Task: Search one way flight ticket for 4 adults, 2 children, 2 infants in seat and 1 infant on lap in premium economy from St. George: St. George Regional Airport to Raleigh: Raleigh-durham International Airport on 8-5-2023. Choice of flights is Frontier. Number of bags: 2 carry on bags. Outbound departure time preference is 18:15.
Action: Mouse moved to (351, 328)
Screenshot: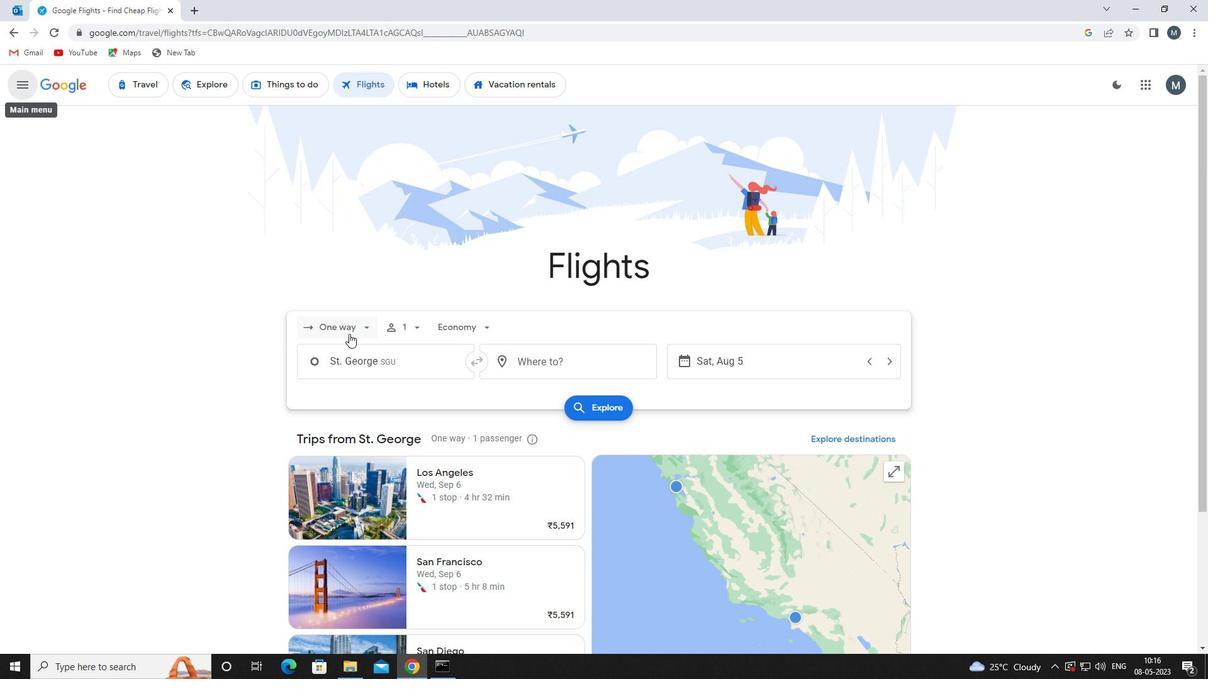 
Action: Mouse pressed left at (351, 328)
Screenshot: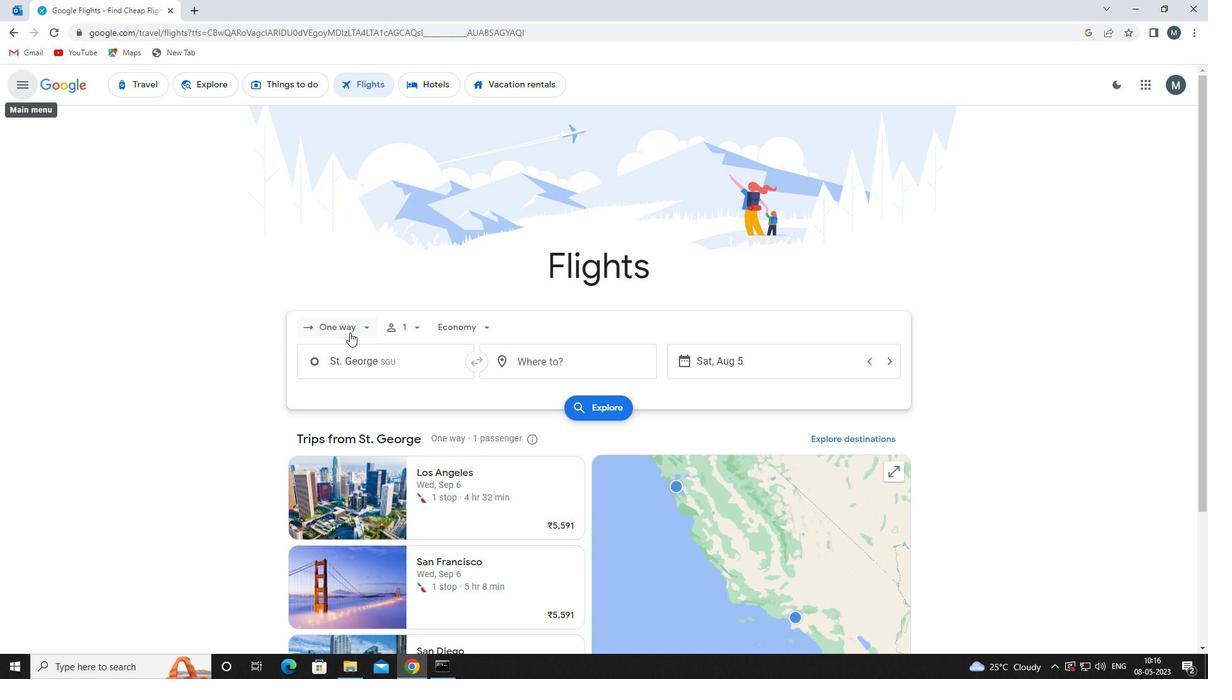 
Action: Mouse moved to (361, 382)
Screenshot: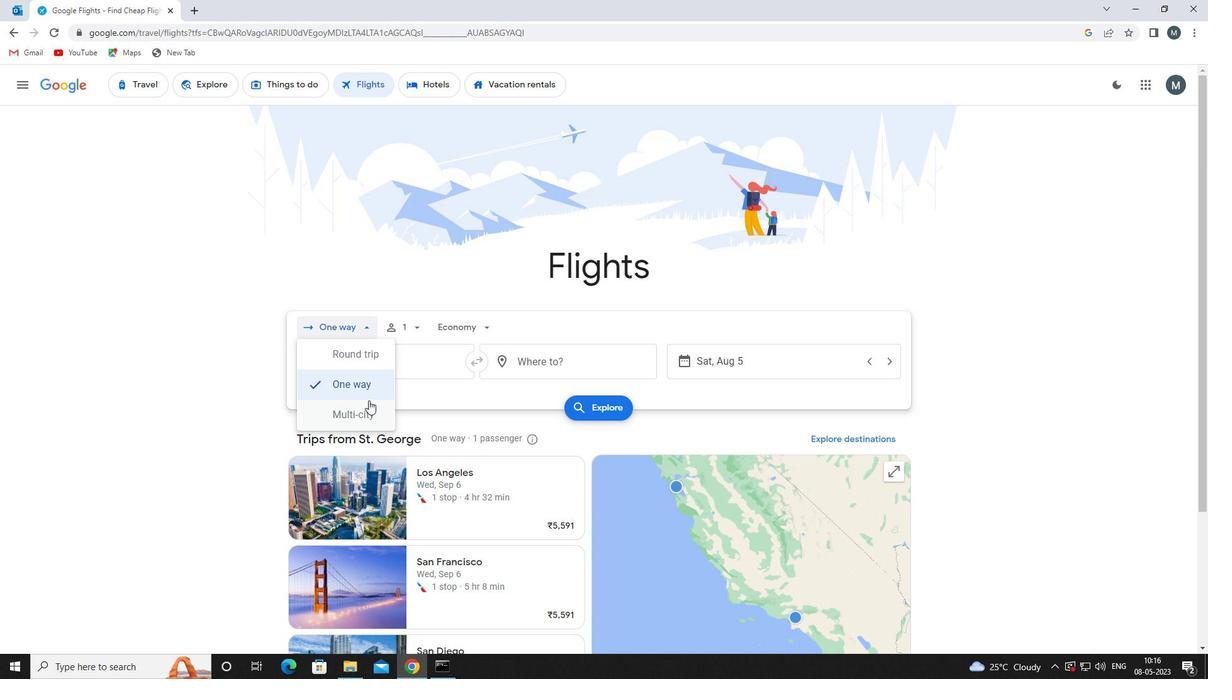 
Action: Mouse pressed left at (361, 382)
Screenshot: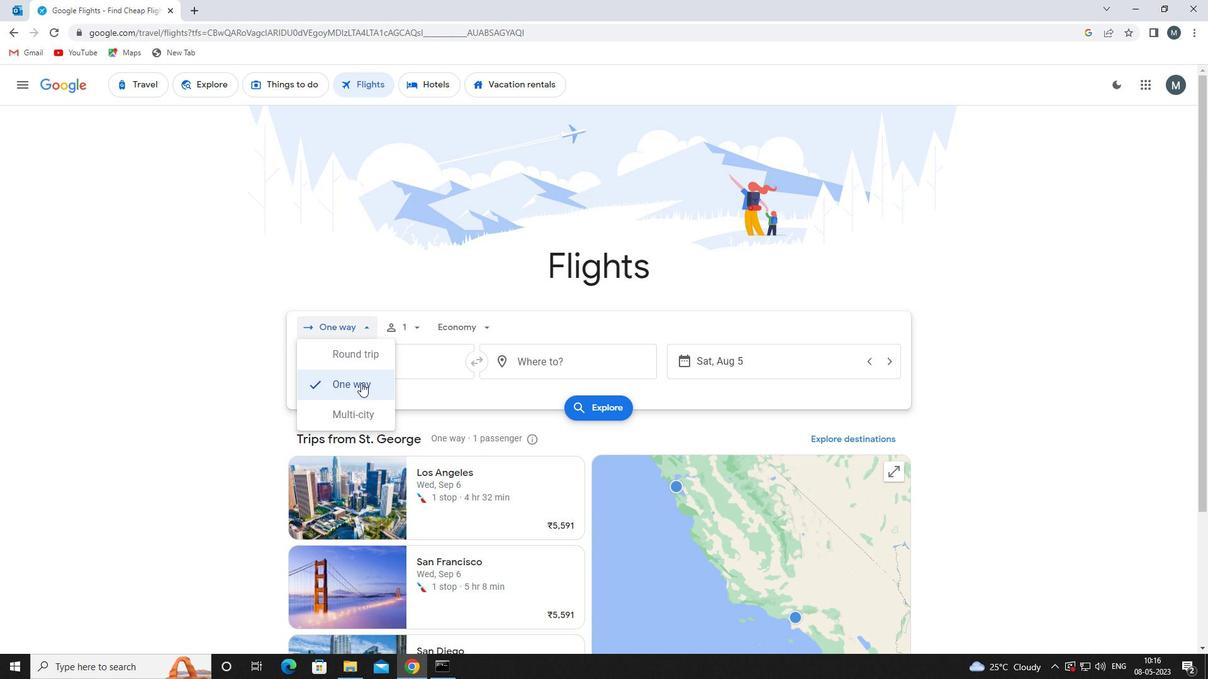 
Action: Mouse moved to (407, 327)
Screenshot: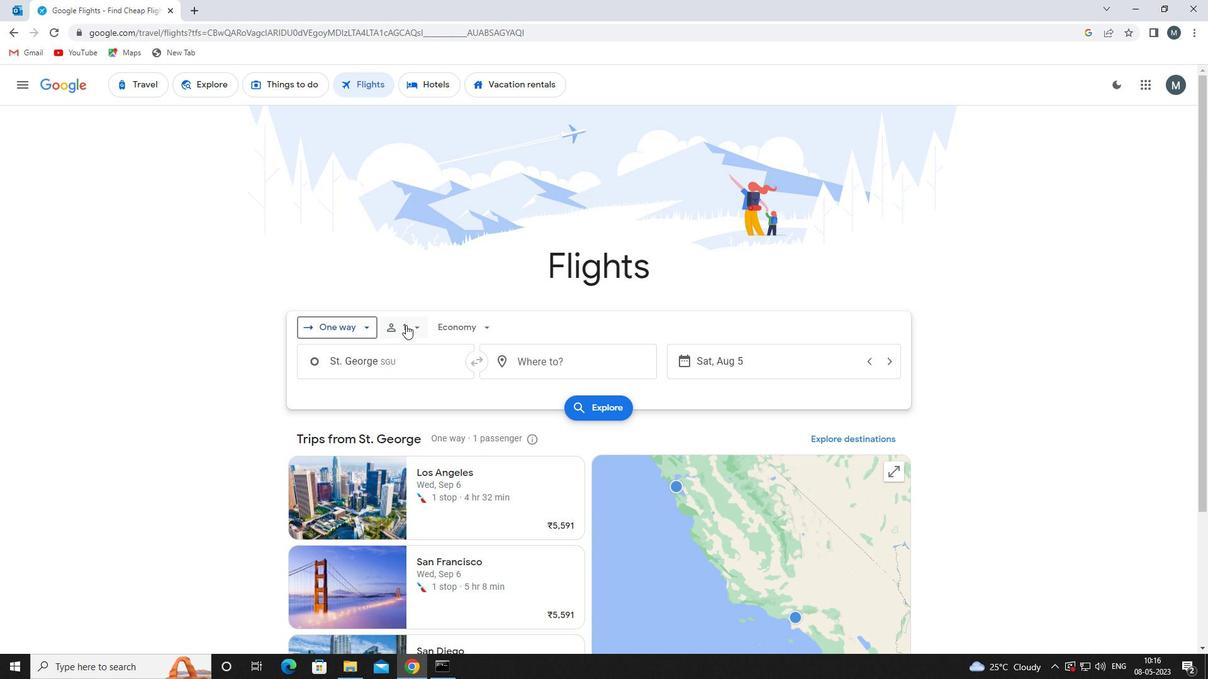 
Action: Mouse pressed left at (407, 327)
Screenshot: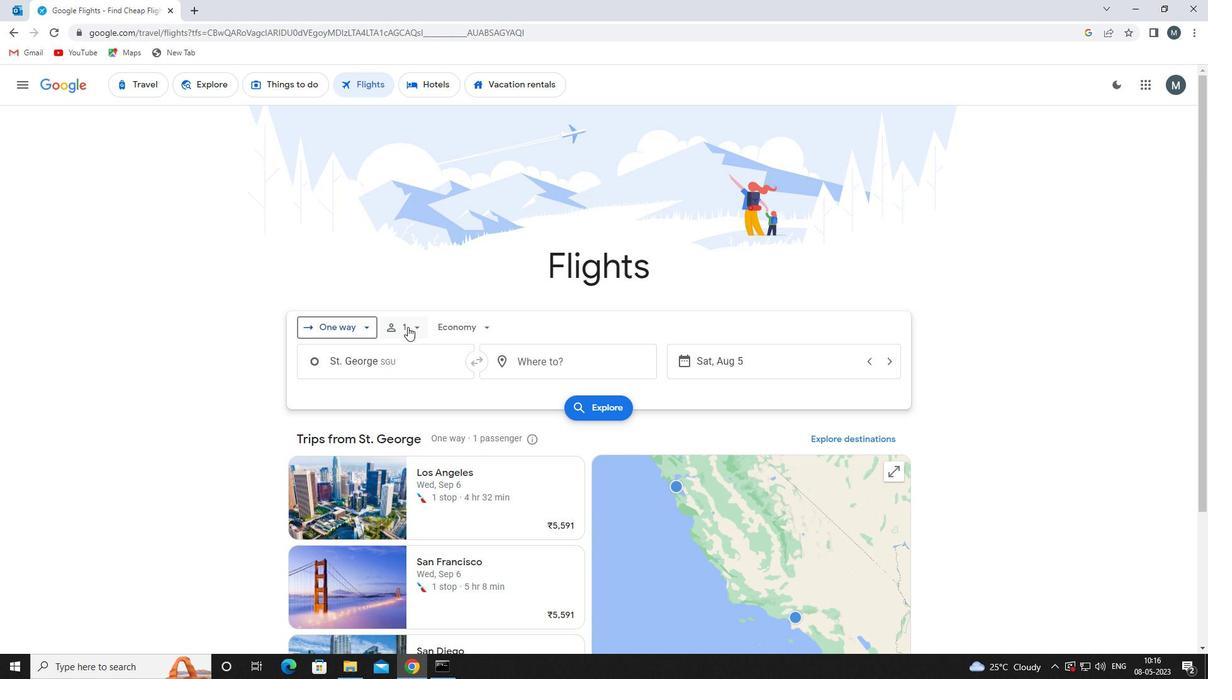 
Action: Mouse moved to (515, 364)
Screenshot: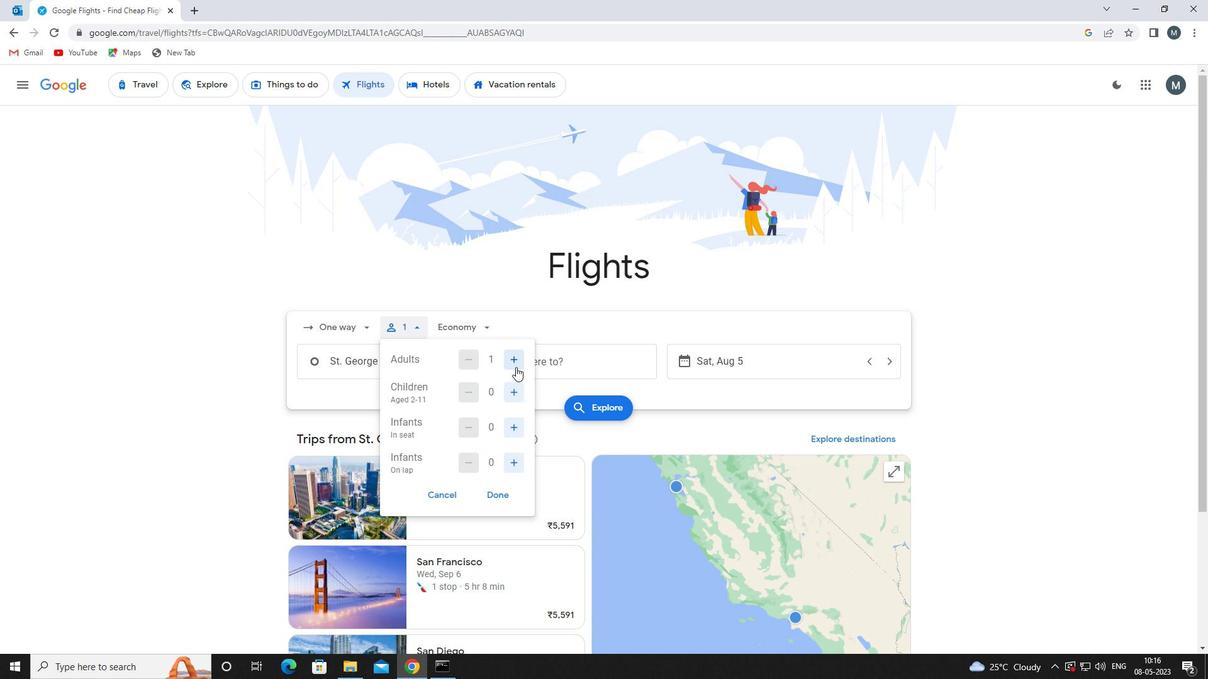 
Action: Mouse pressed left at (515, 364)
Screenshot: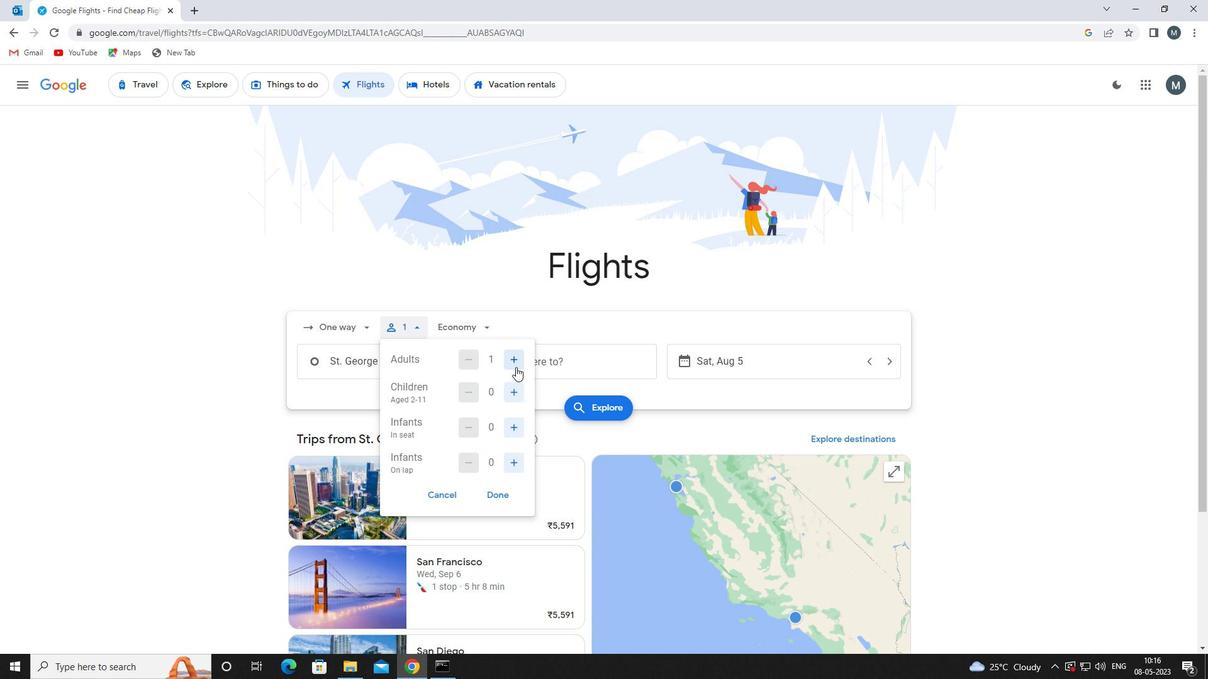 
Action: Mouse pressed left at (515, 364)
Screenshot: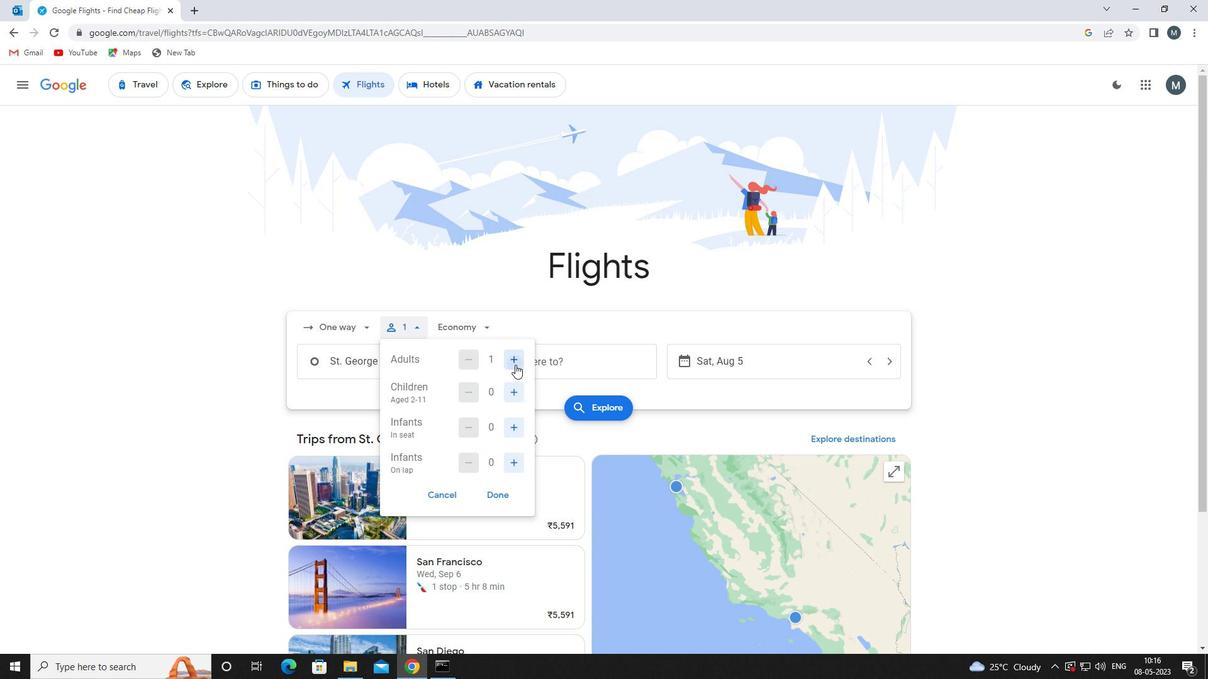 
Action: Mouse pressed left at (515, 364)
Screenshot: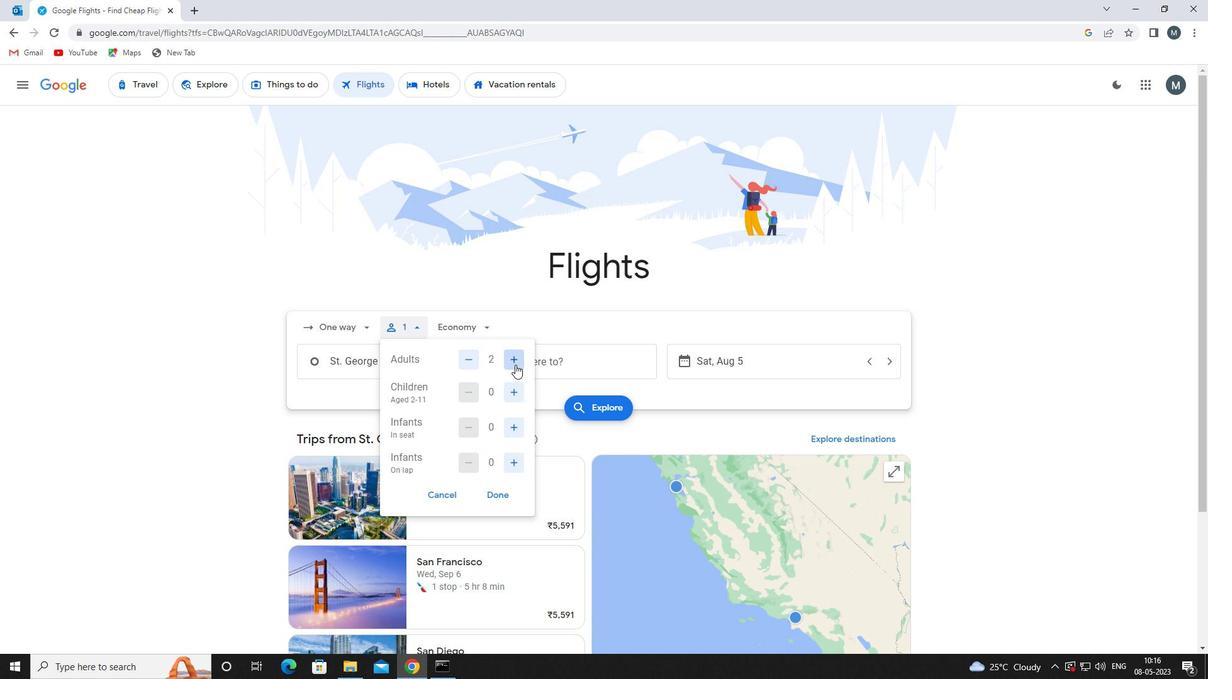 
Action: Mouse moved to (519, 395)
Screenshot: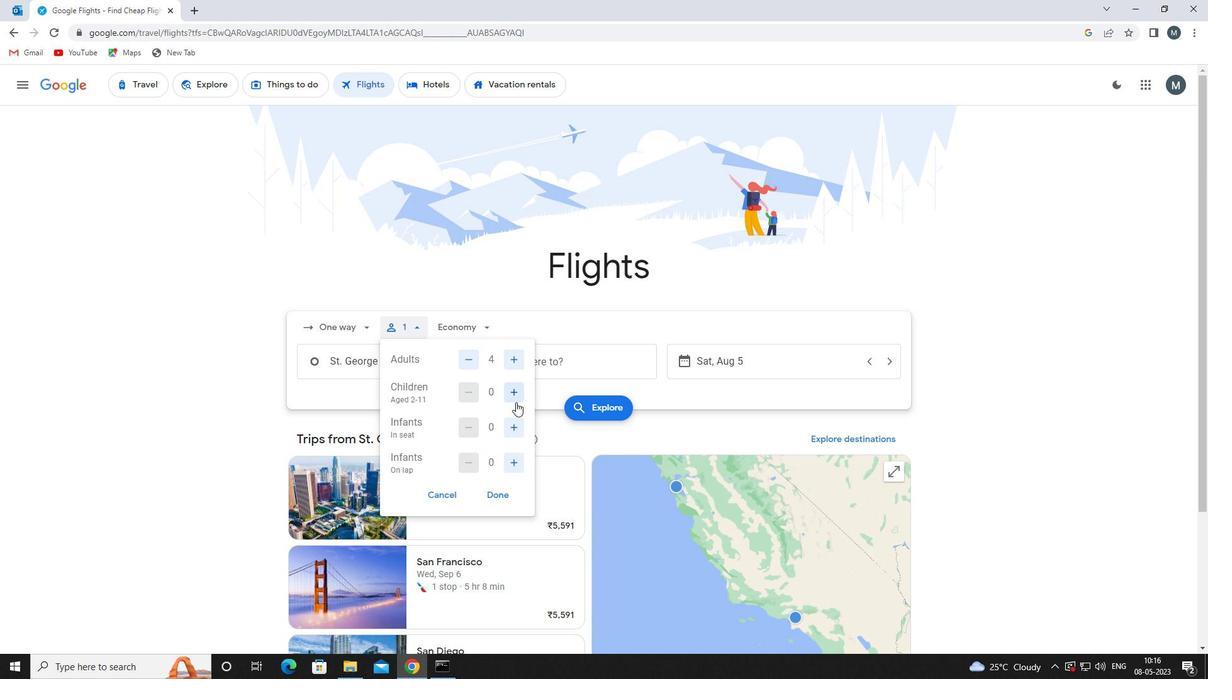
Action: Mouse pressed left at (519, 395)
Screenshot: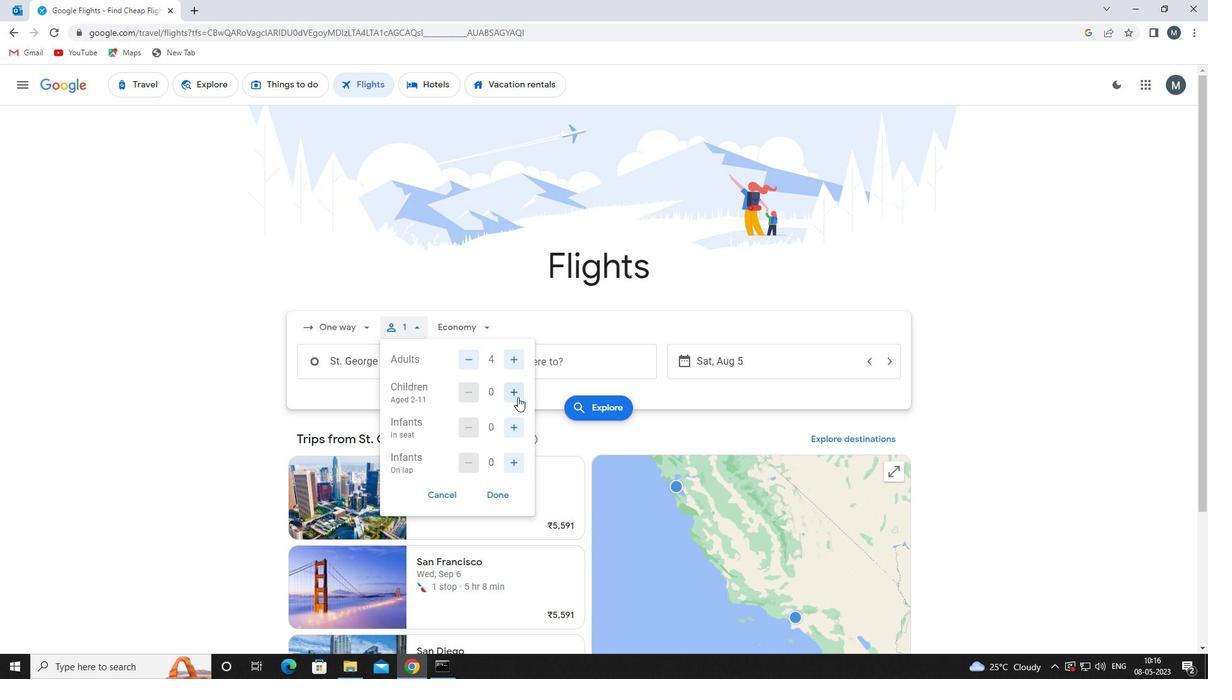 
Action: Mouse pressed left at (519, 395)
Screenshot: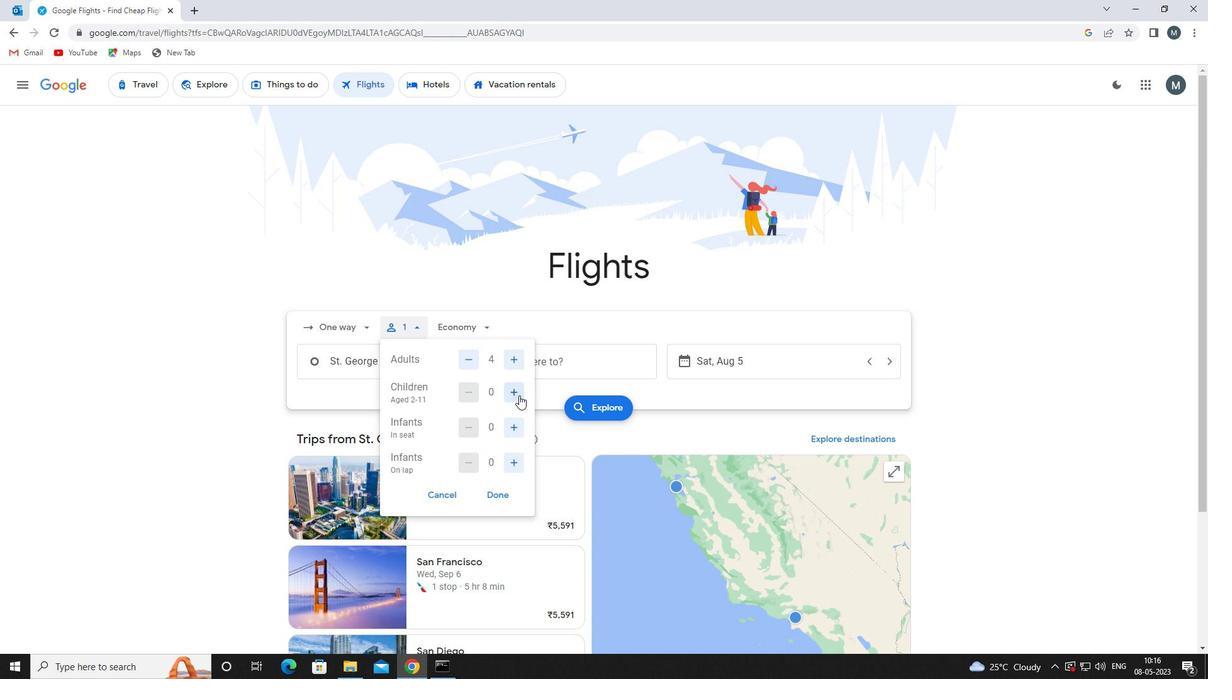 
Action: Mouse moved to (512, 428)
Screenshot: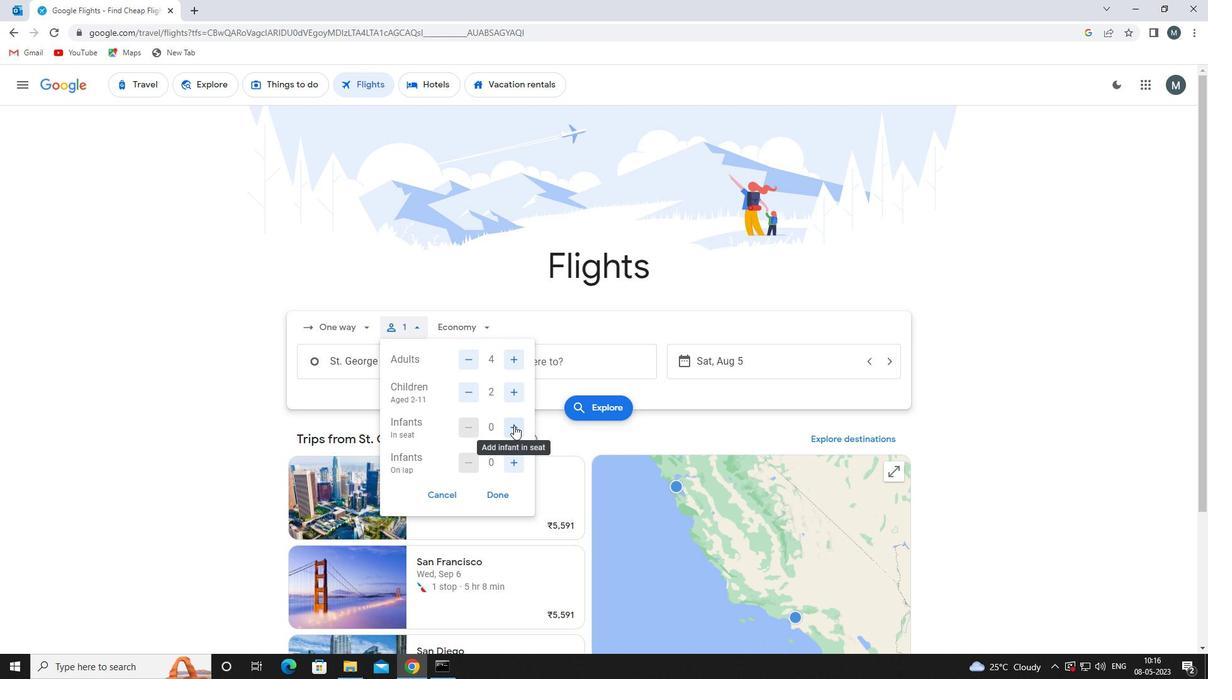 
Action: Mouse pressed left at (512, 428)
Screenshot: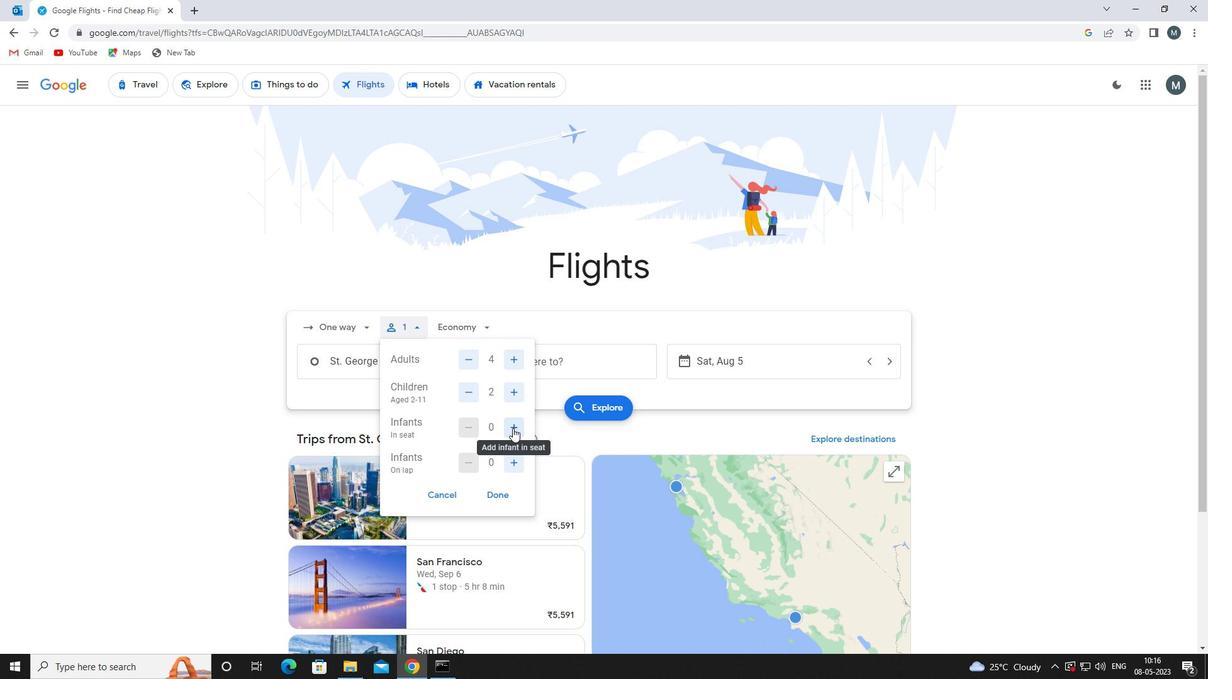 
Action: Mouse pressed left at (512, 428)
Screenshot: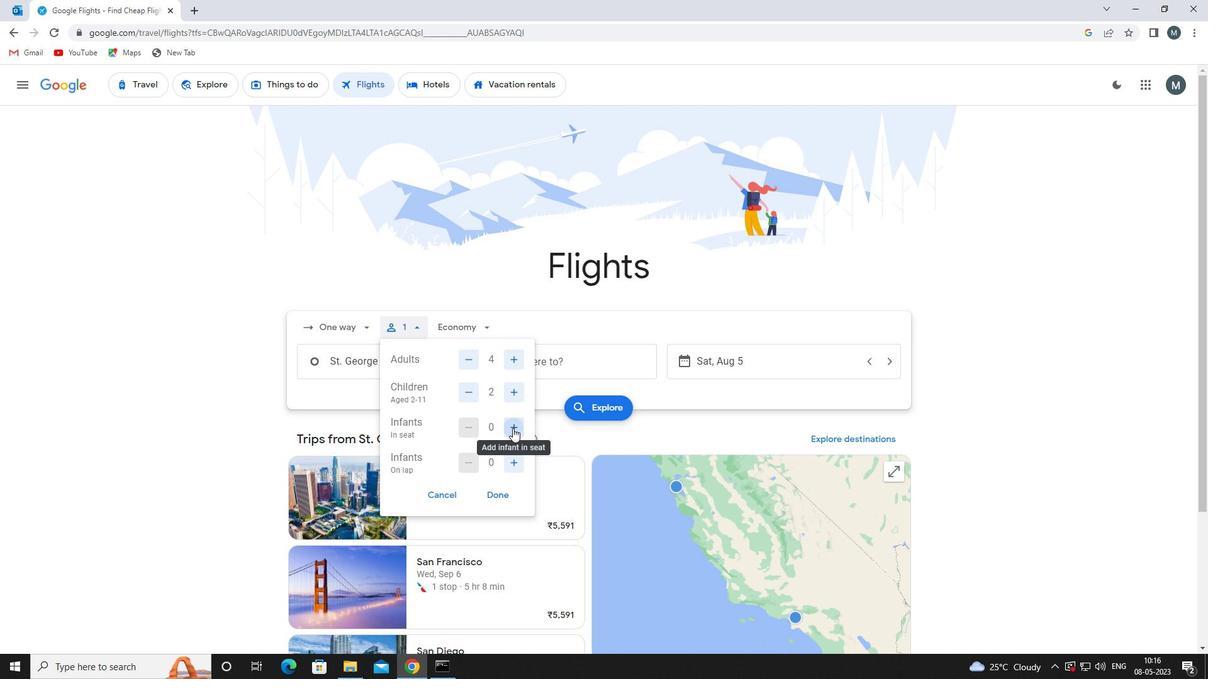 
Action: Mouse moved to (513, 463)
Screenshot: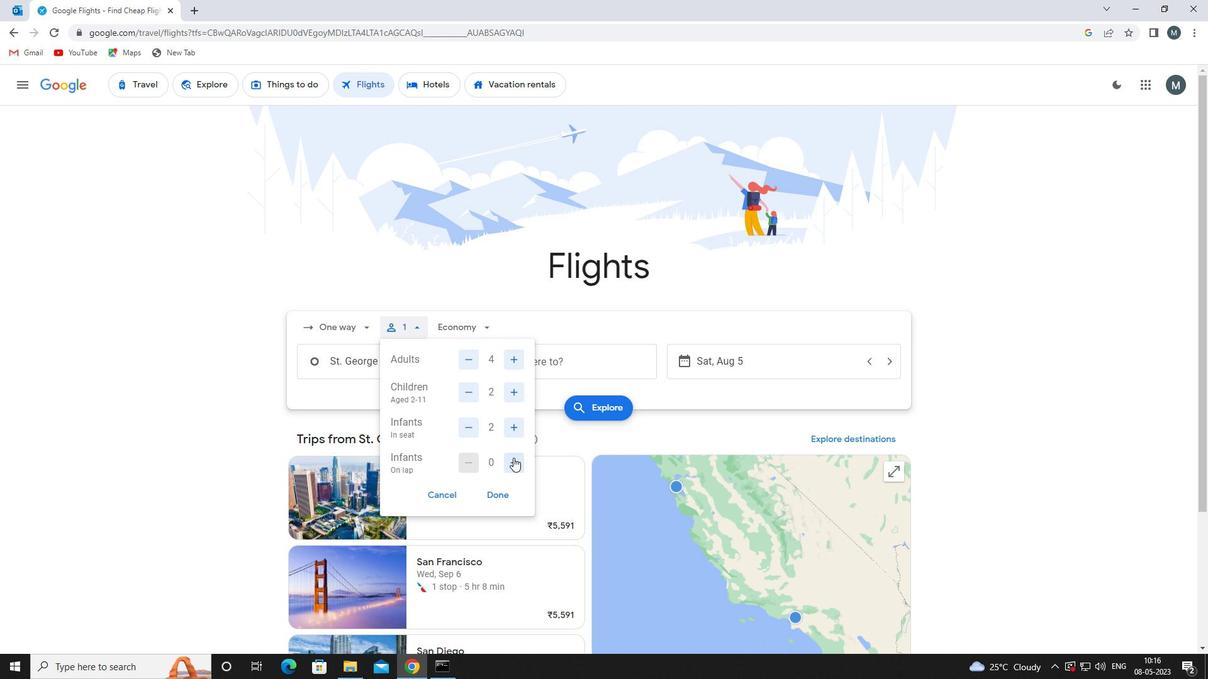 
Action: Mouse pressed left at (513, 463)
Screenshot: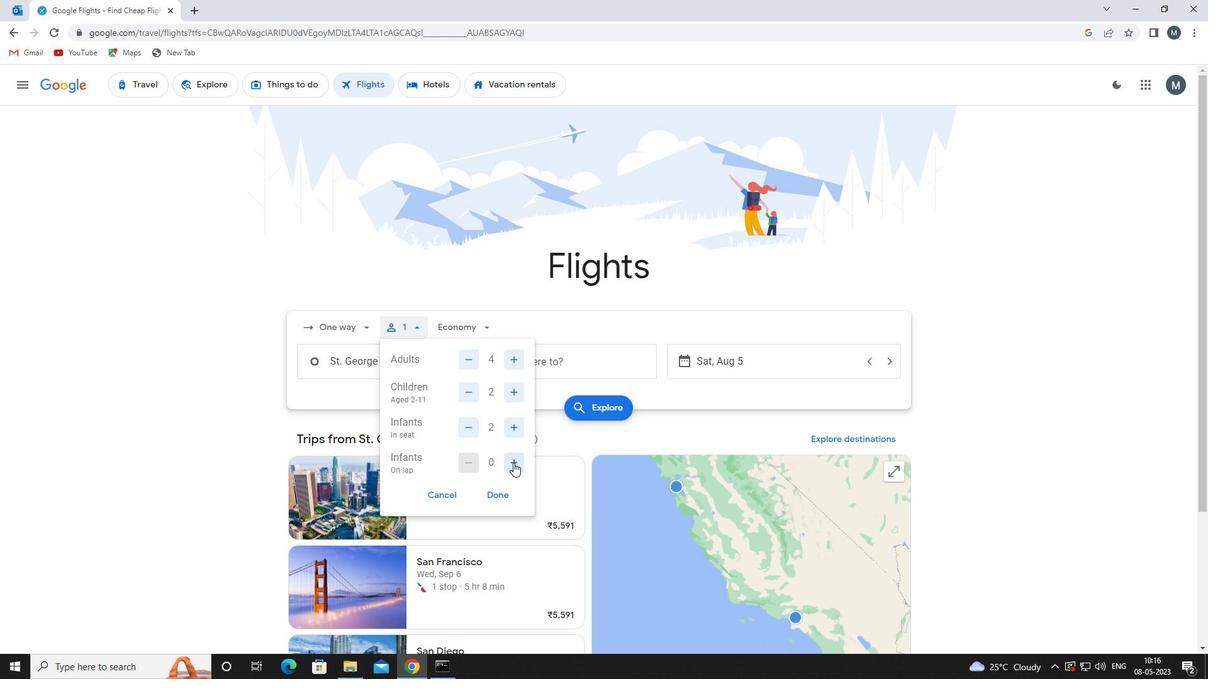 
Action: Mouse moved to (499, 495)
Screenshot: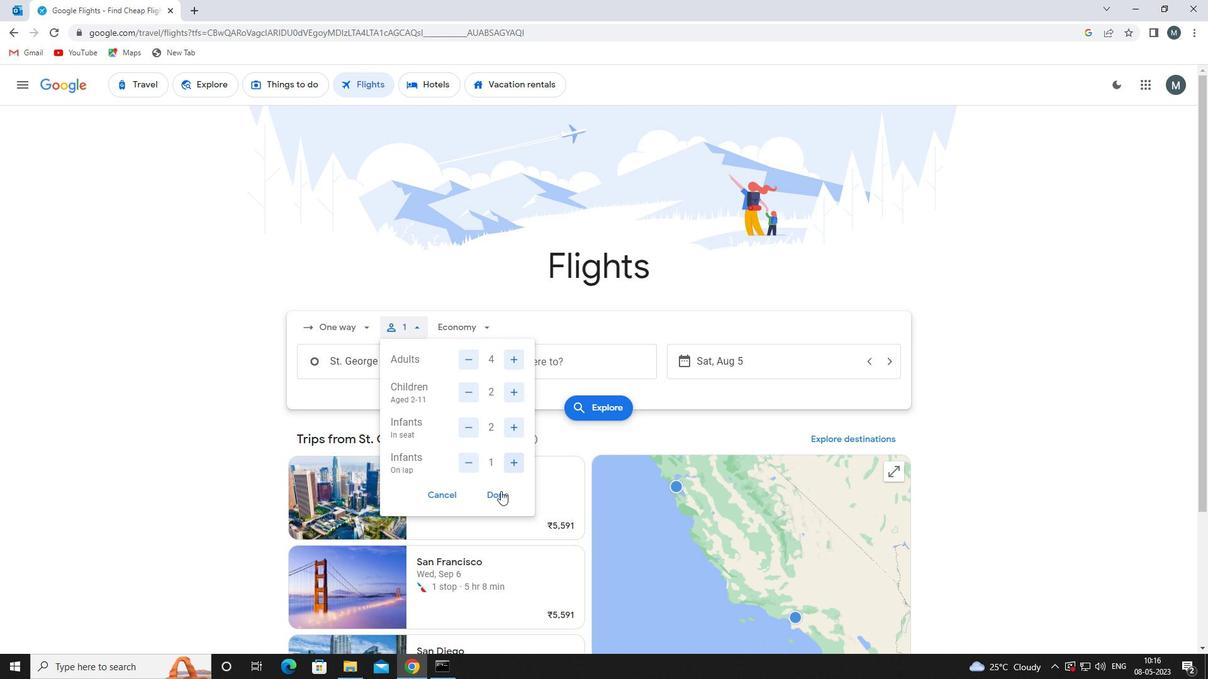 
Action: Mouse pressed left at (499, 495)
Screenshot: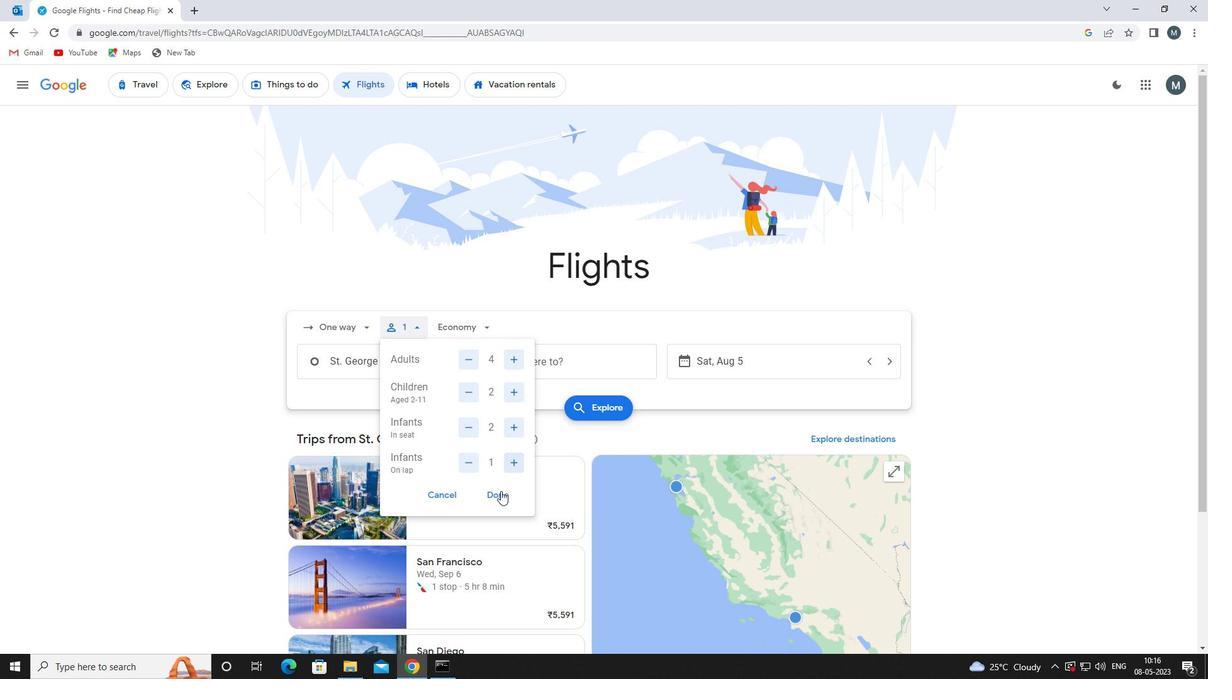 
Action: Mouse moved to (460, 331)
Screenshot: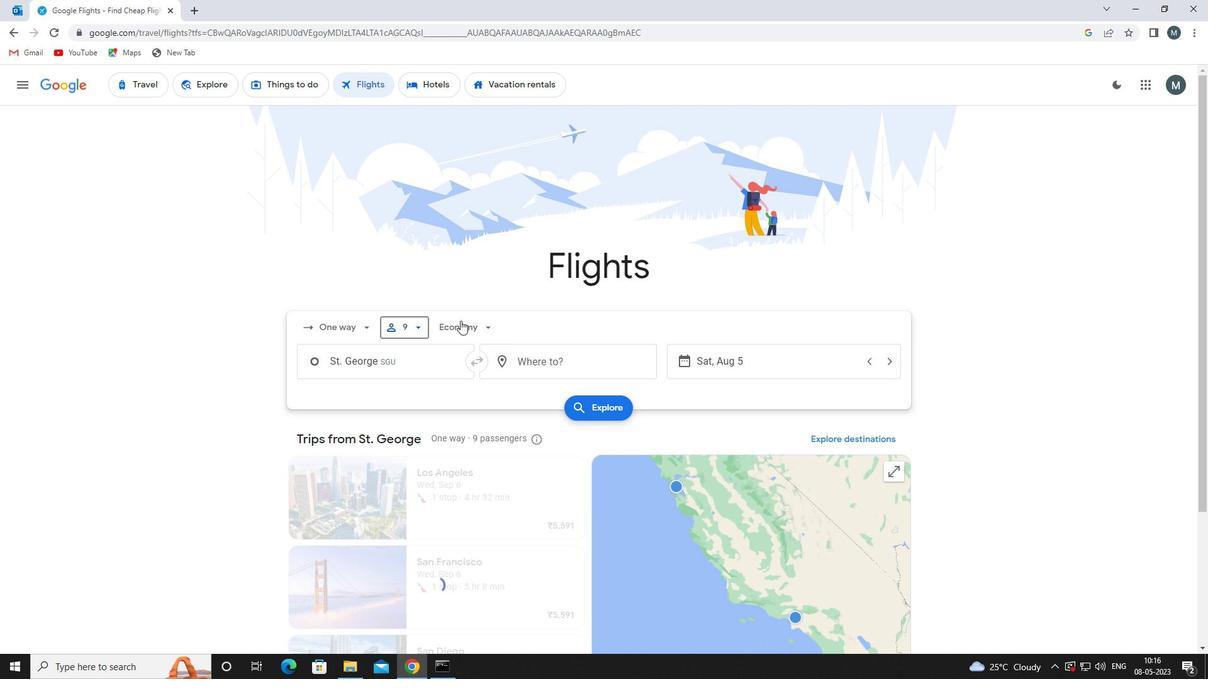 
Action: Mouse pressed left at (460, 331)
Screenshot: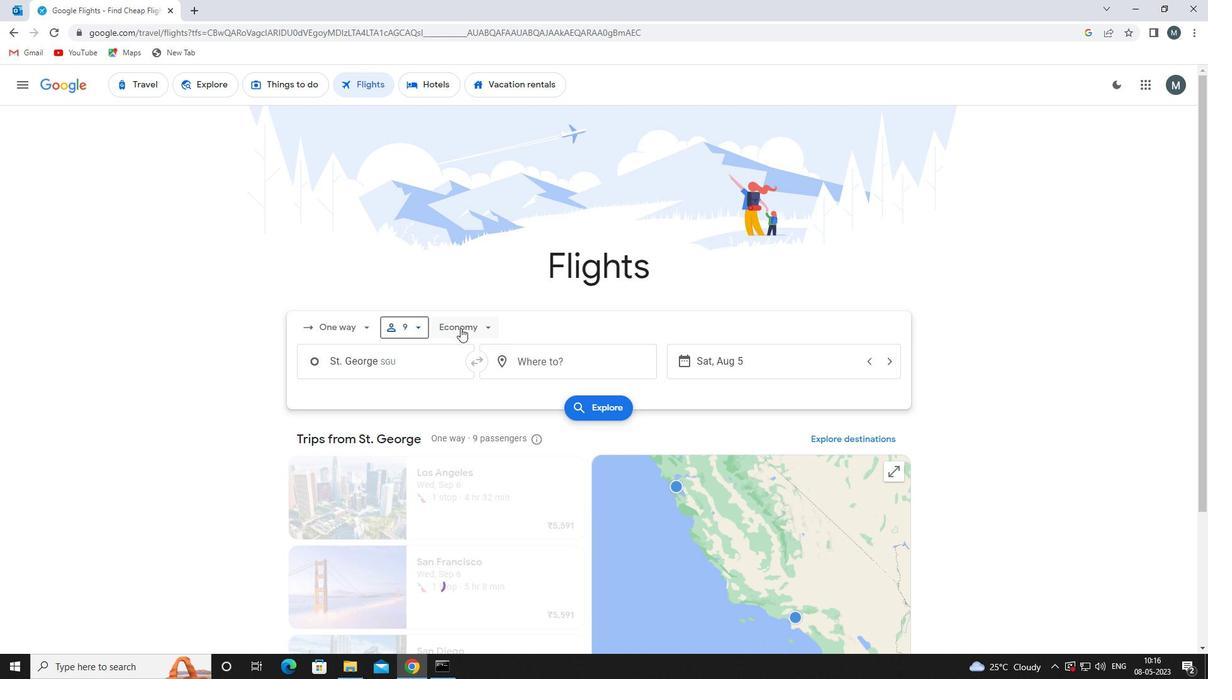 
Action: Mouse moved to (484, 387)
Screenshot: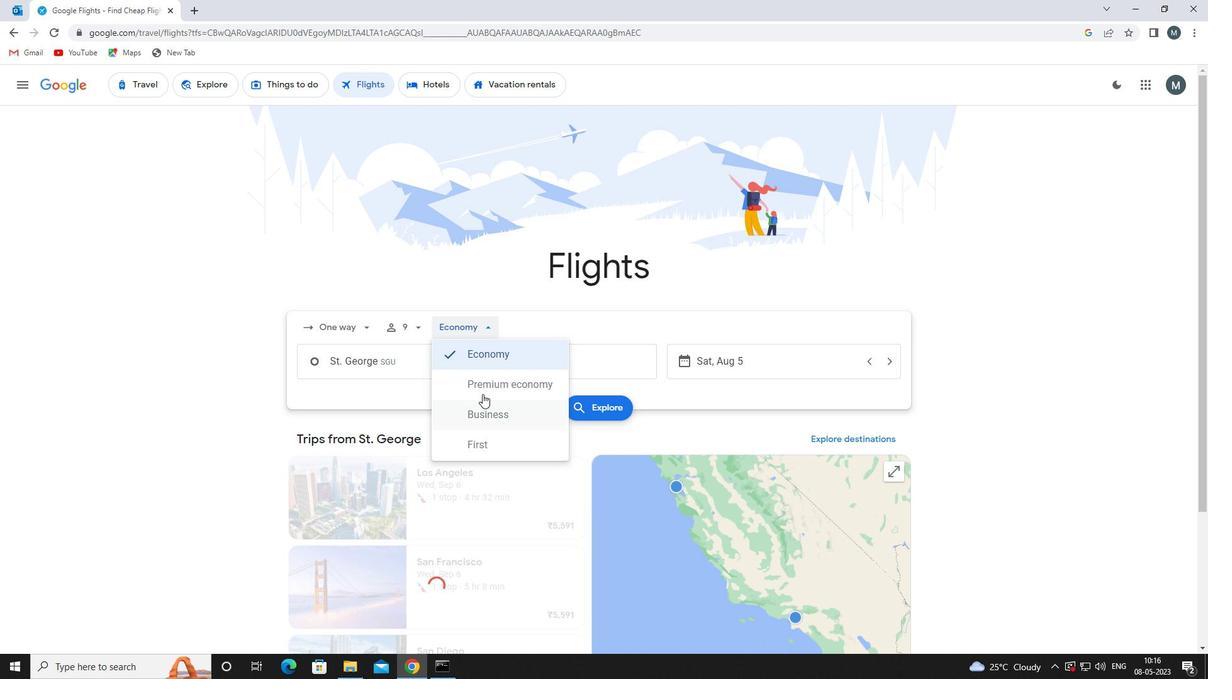 
Action: Mouse pressed left at (484, 387)
Screenshot: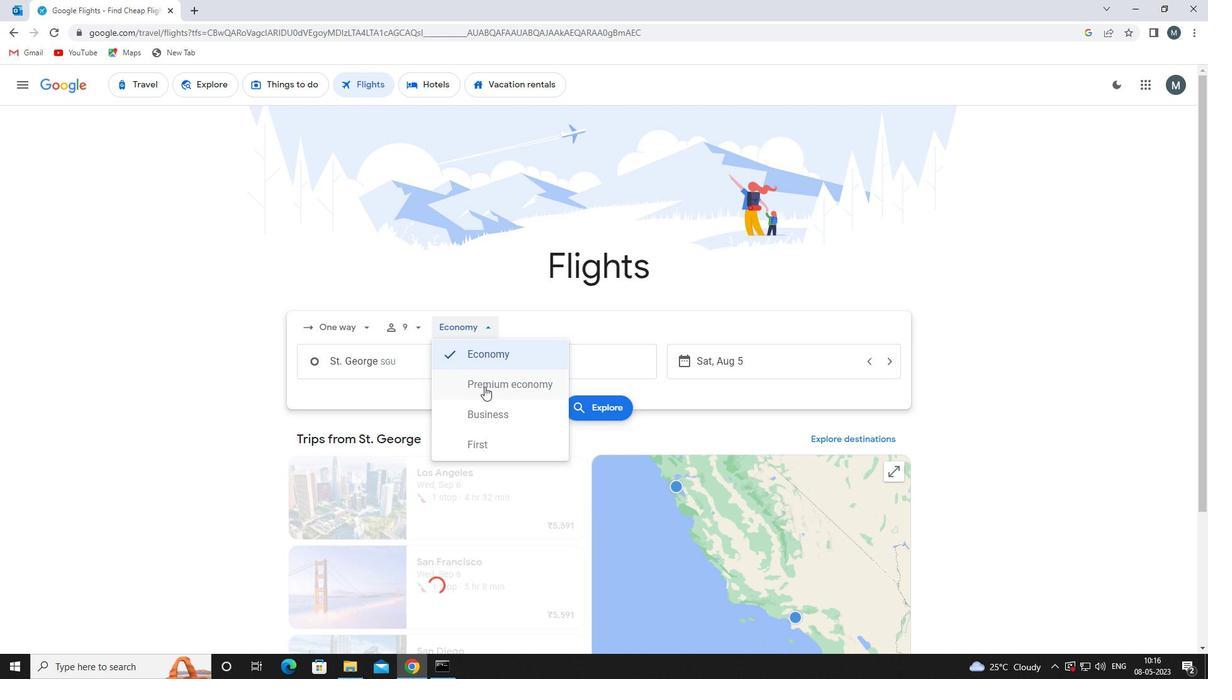 
Action: Mouse moved to (380, 363)
Screenshot: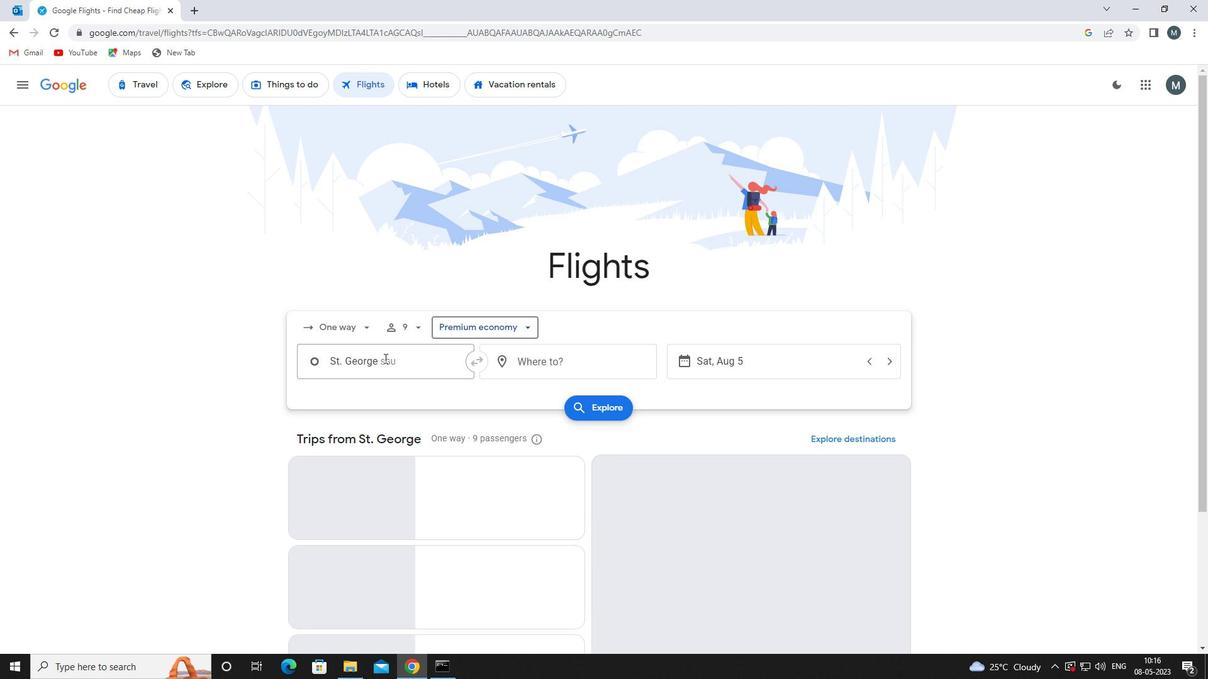 
Action: Mouse pressed left at (380, 363)
Screenshot: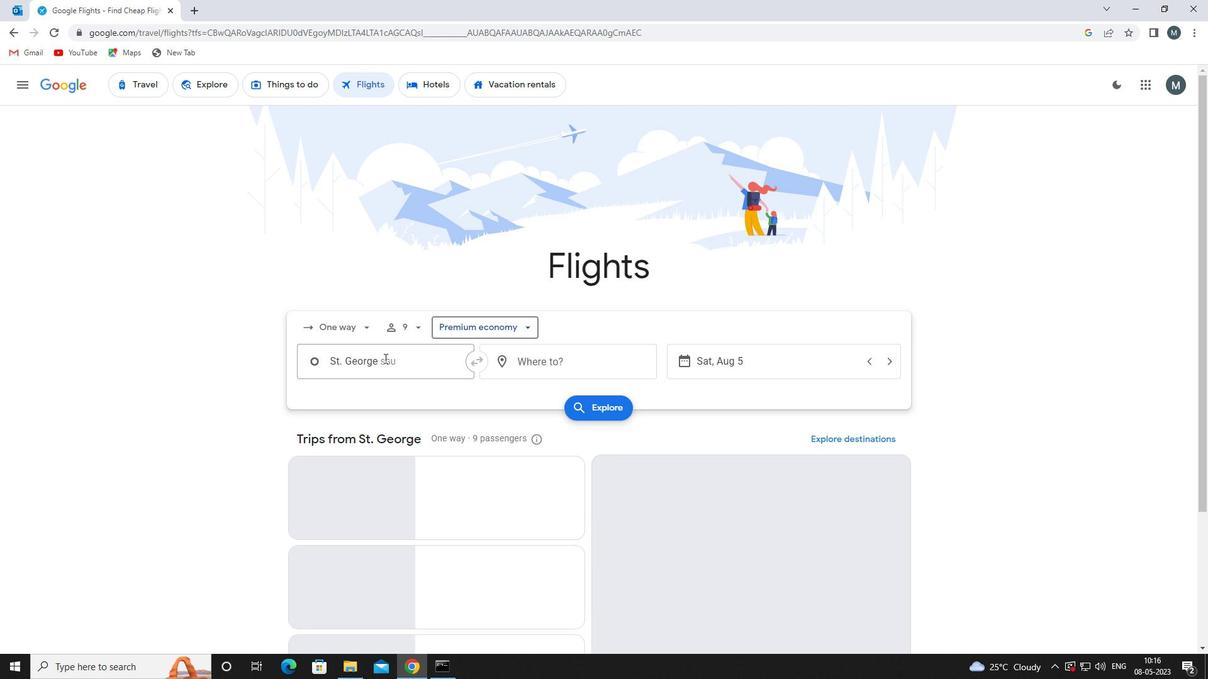 
Action: Mouse moved to (424, 439)
Screenshot: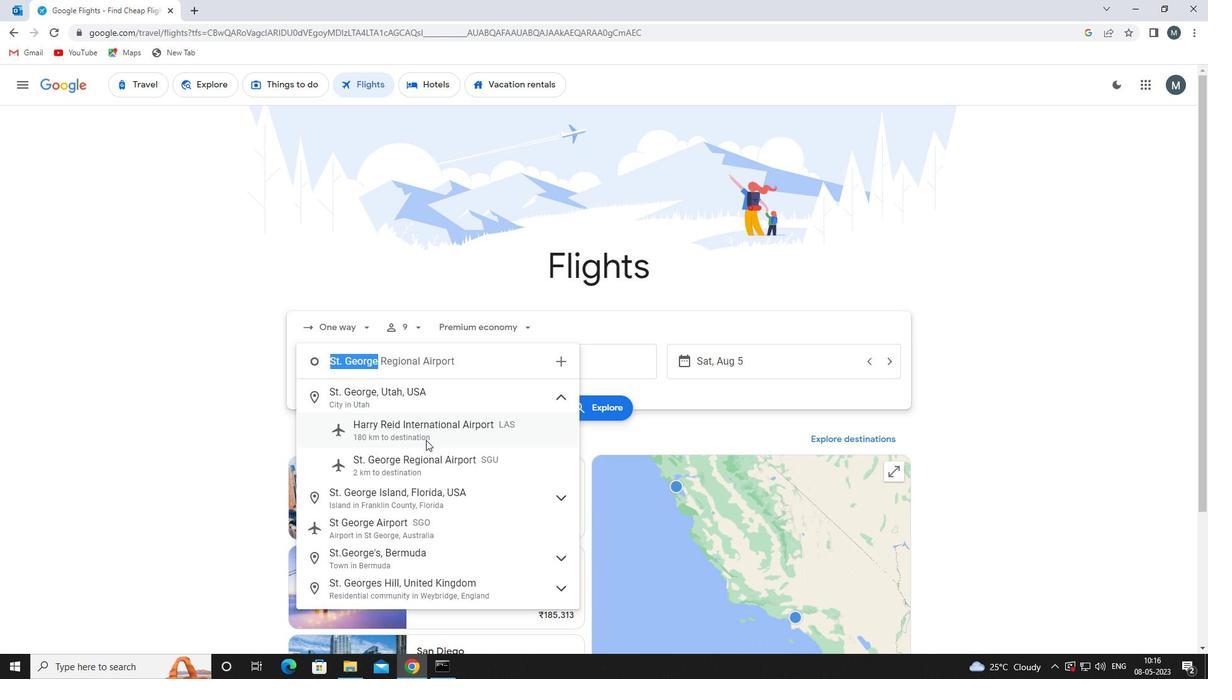 
Action: Key pressed <Key.enter>
Screenshot: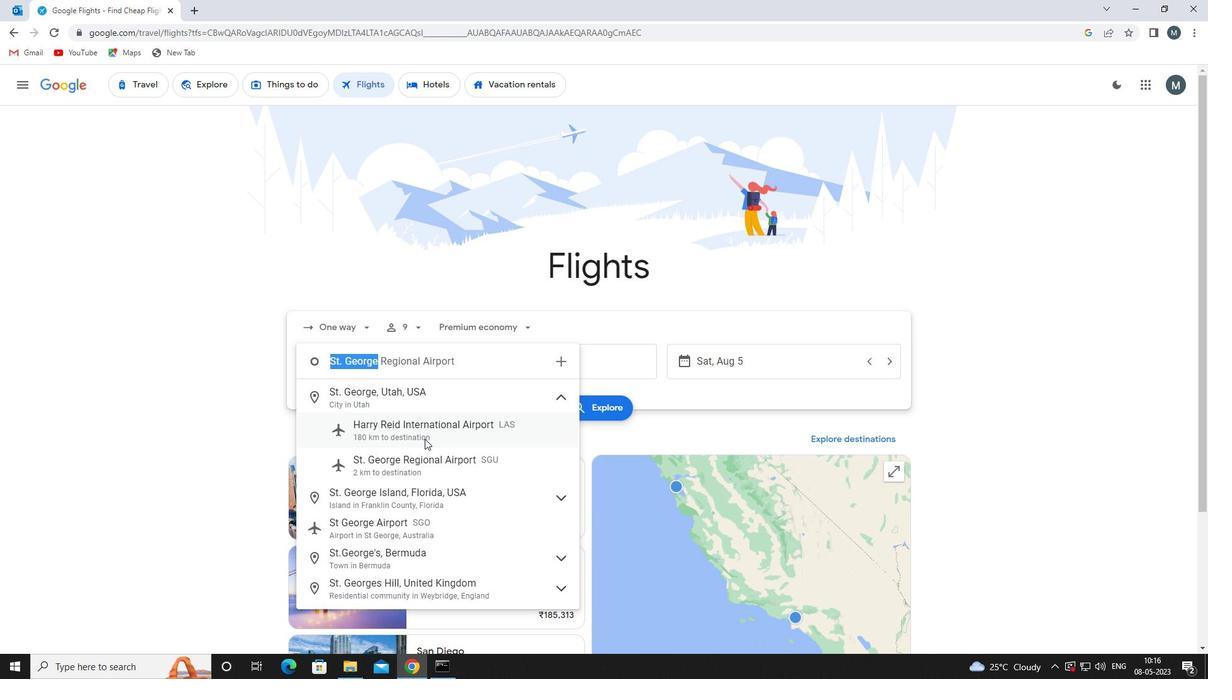 
Action: Mouse moved to (561, 358)
Screenshot: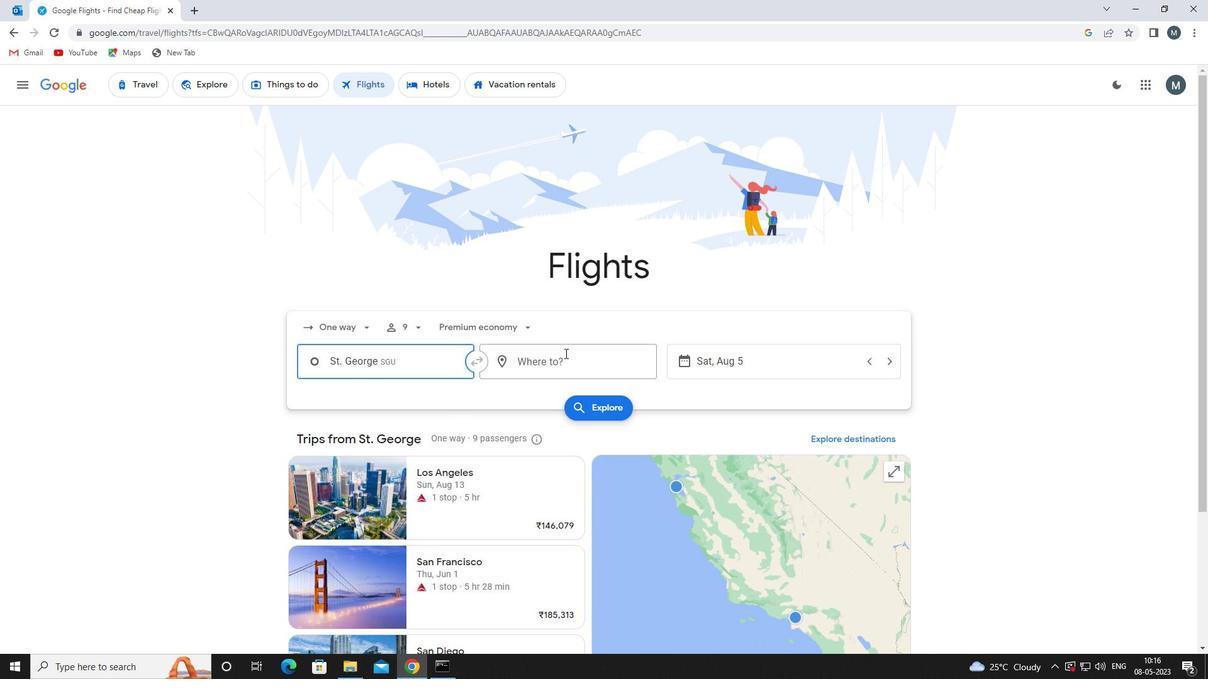 
Action: Mouse pressed left at (561, 358)
Screenshot: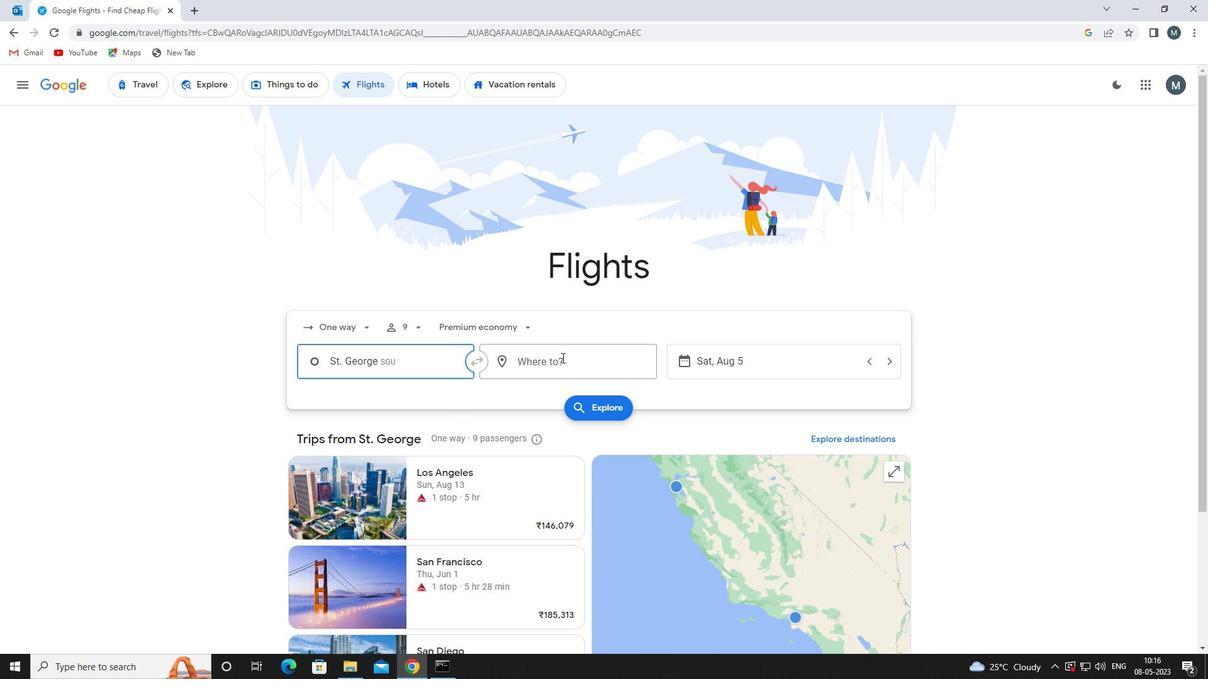 
Action: Key pressed rdu
Screenshot: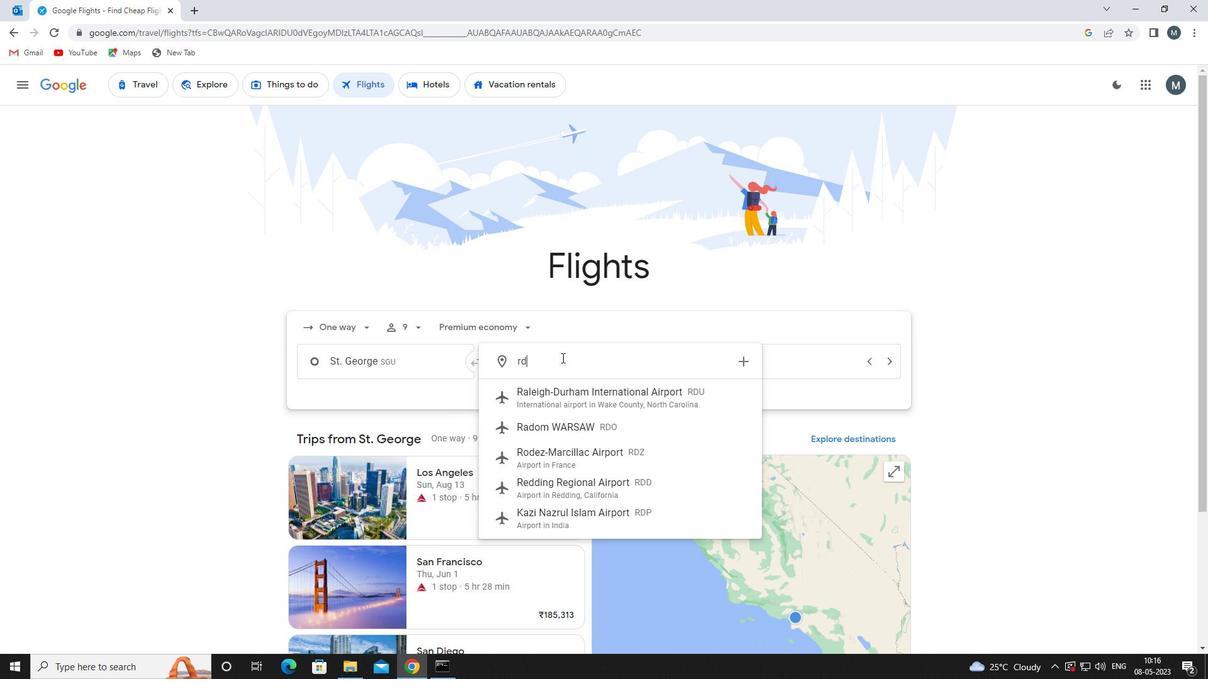 
Action: Mouse moved to (577, 386)
Screenshot: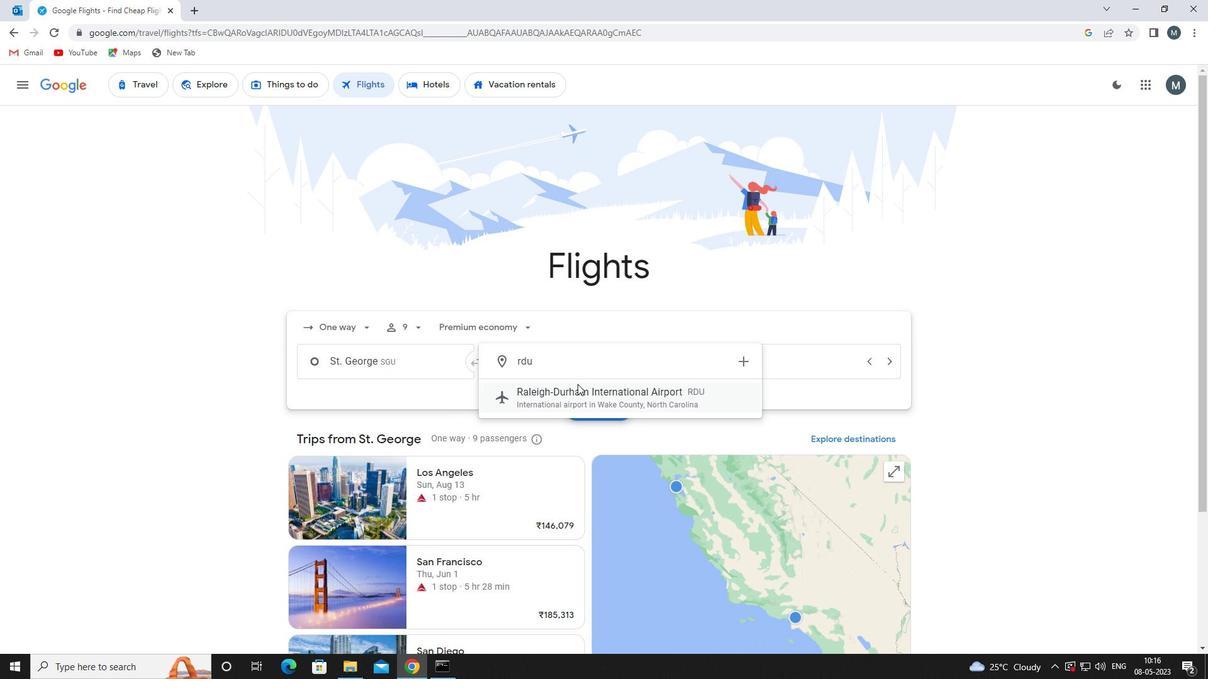 
Action: Mouse pressed left at (577, 386)
Screenshot: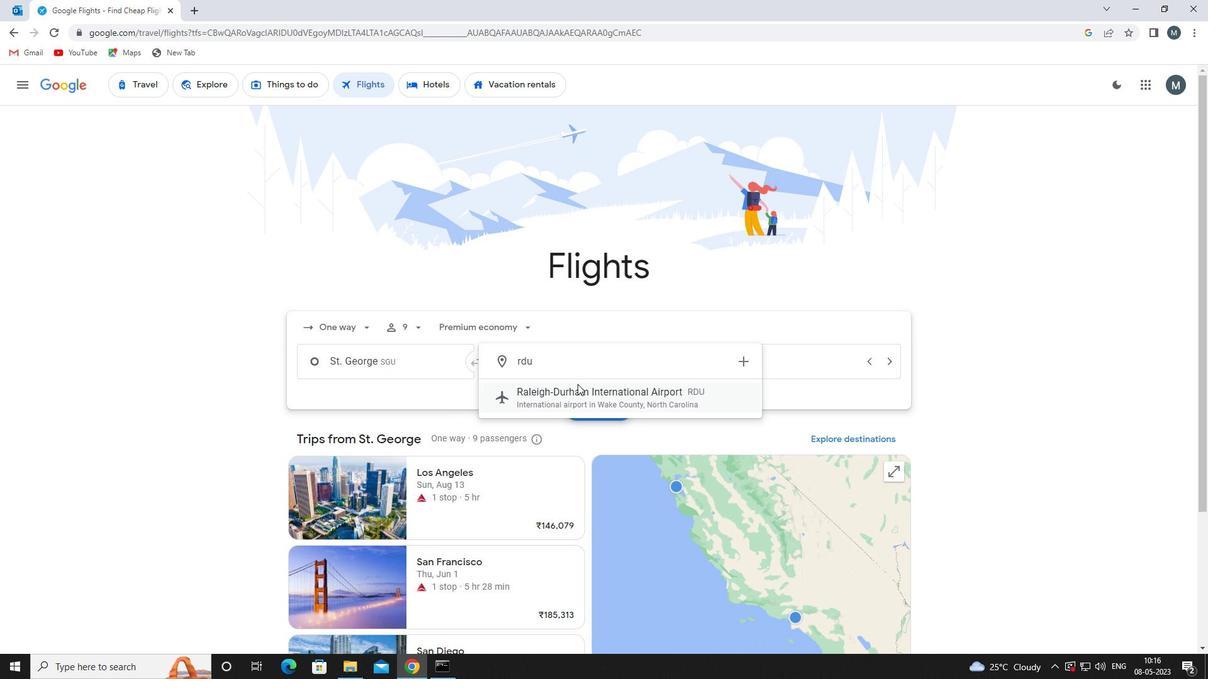 
Action: Mouse moved to (695, 361)
Screenshot: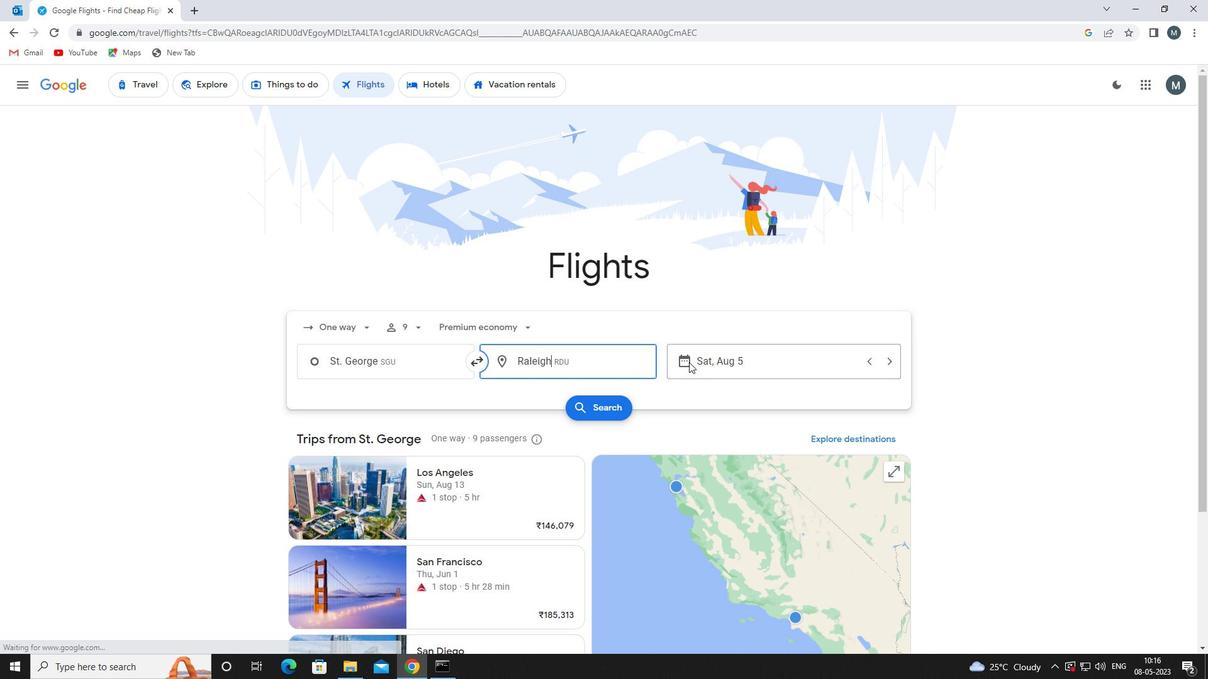 
Action: Mouse pressed left at (695, 361)
Screenshot: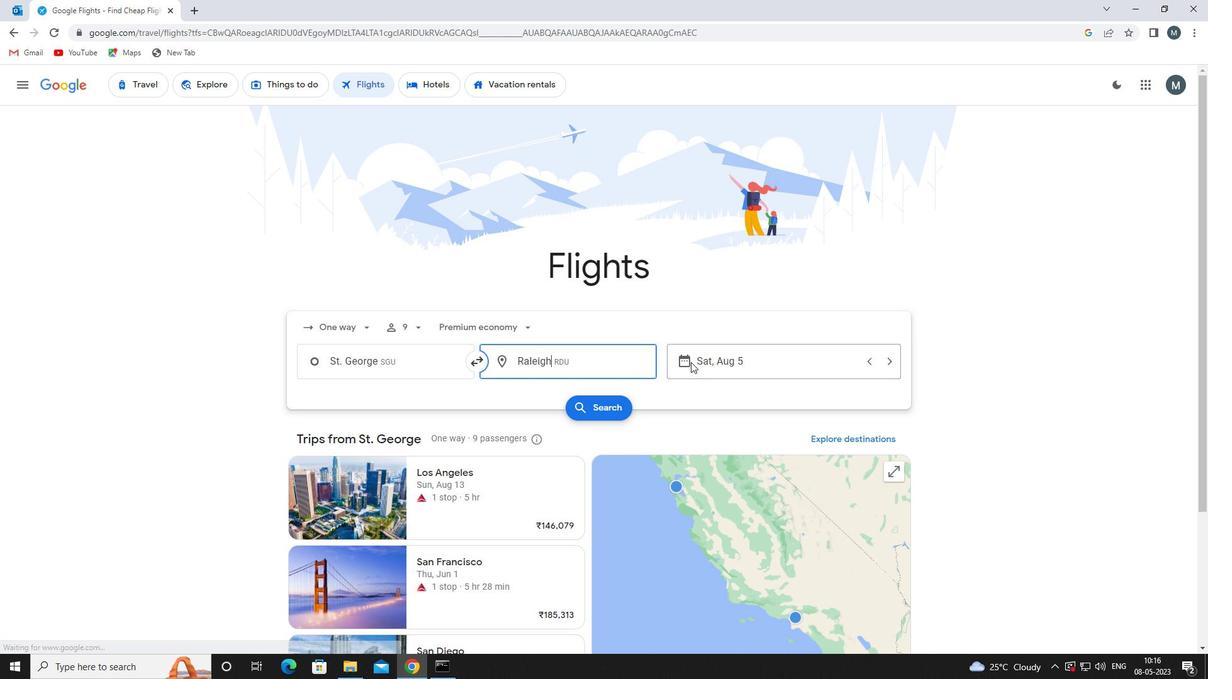 
Action: Mouse moved to (631, 425)
Screenshot: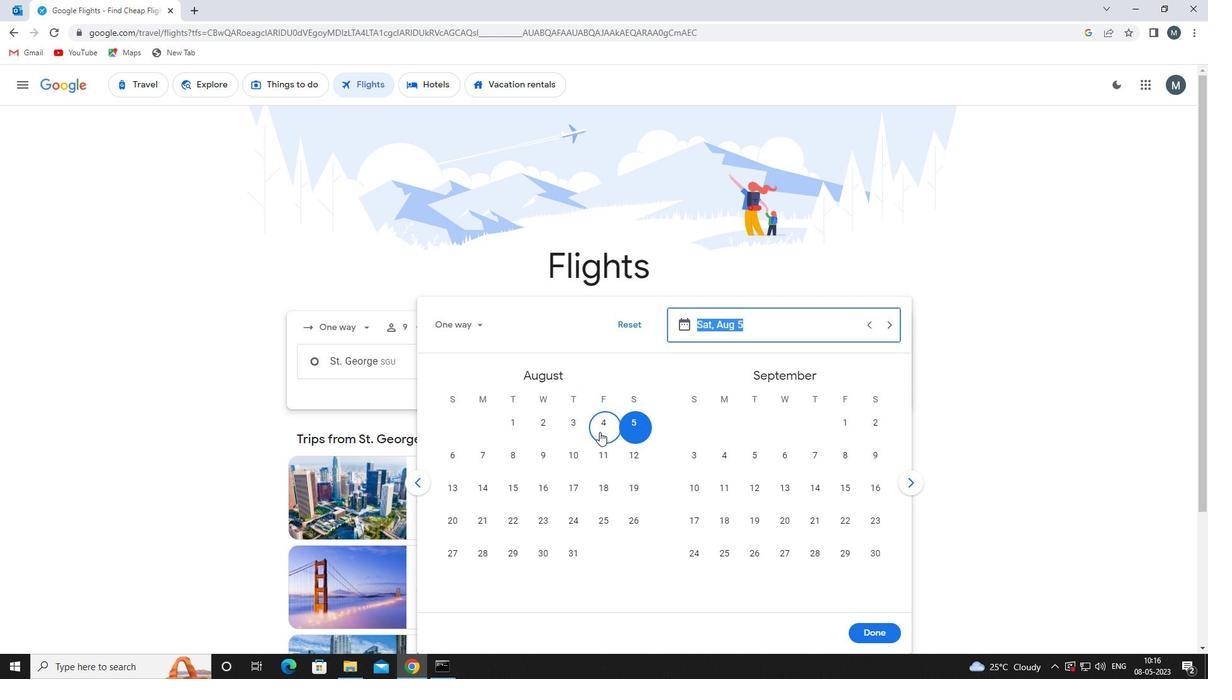 
Action: Mouse pressed left at (631, 425)
Screenshot: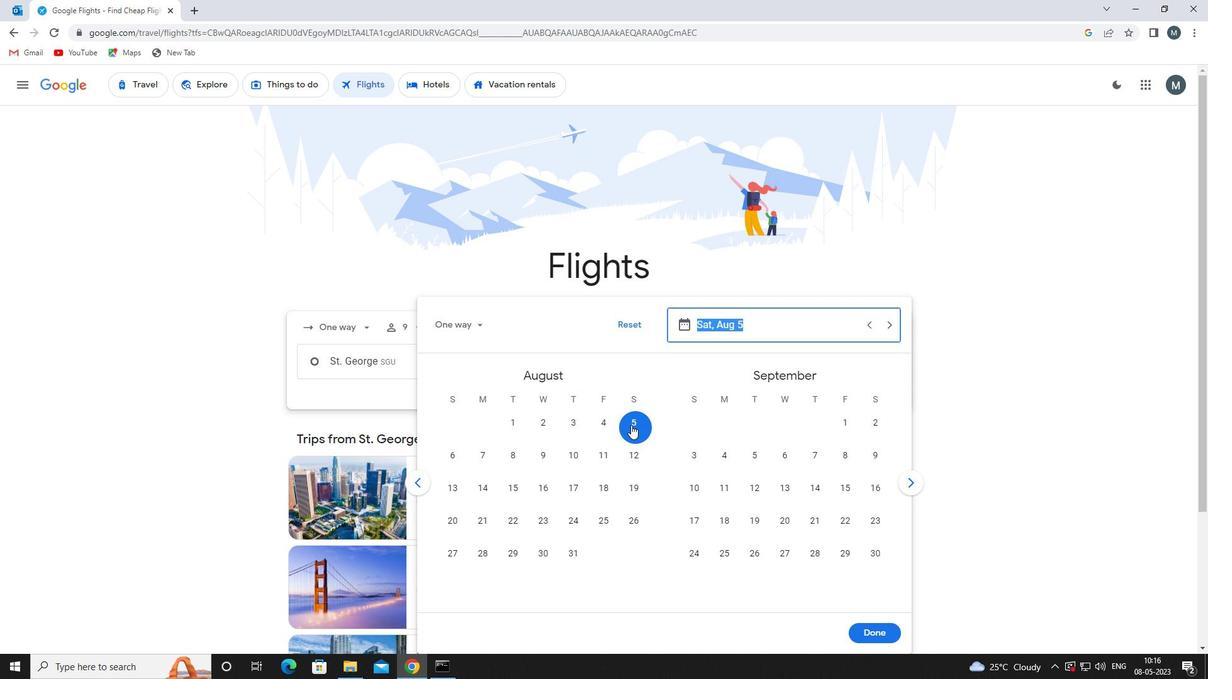 
Action: Mouse moved to (863, 638)
Screenshot: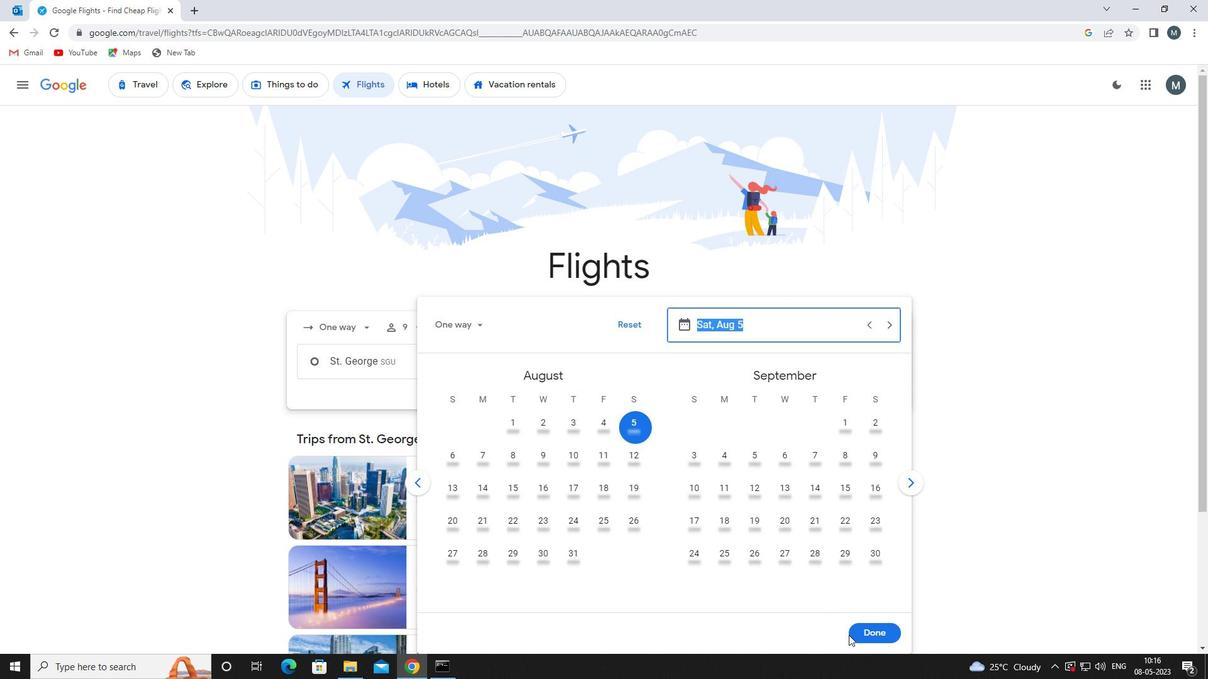 
Action: Mouse pressed left at (863, 638)
Screenshot: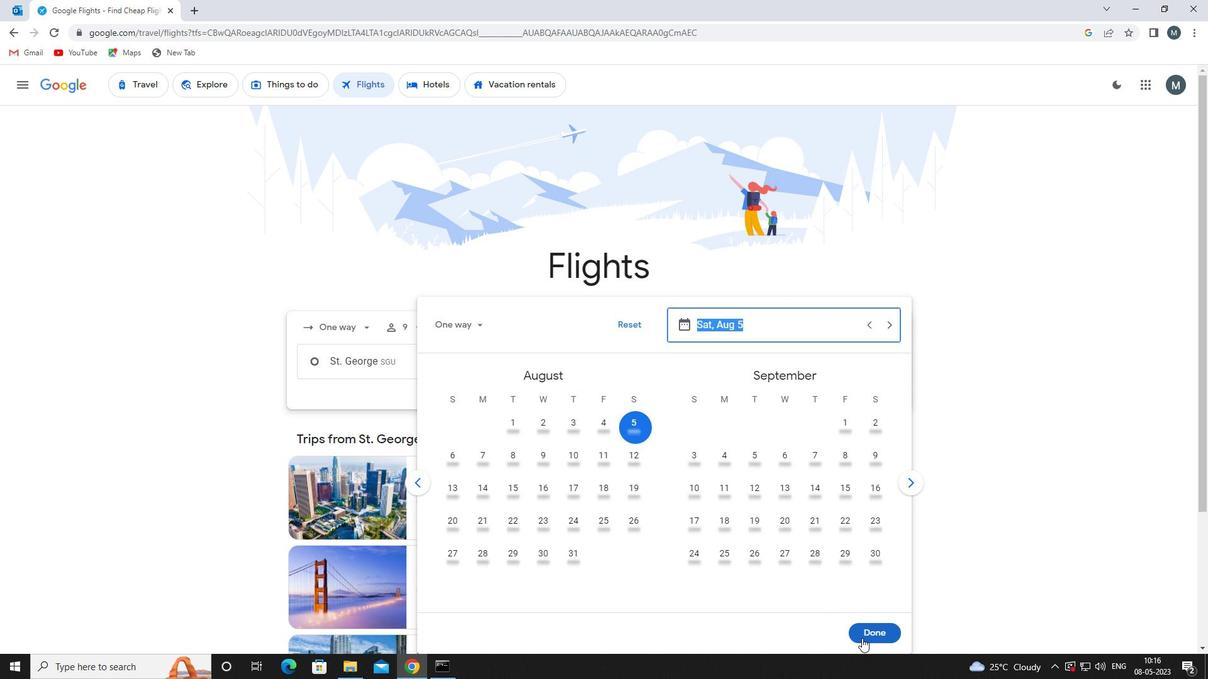 
Action: Mouse moved to (572, 409)
Screenshot: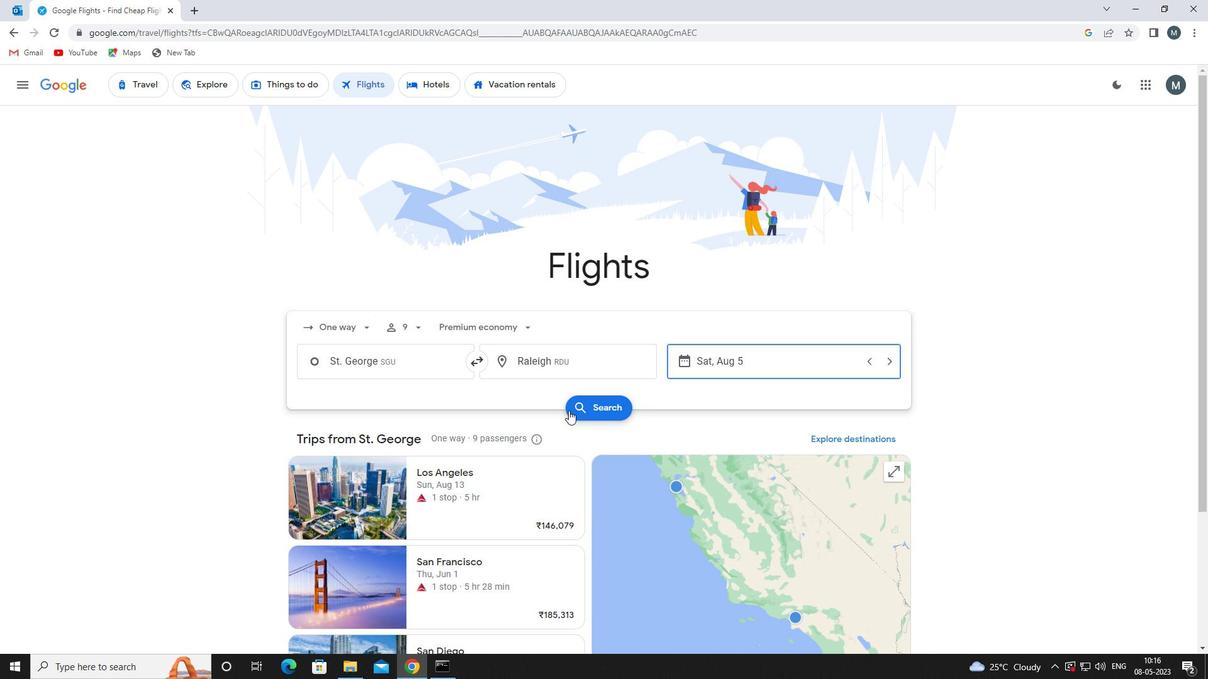 
Action: Mouse pressed left at (572, 409)
Screenshot: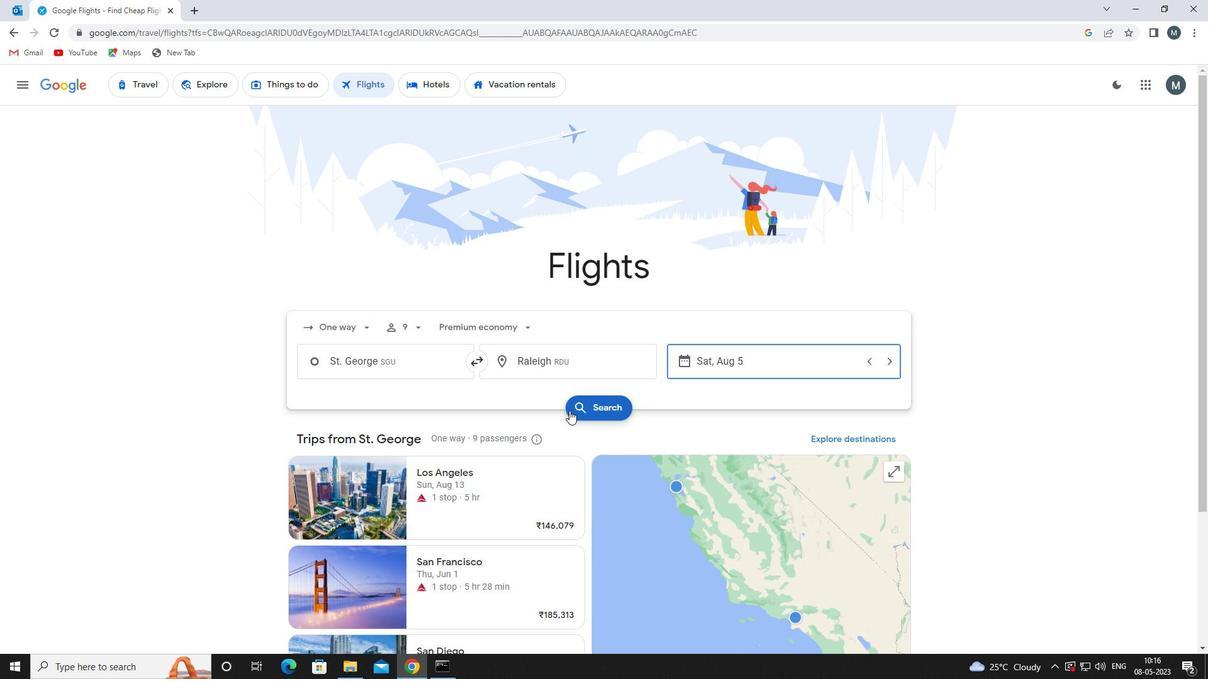 
Action: Mouse moved to (291, 199)
Screenshot: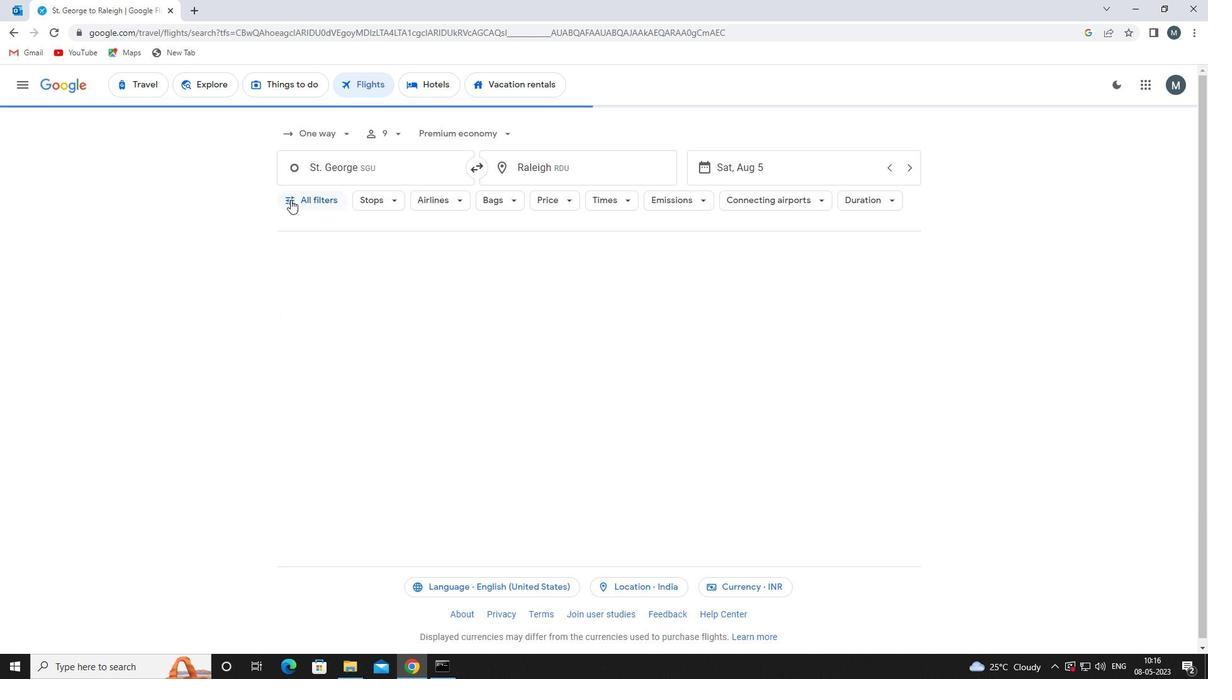 
Action: Mouse pressed left at (291, 199)
Screenshot: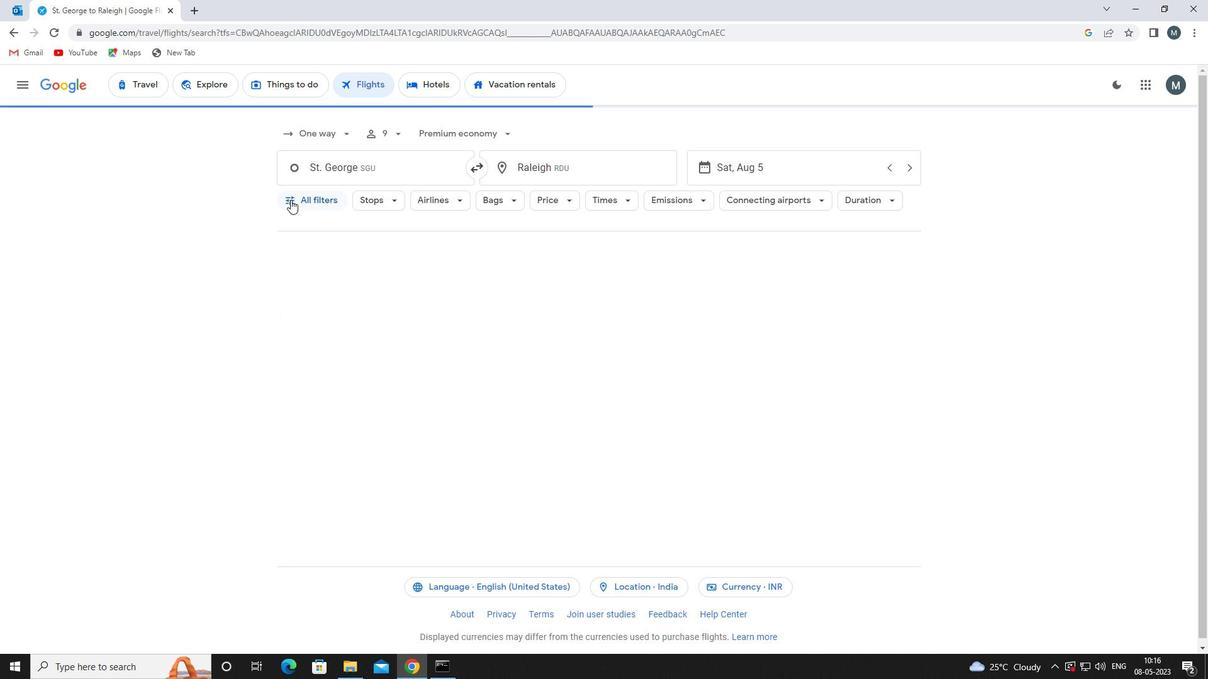 
Action: Mouse moved to (326, 251)
Screenshot: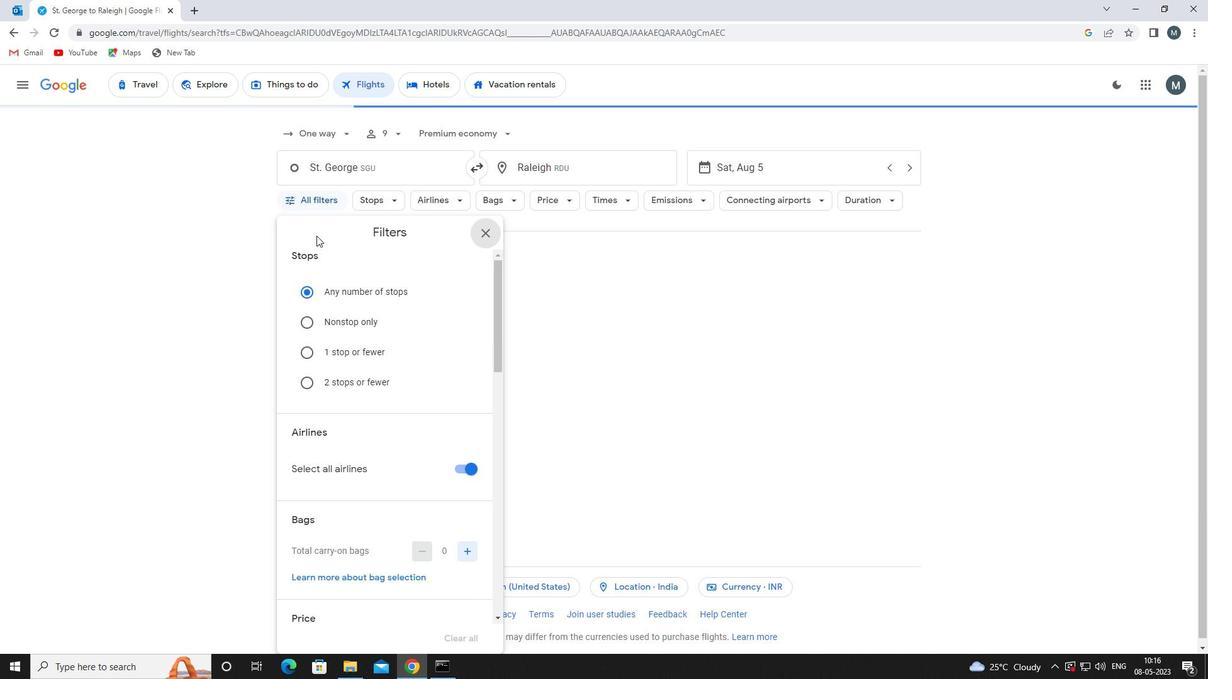 
Action: Mouse scrolled (326, 250) with delta (0, 0)
Screenshot: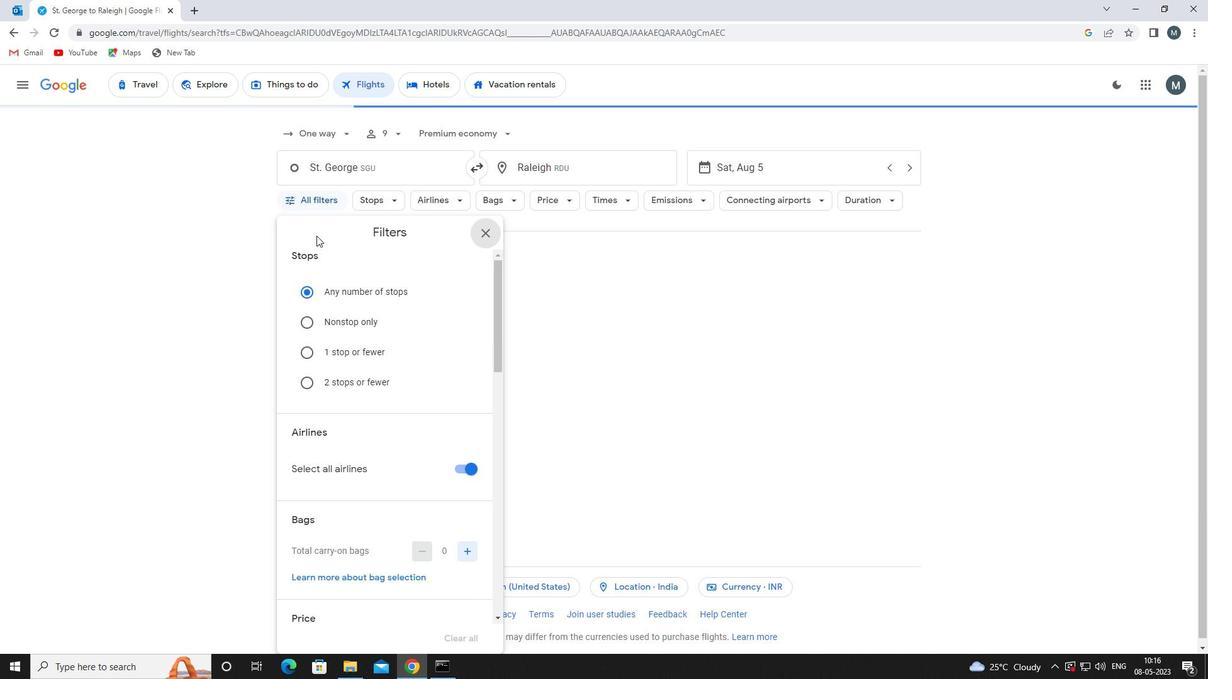
Action: Mouse moved to (334, 274)
Screenshot: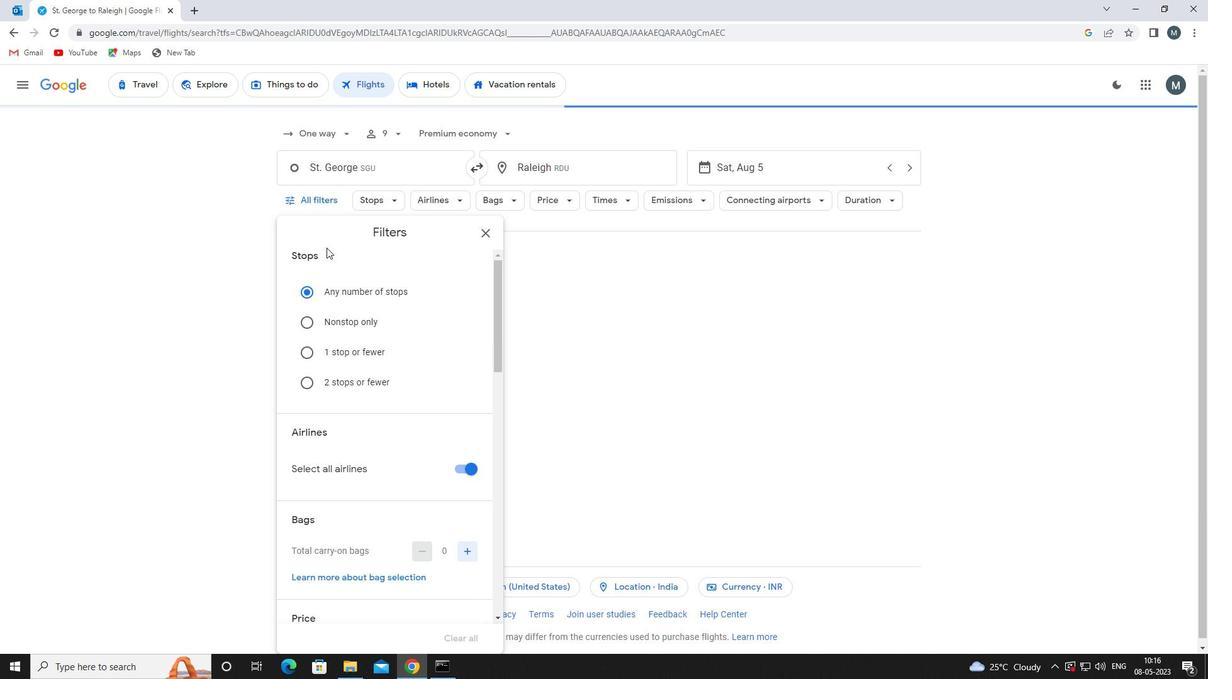 
Action: Mouse scrolled (334, 273) with delta (0, 0)
Screenshot: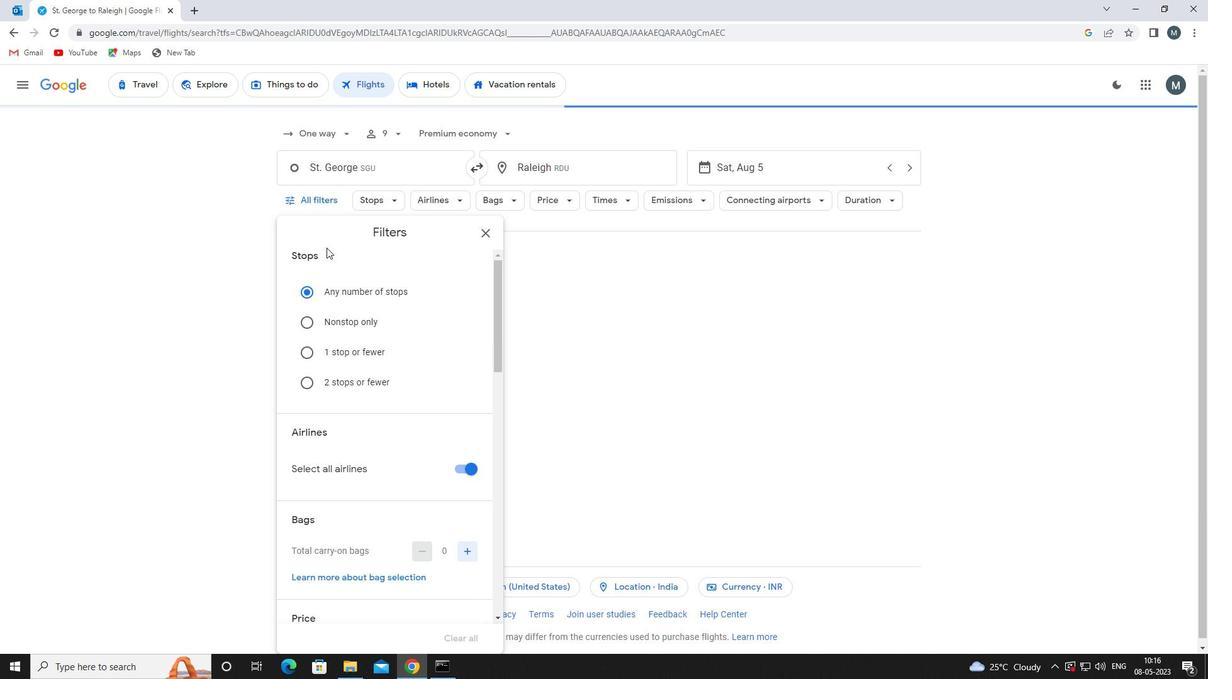 
Action: Mouse moved to (466, 342)
Screenshot: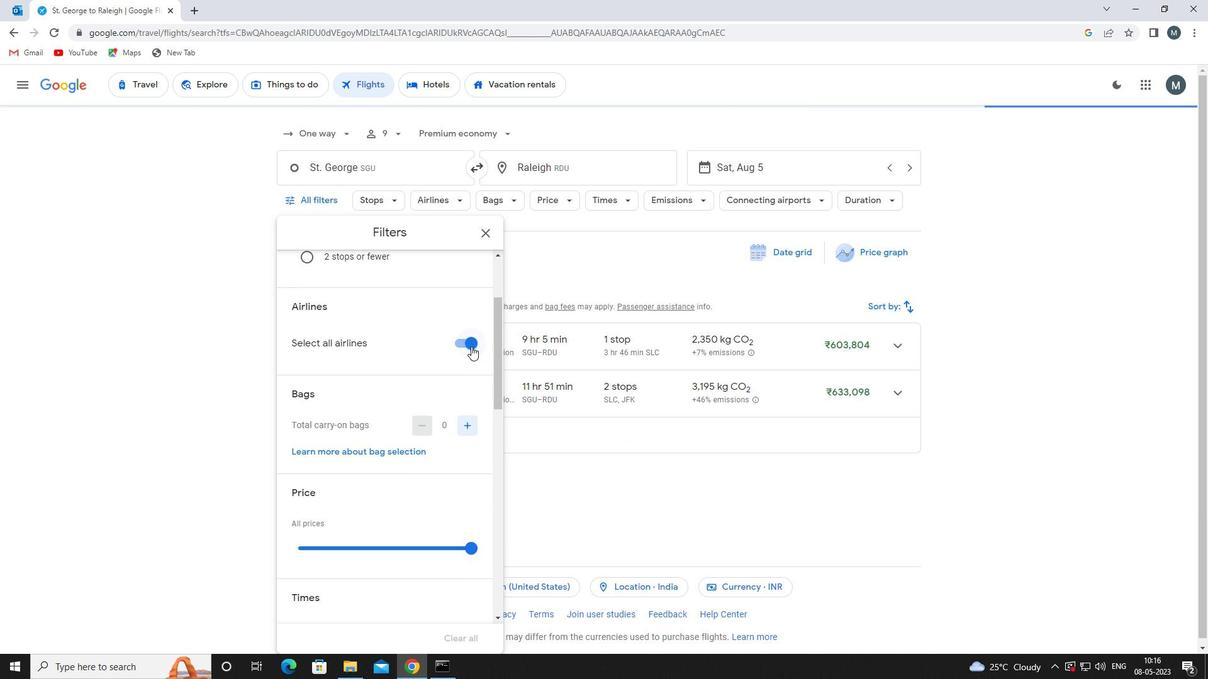 
Action: Mouse pressed left at (466, 342)
Screenshot: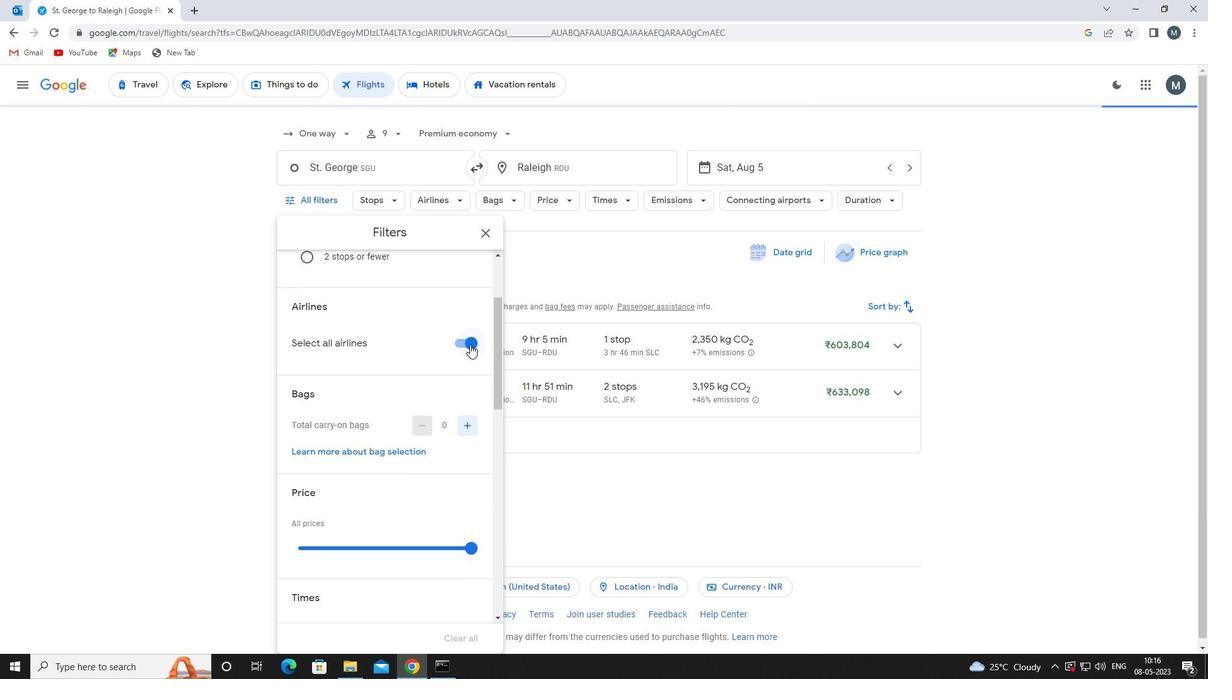 
Action: Mouse moved to (378, 337)
Screenshot: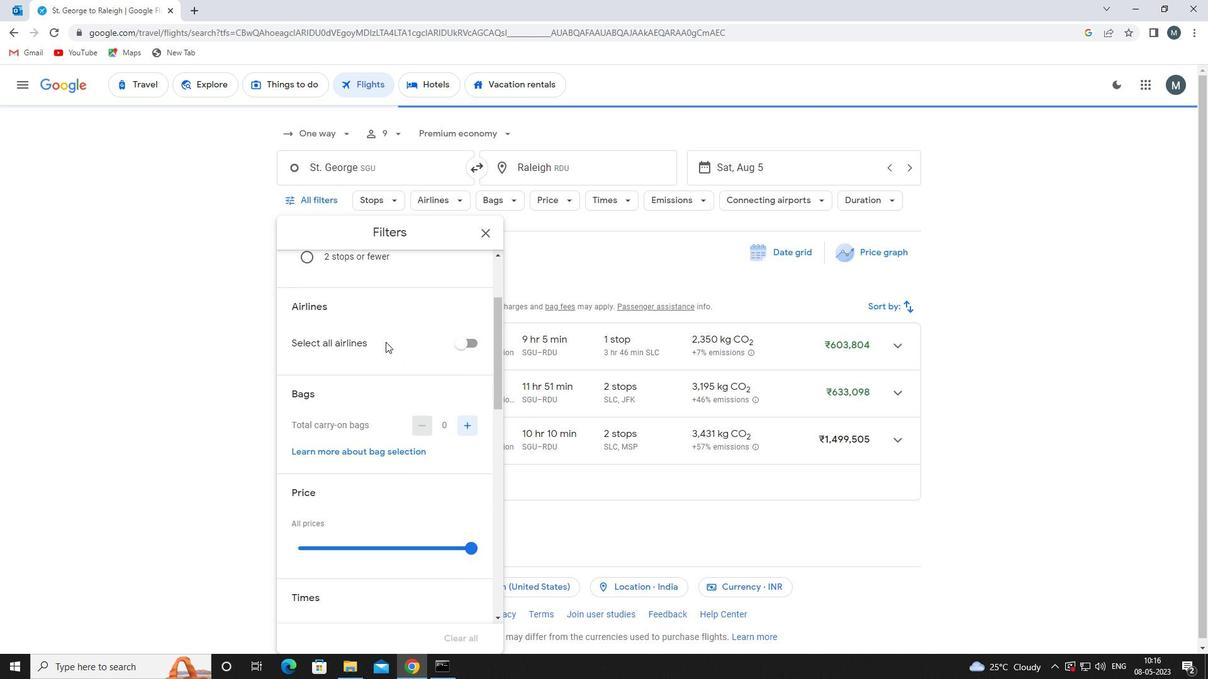 
Action: Mouse scrolled (378, 337) with delta (0, 0)
Screenshot: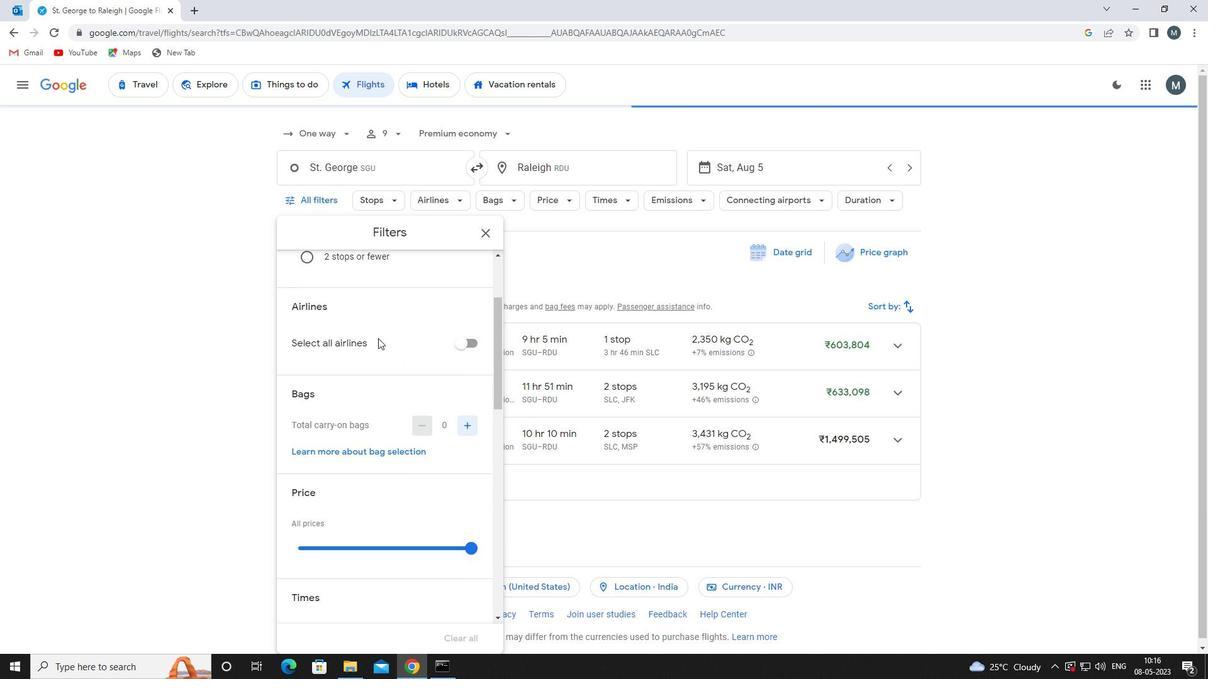
Action: Mouse moved to (457, 279)
Screenshot: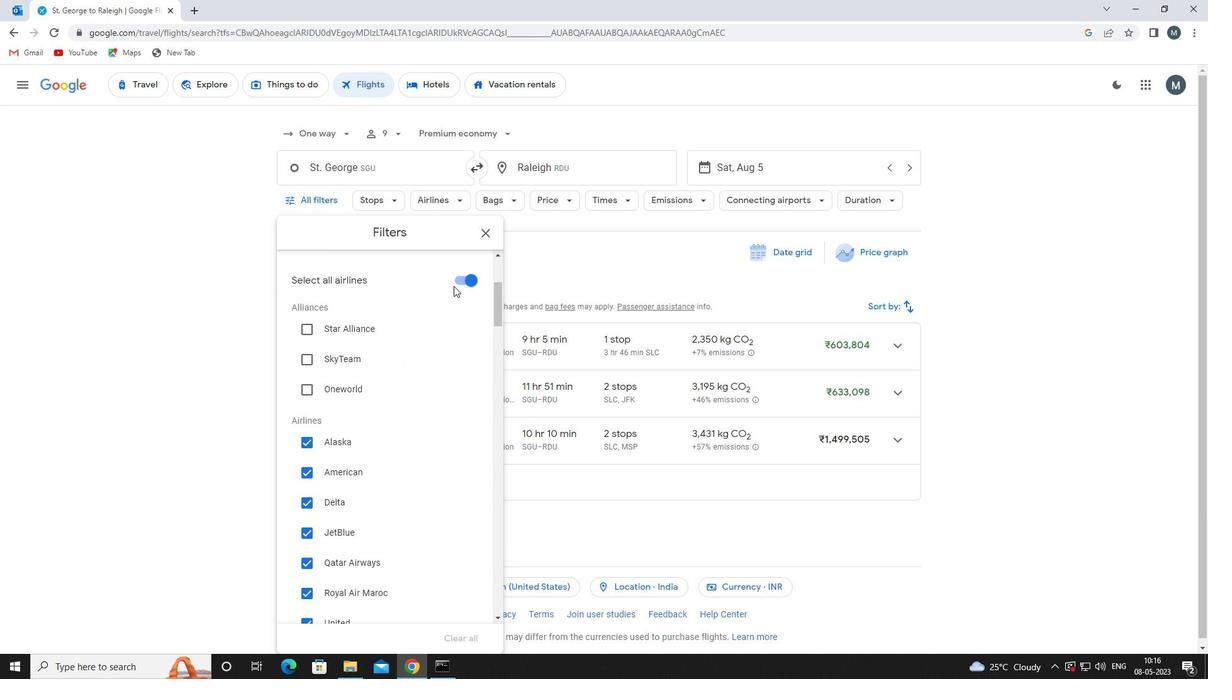 
Action: Mouse pressed left at (457, 279)
Screenshot: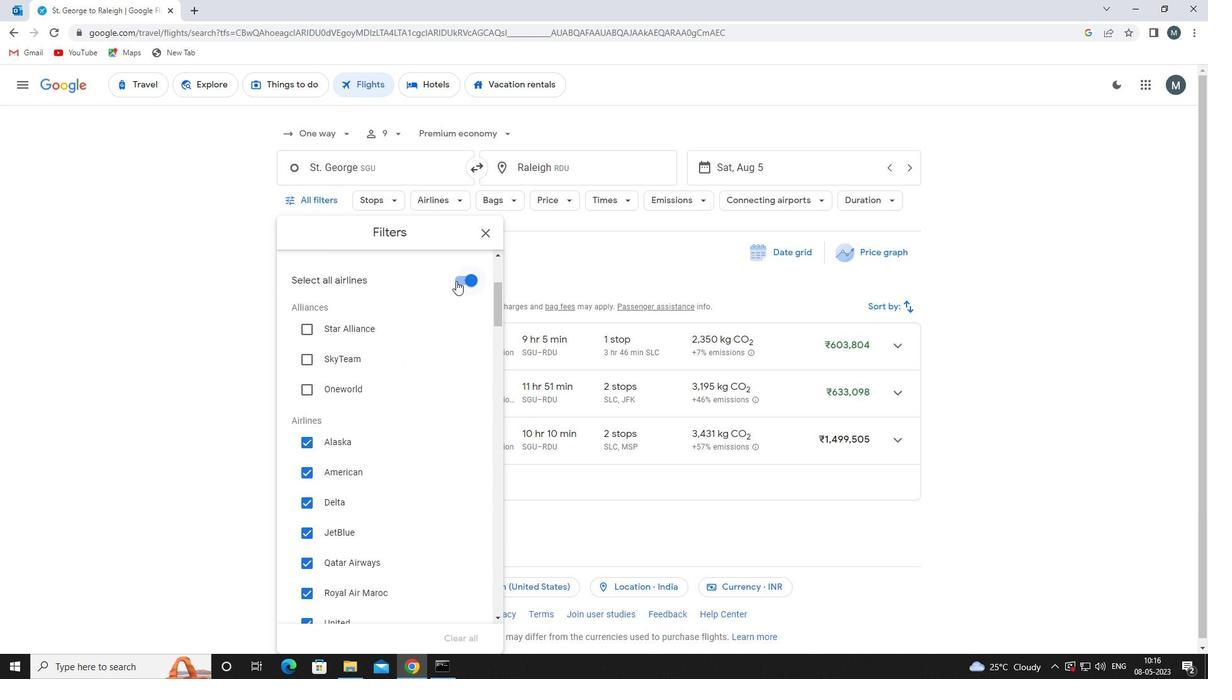 
Action: Mouse moved to (422, 317)
Screenshot: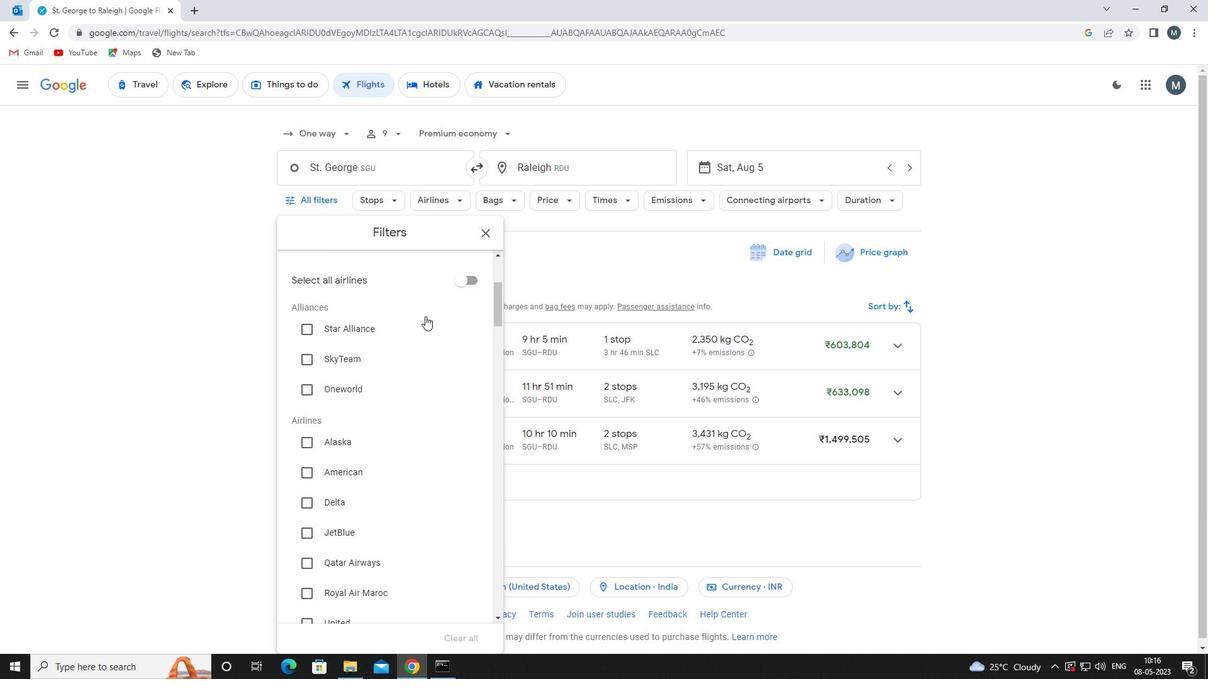 
Action: Mouse scrolled (422, 316) with delta (0, 0)
Screenshot: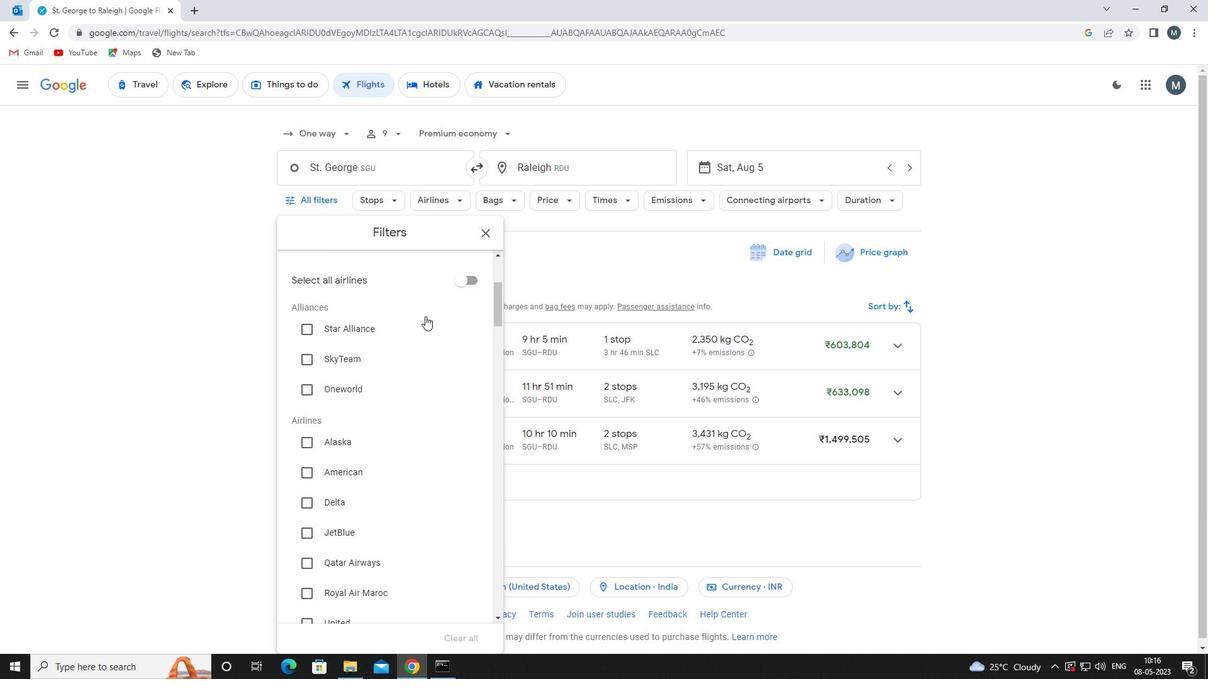 
Action: Mouse moved to (336, 516)
Screenshot: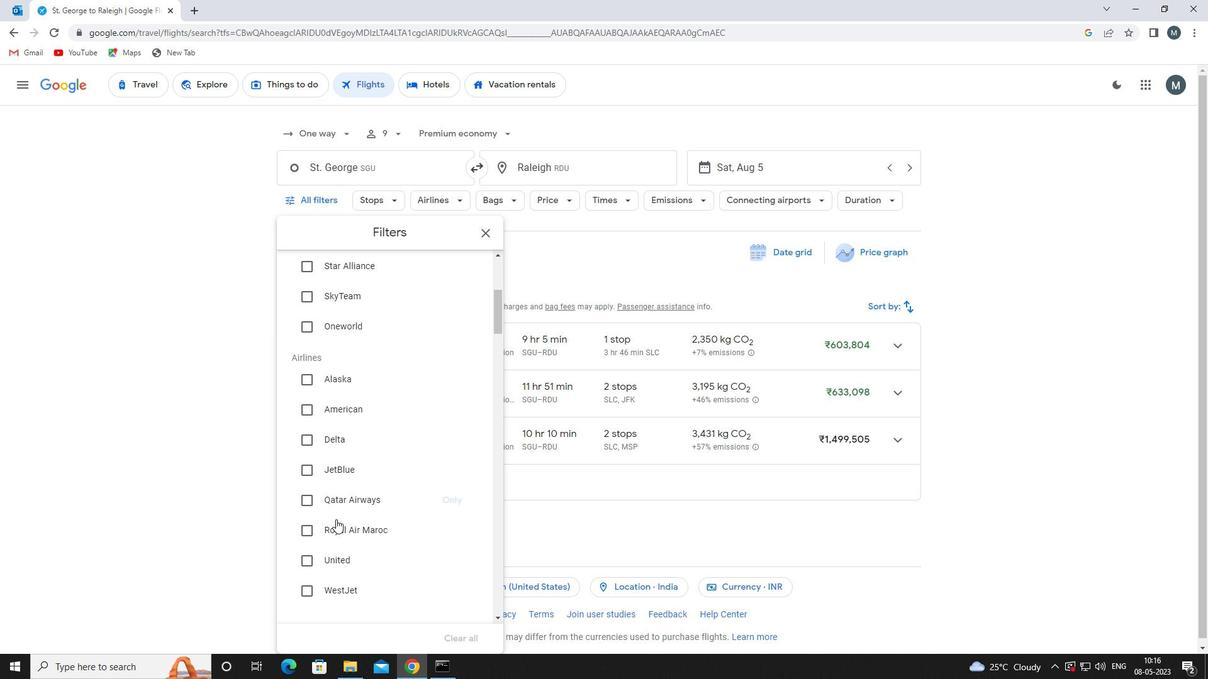 
Action: Mouse scrolled (336, 515) with delta (0, 0)
Screenshot: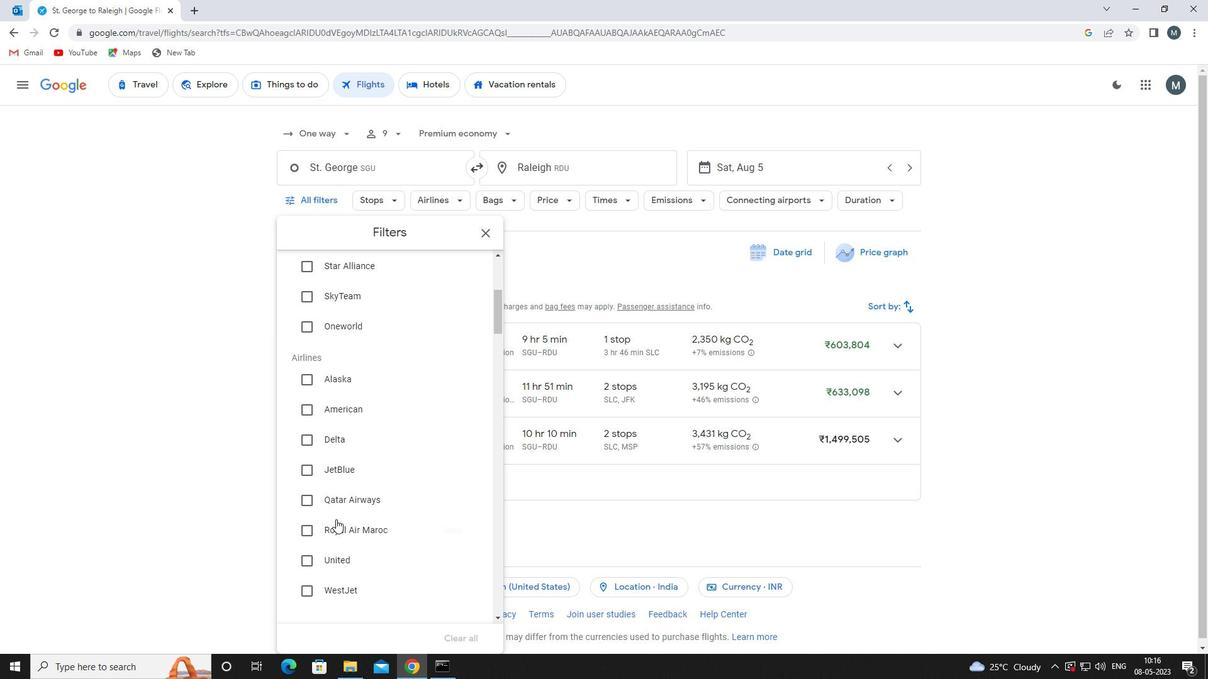 
Action: Mouse scrolled (336, 515) with delta (0, 0)
Screenshot: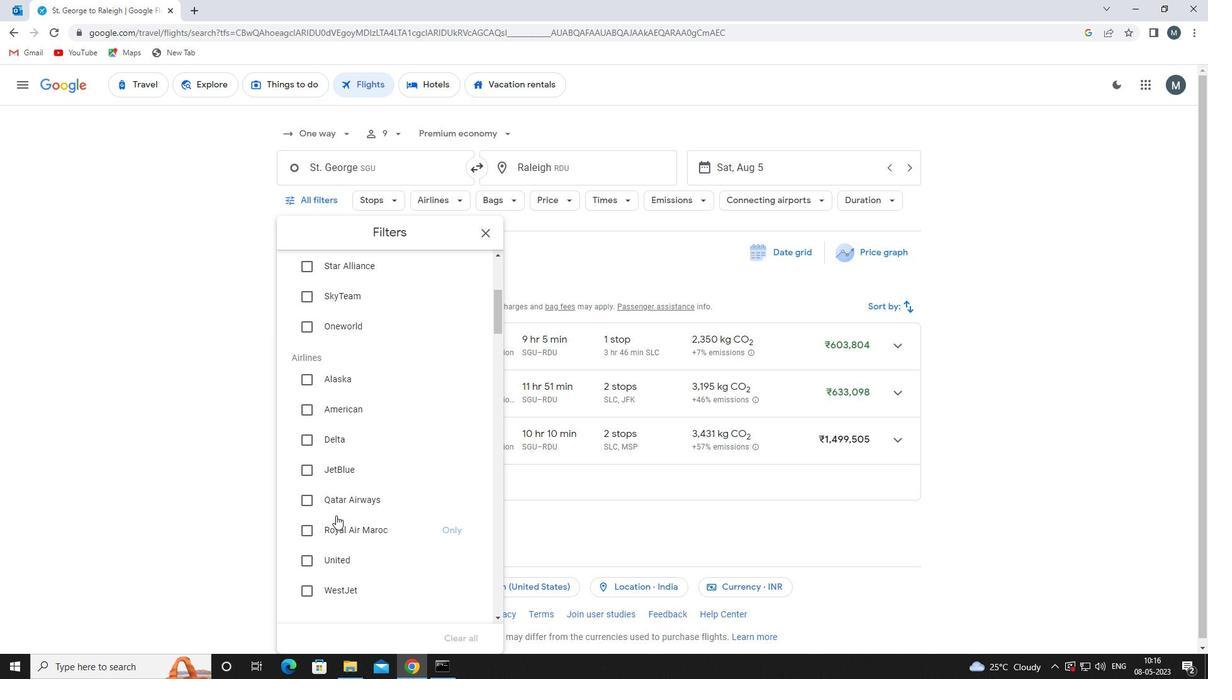 
Action: Mouse moved to (336, 514)
Screenshot: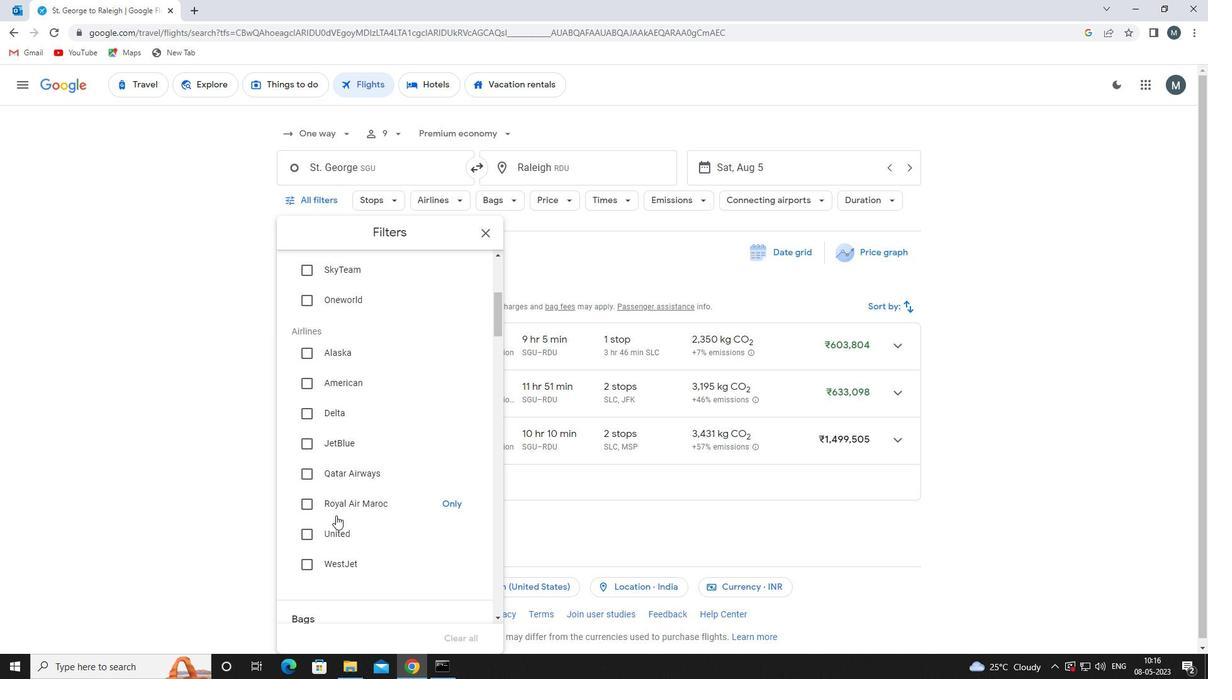 
Action: Mouse scrolled (336, 513) with delta (0, 0)
Screenshot: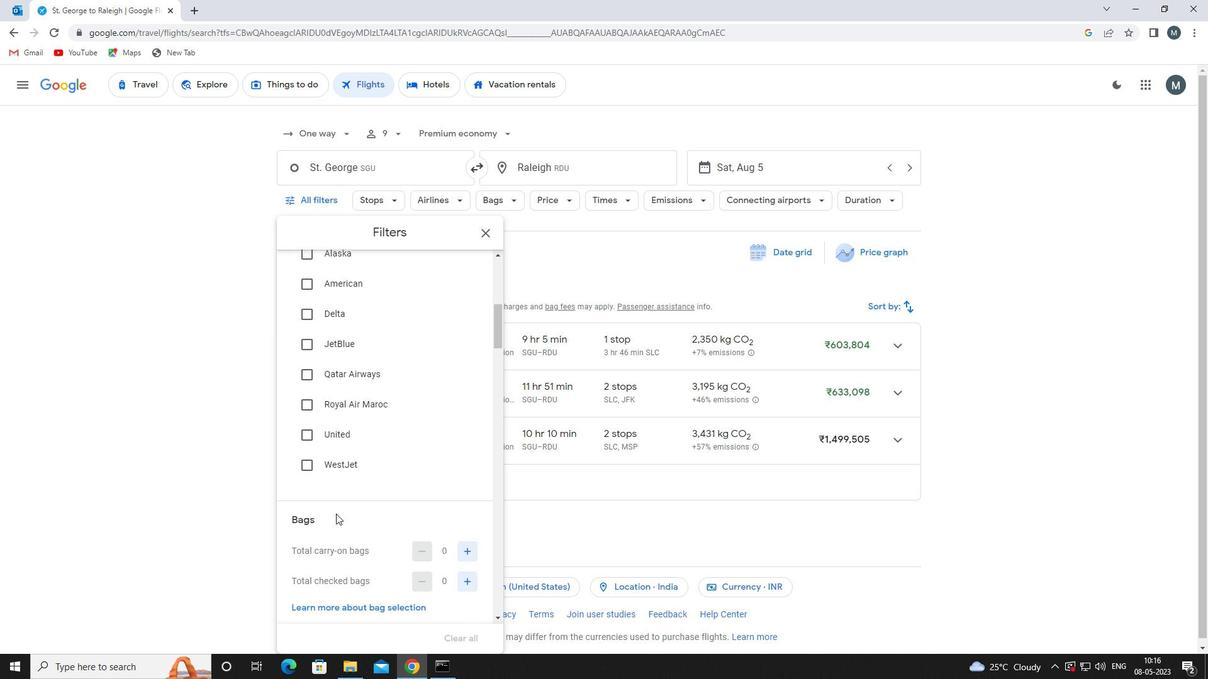 
Action: Mouse moved to (414, 471)
Screenshot: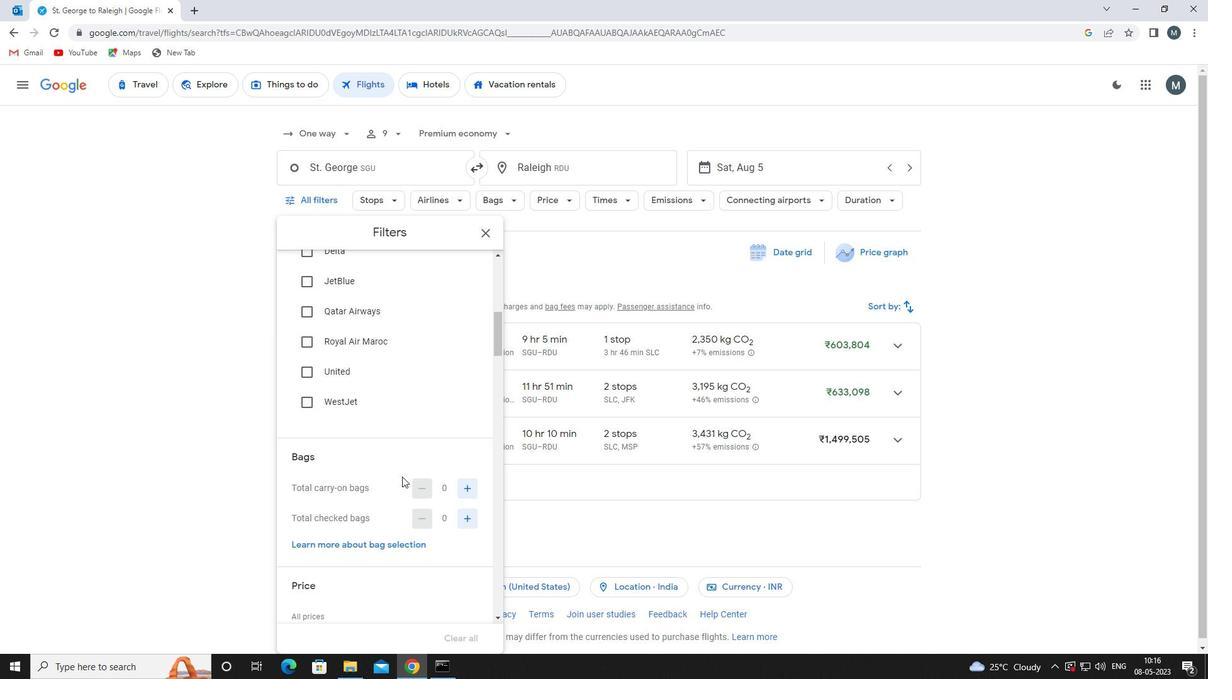 
Action: Mouse scrolled (414, 470) with delta (0, 0)
Screenshot: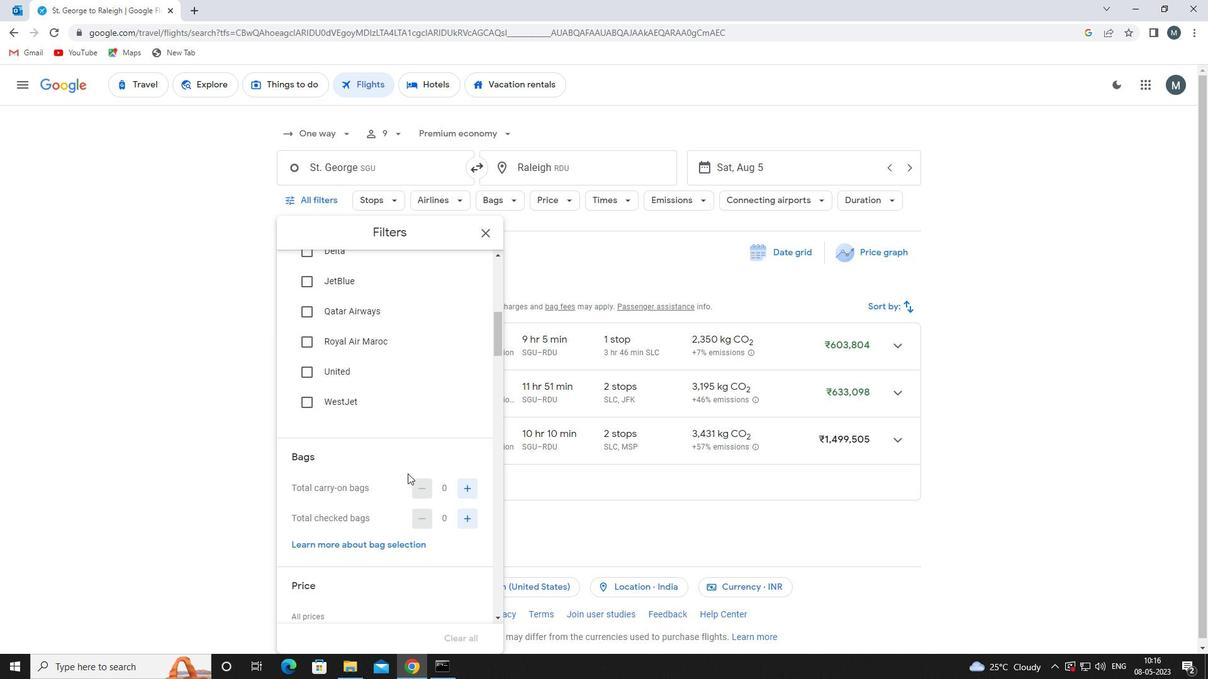 
Action: Mouse moved to (467, 429)
Screenshot: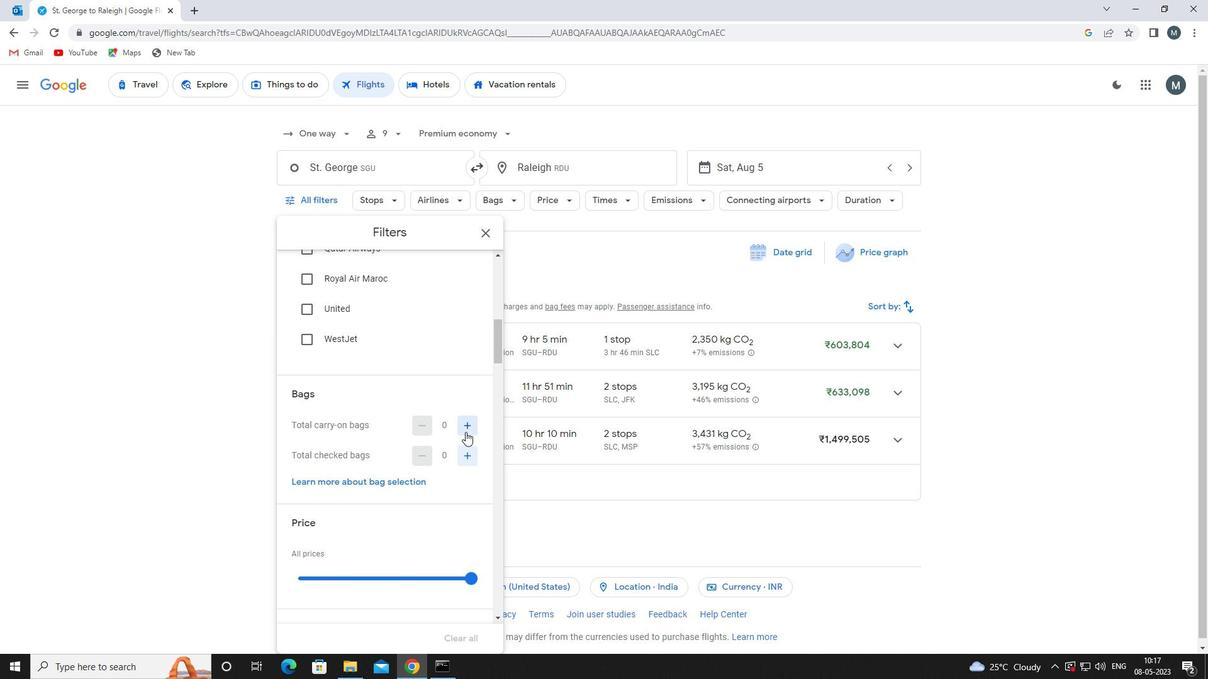 
Action: Mouse pressed left at (467, 429)
Screenshot: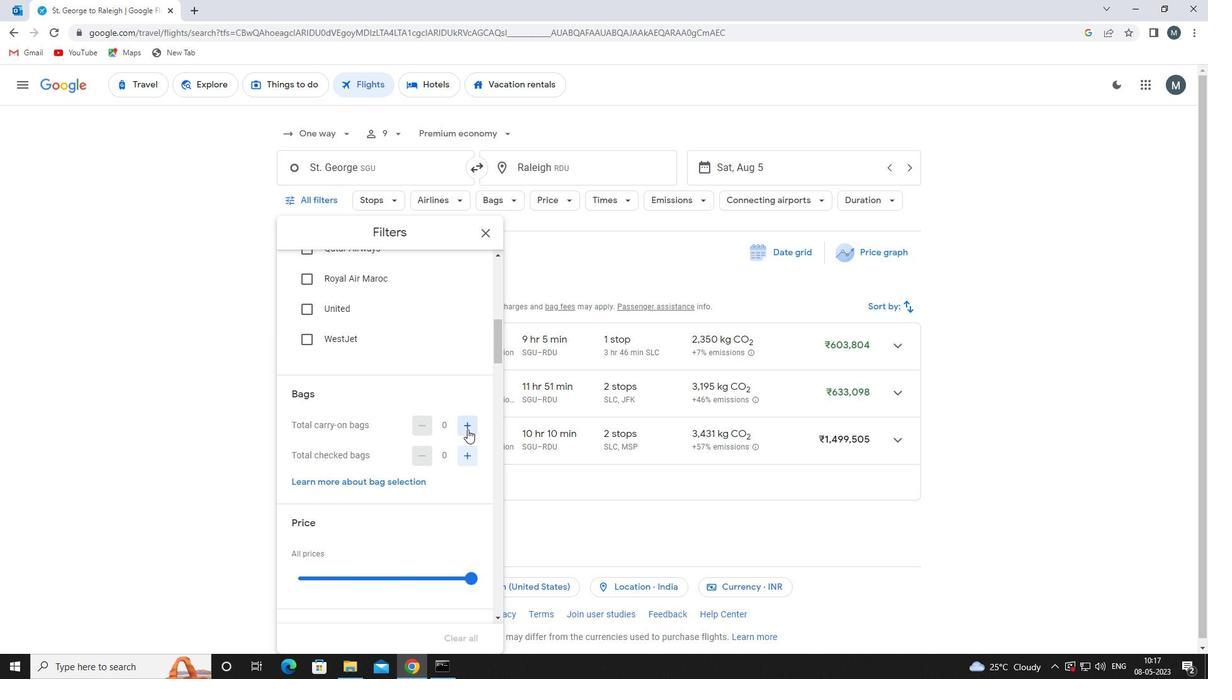 
Action: Mouse moved to (468, 429)
Screenshot: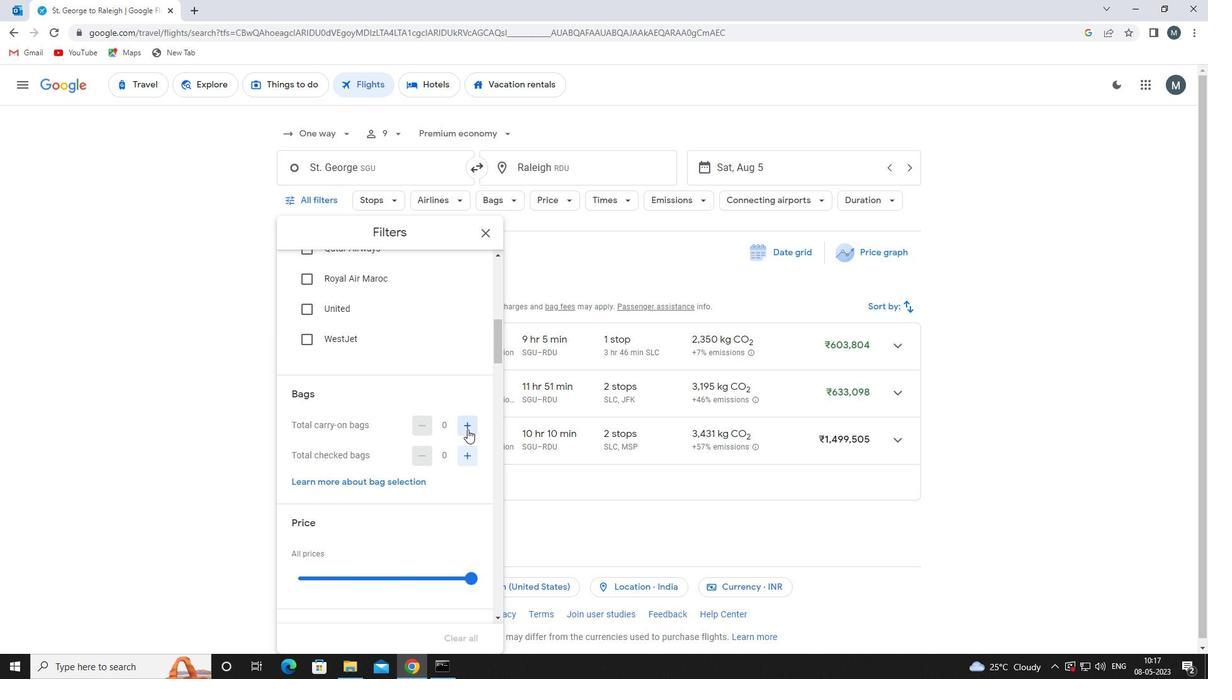 
Action: Mouse pressed left at (468, 429)
Screenshot: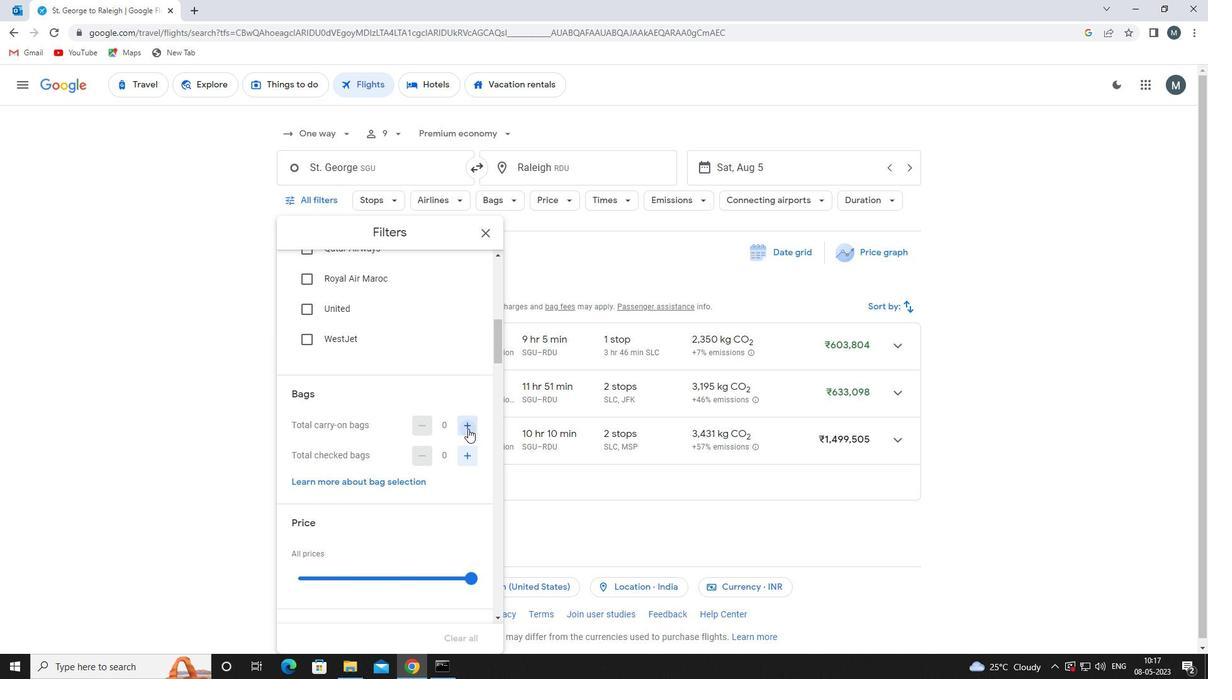 
Action: Mouse moved to (409, 416)
Screenshot: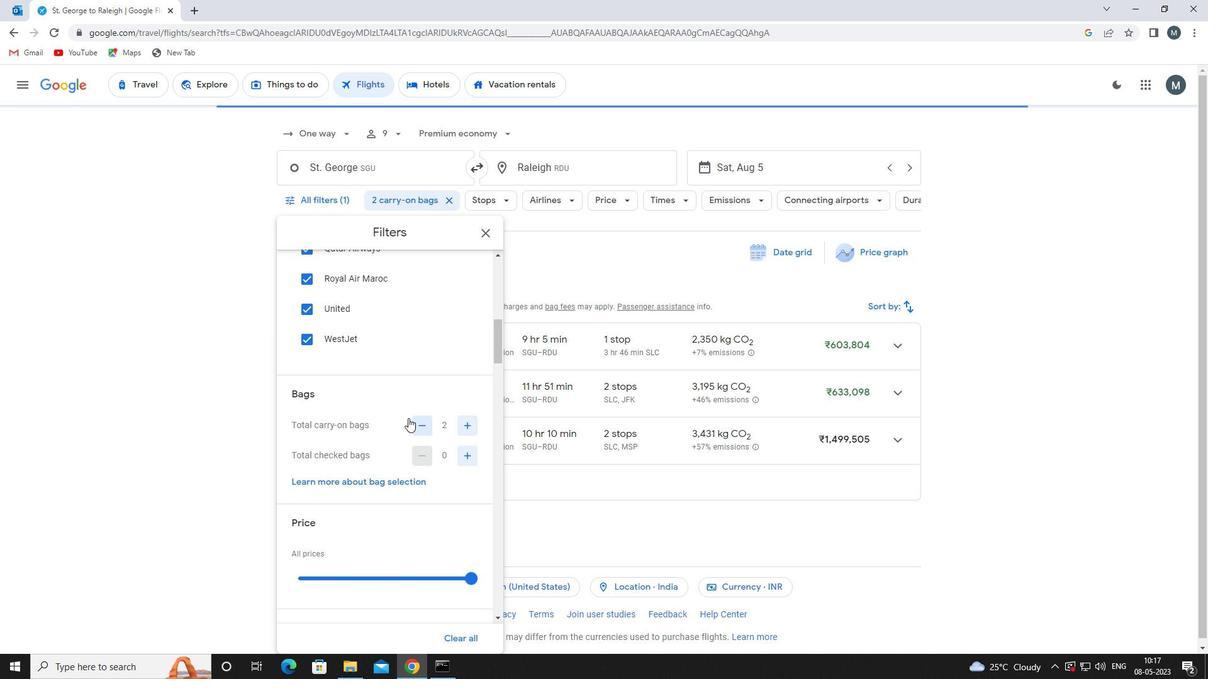
Action: Mouse scrolled (409, 415) with delta (0, 0)
Screenshot: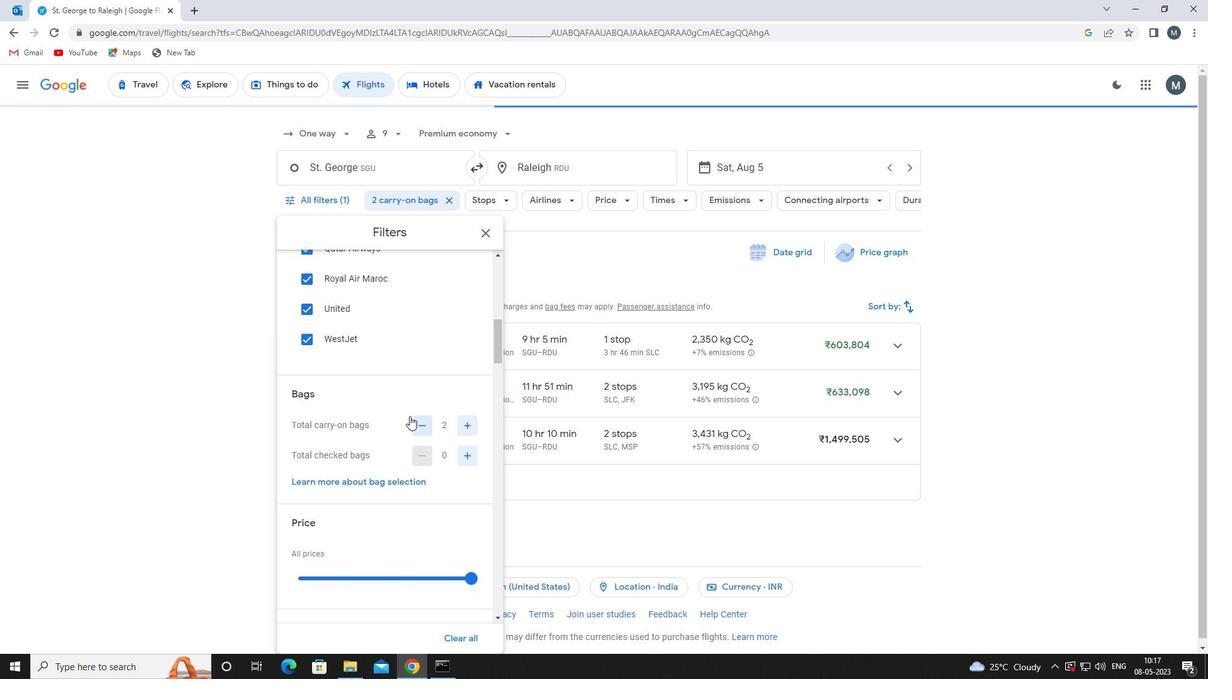 
Action: Mouse moved to (381, 412)
Screenshot: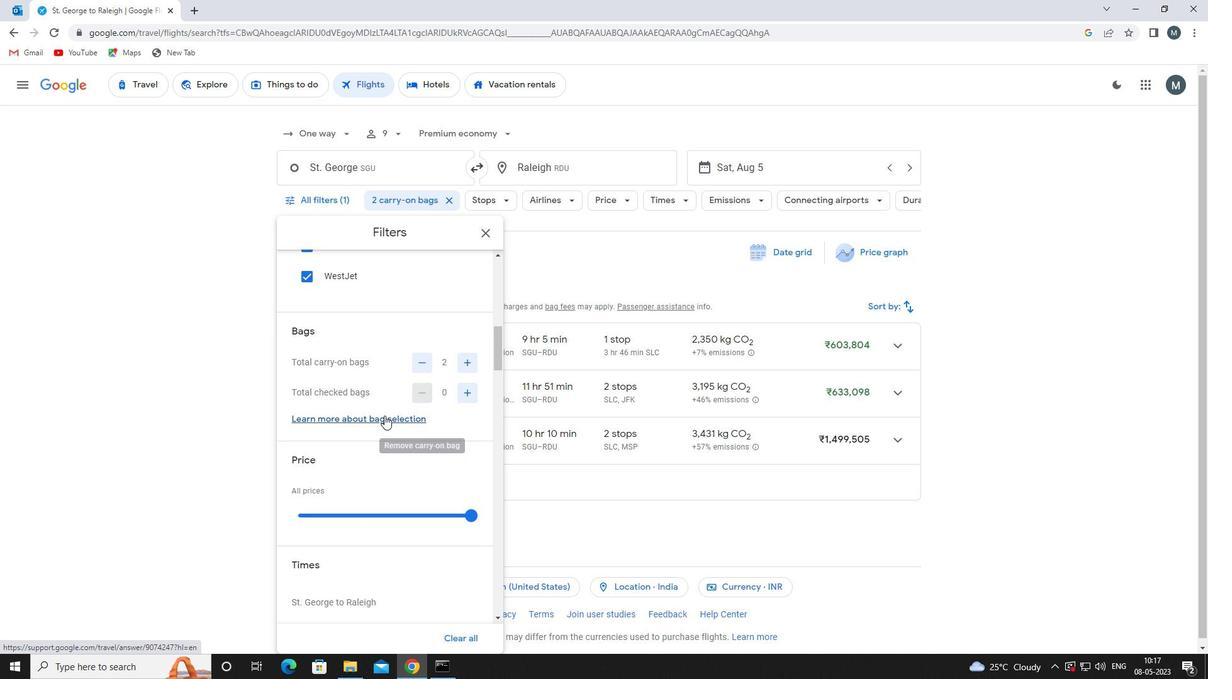 
Action: Mouse scrolled (381, 412) with delta (0, 0)
Screenshot: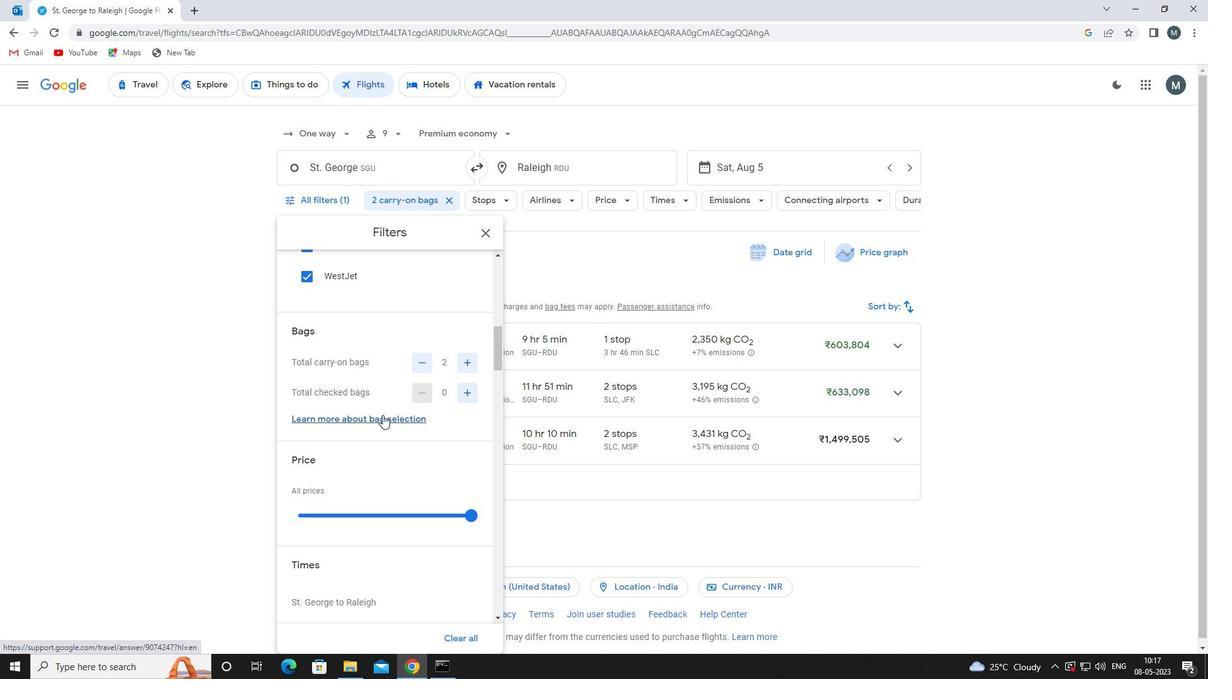 
Action: Mouse scrolled (381, 412) with delta (0, 0)
Screenshot: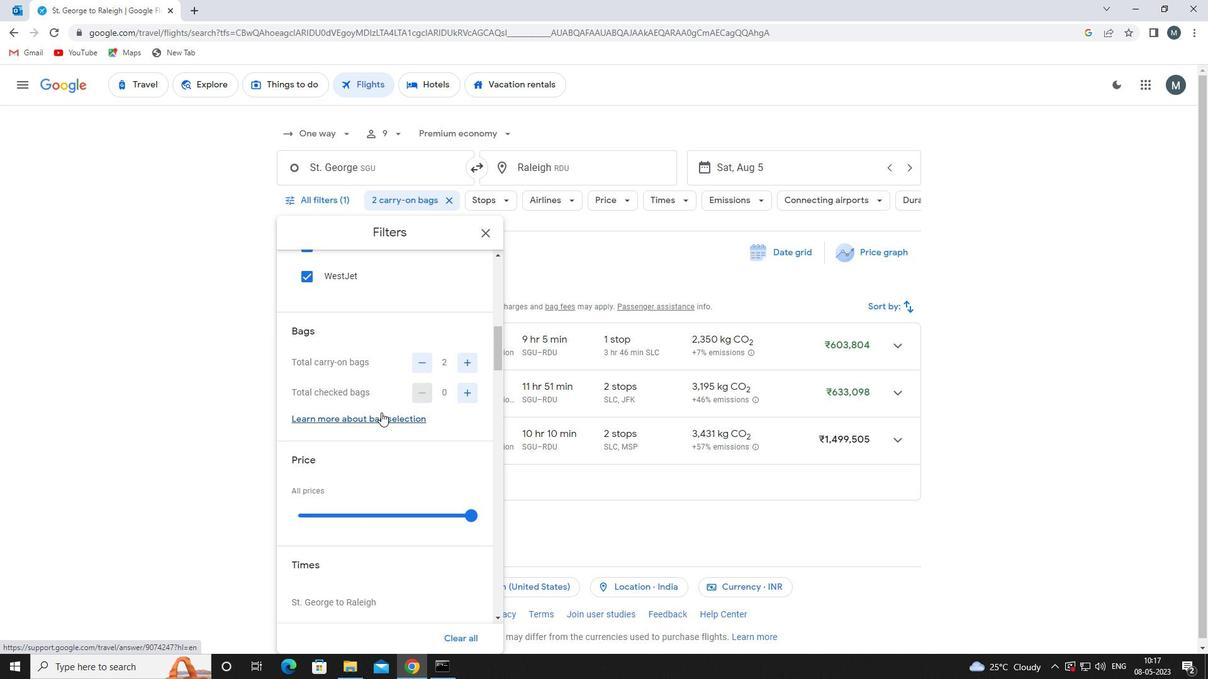 
Action: Mouse moved to (333, 385)
Screenshot: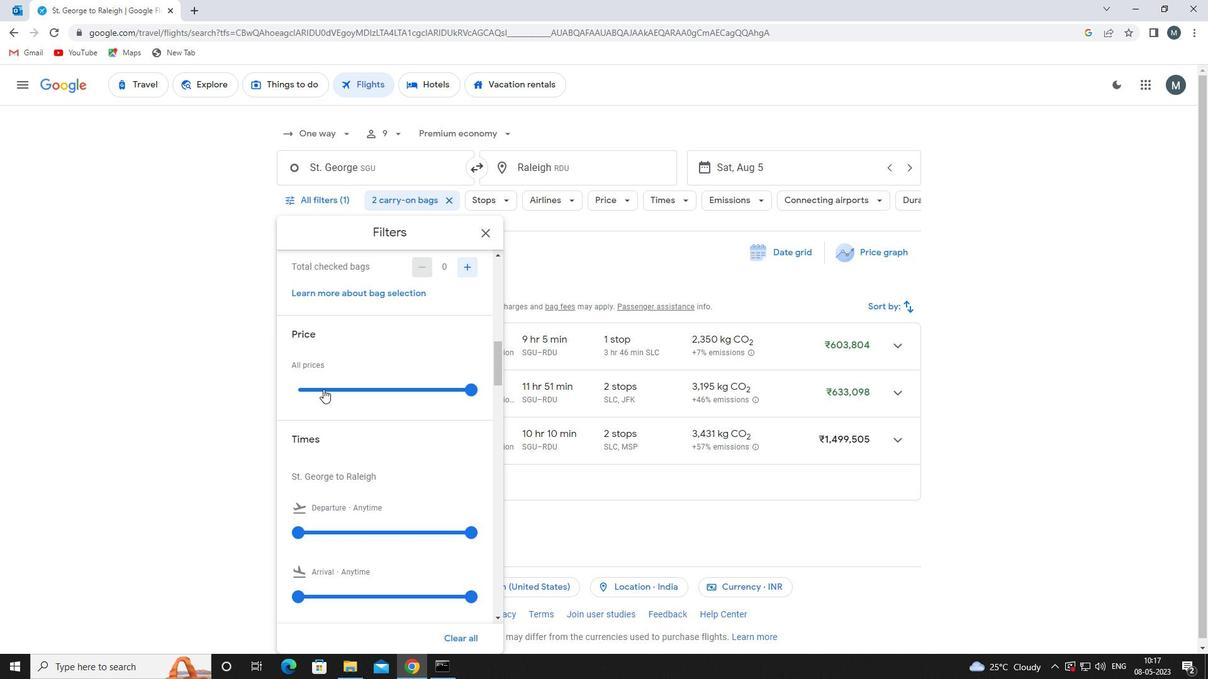 
Action: Mouse scrolled (333, 384) with delta (0, 0)
Screenshot: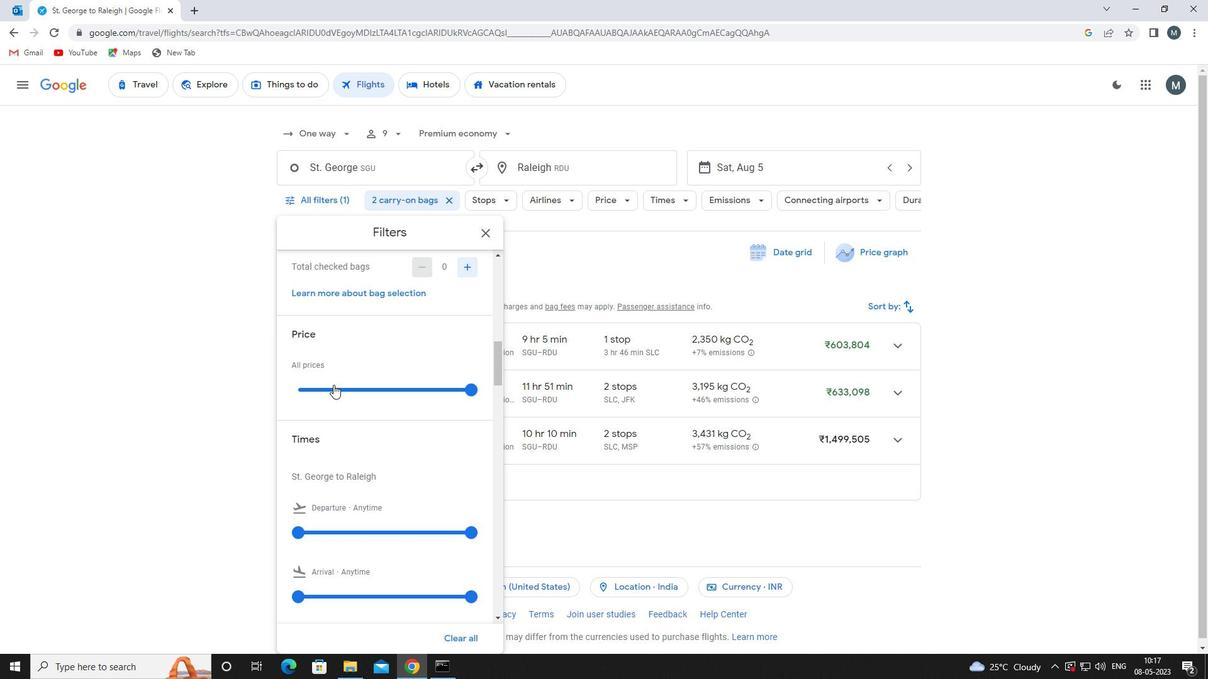 
Action: Mouse scrolled (333, 384) with delta (0, 0)
Screenshot: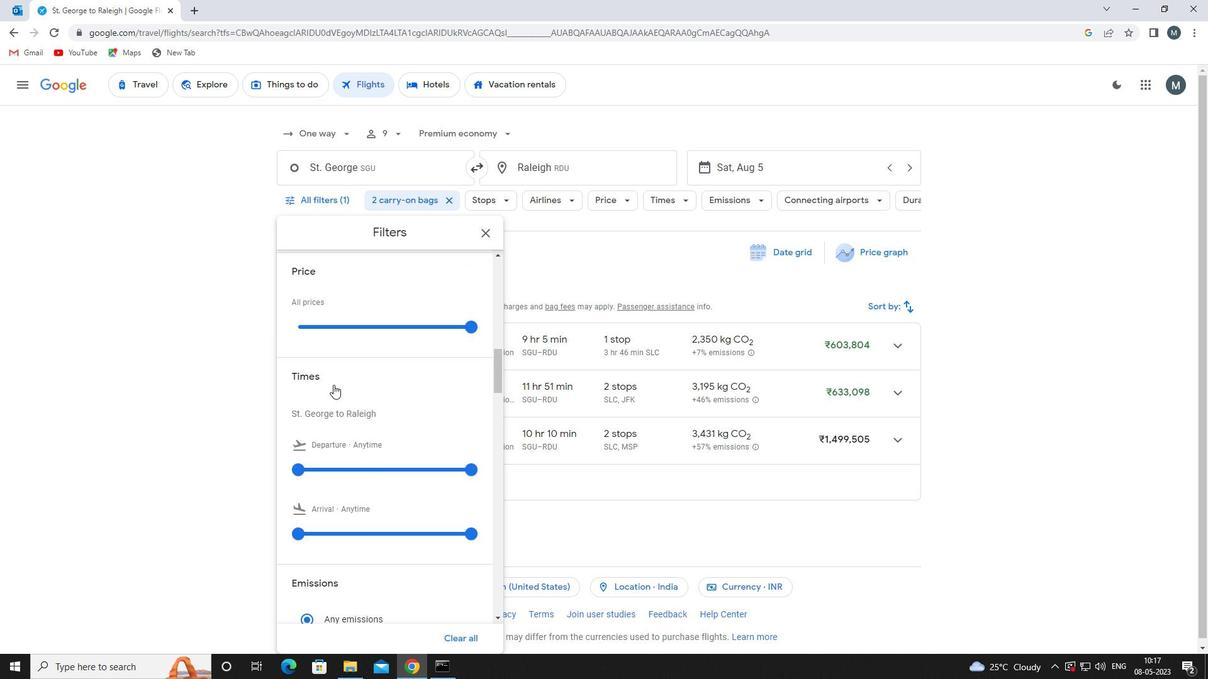 
Action: Mouse moved to (306, 407)
Screenshot: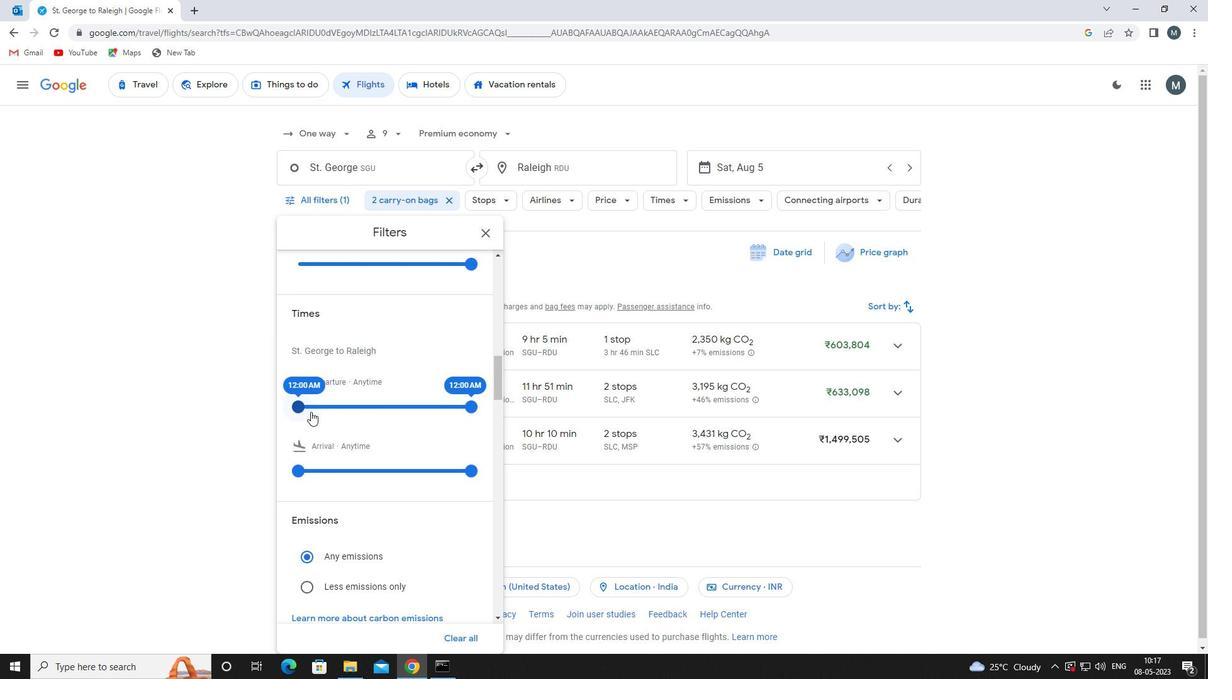 
Action: Mouse pressed left at (306, 407)
Screenshot: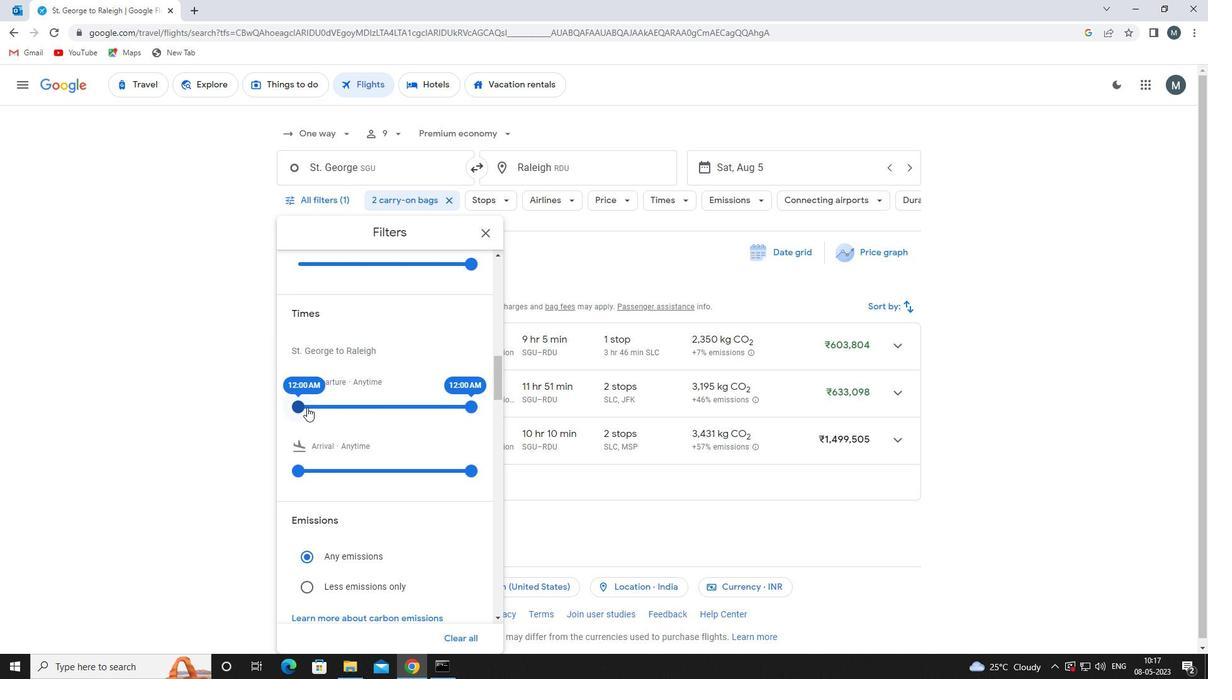
Action: Mouse moved to (461, 408)
Screenshot: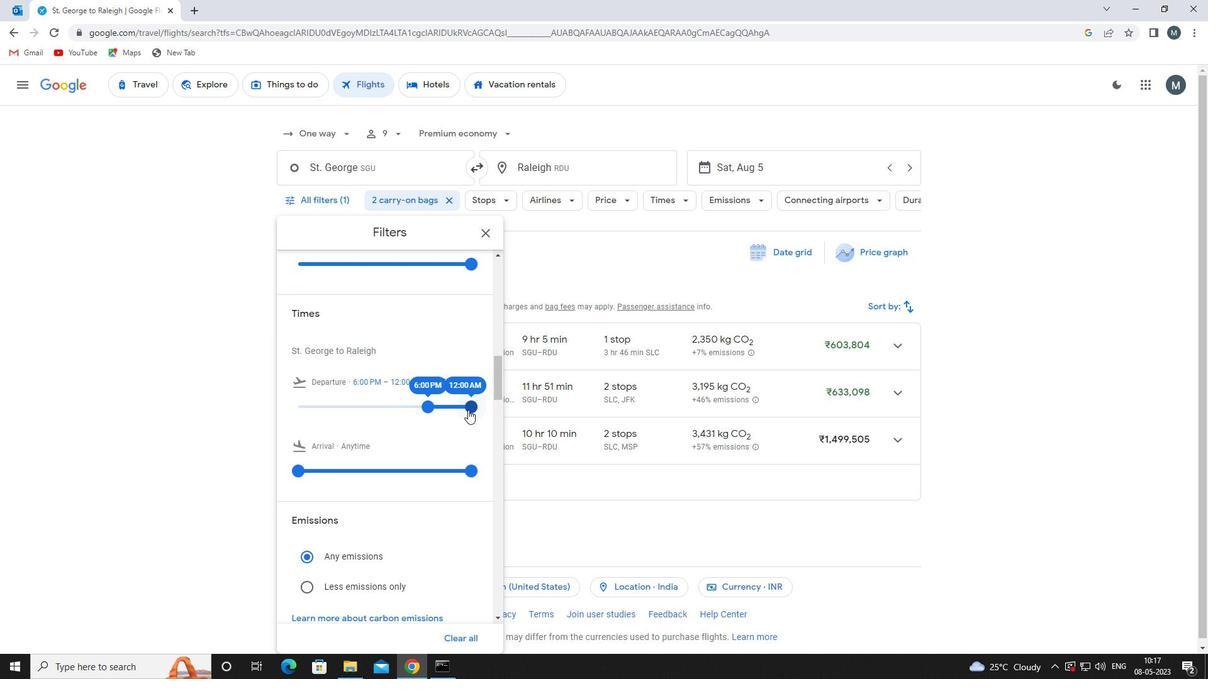 
Action: Mouse pressed left at (461, 408)
Screenshot: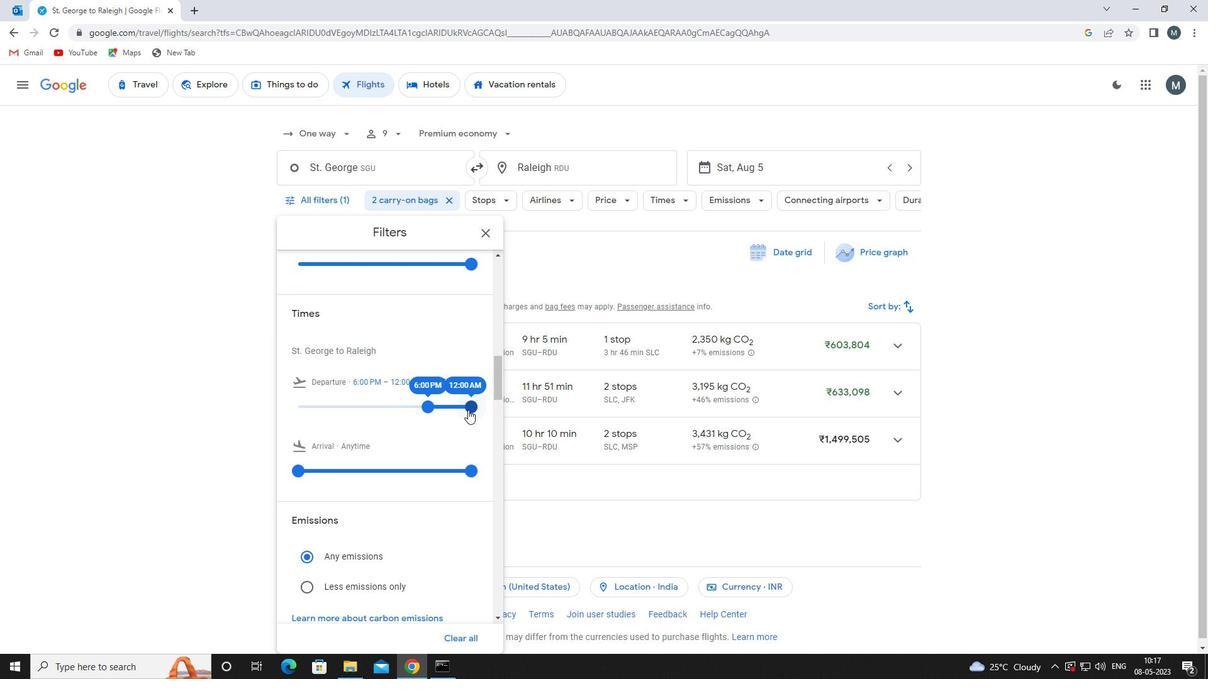 
Action: Mouse moved to (412, 411)
Screenshot: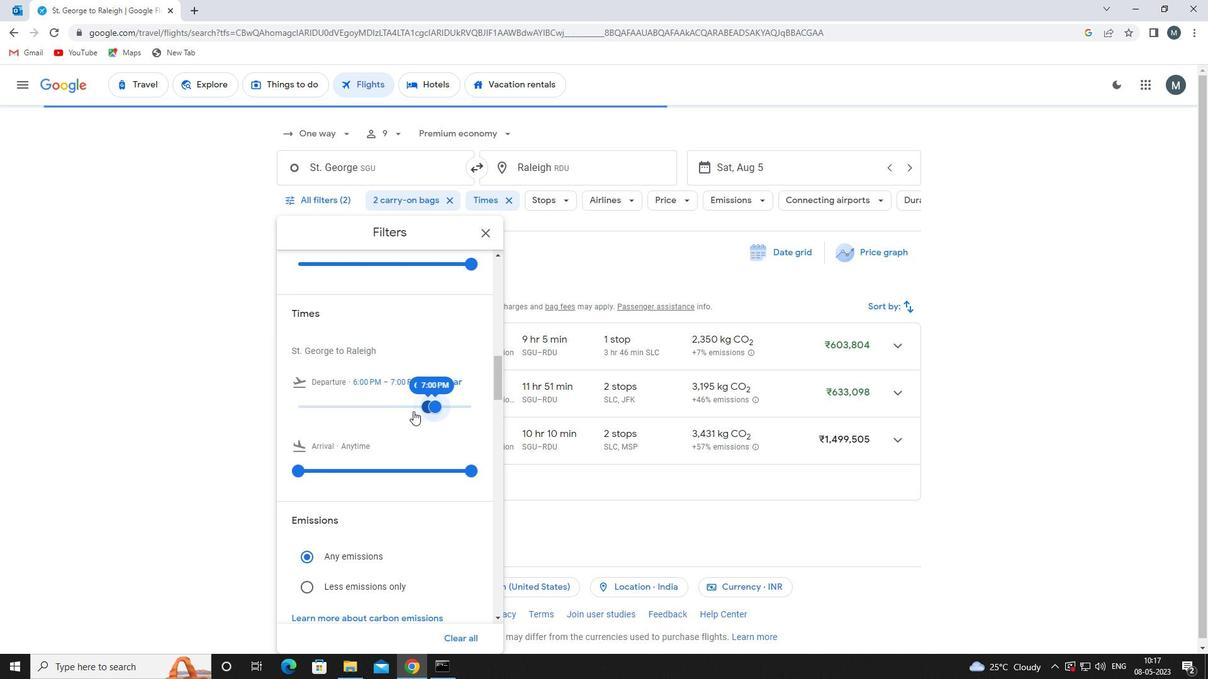 
Action: Mouse scrolled (412, 410) with delta (0, 0)
Screenshot: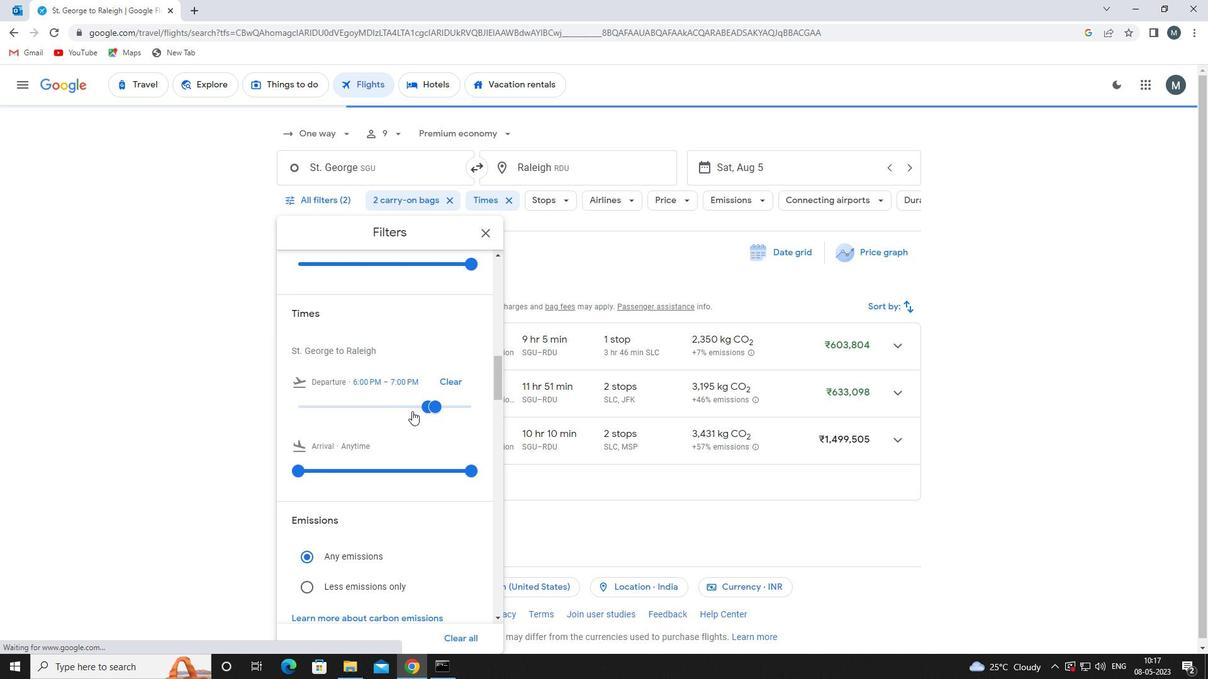 
Action: Mouse moved to (411, 411)
Screenshot: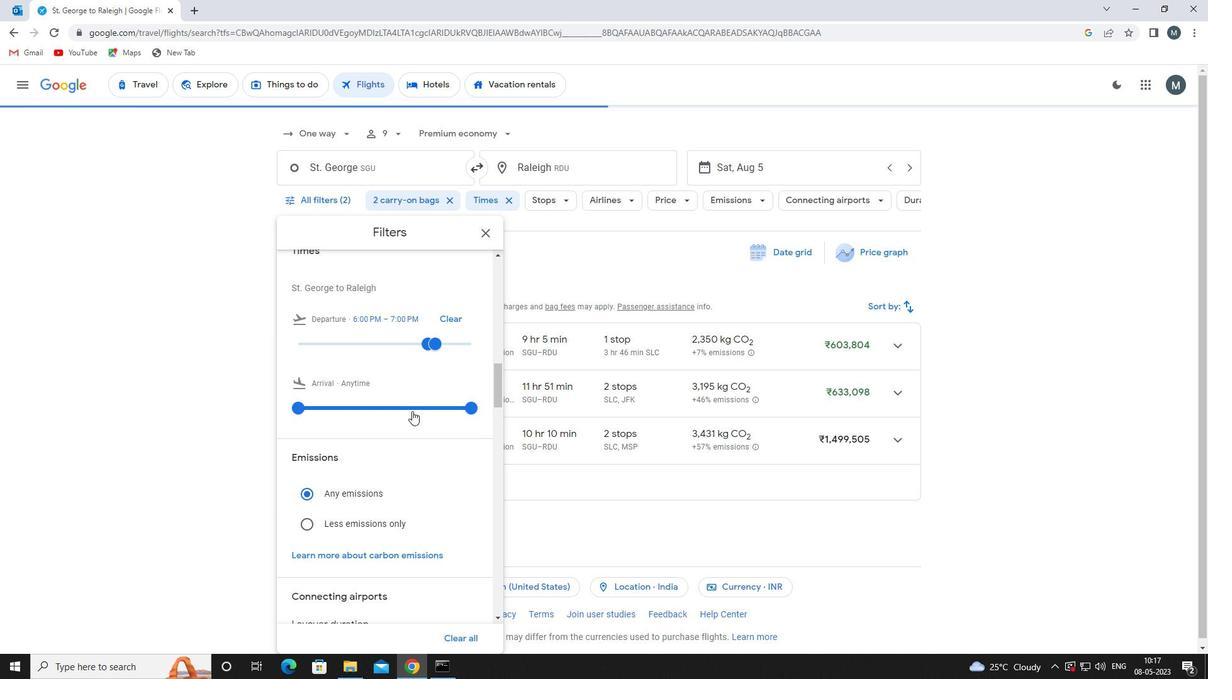 
Action: Mouse scrolled (411, 410) with delta (0, 0)
Screenshot: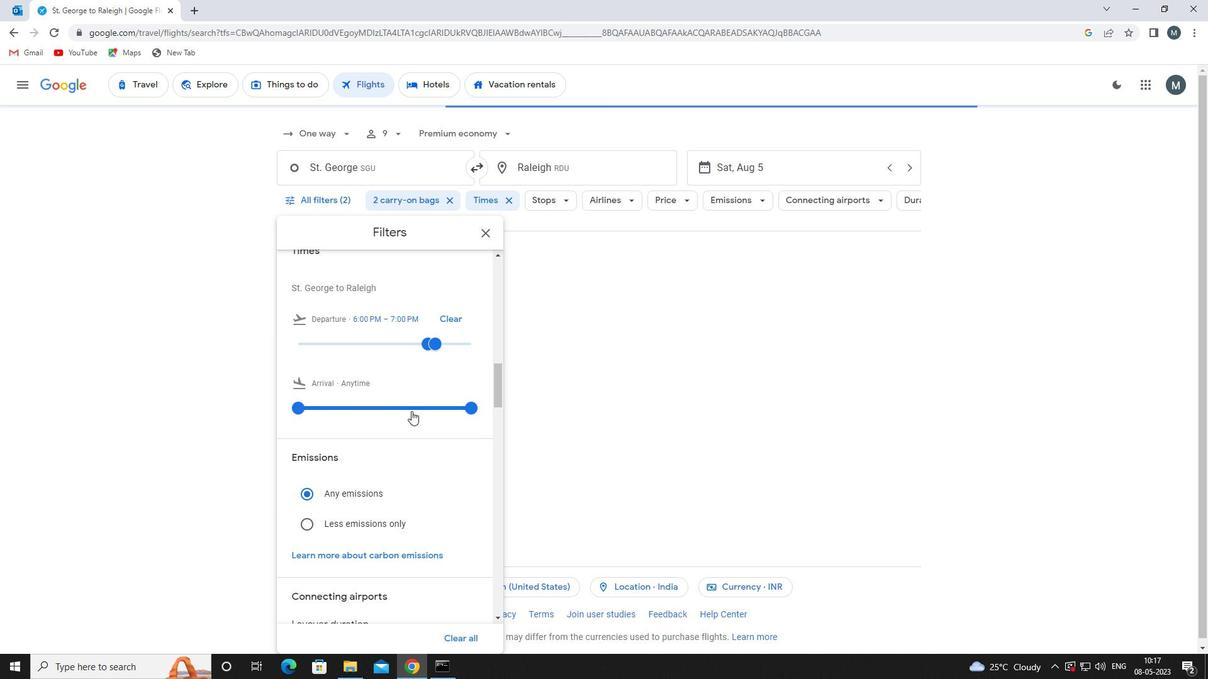 
Action: Mouse moved to (487, 235)
Screenshot: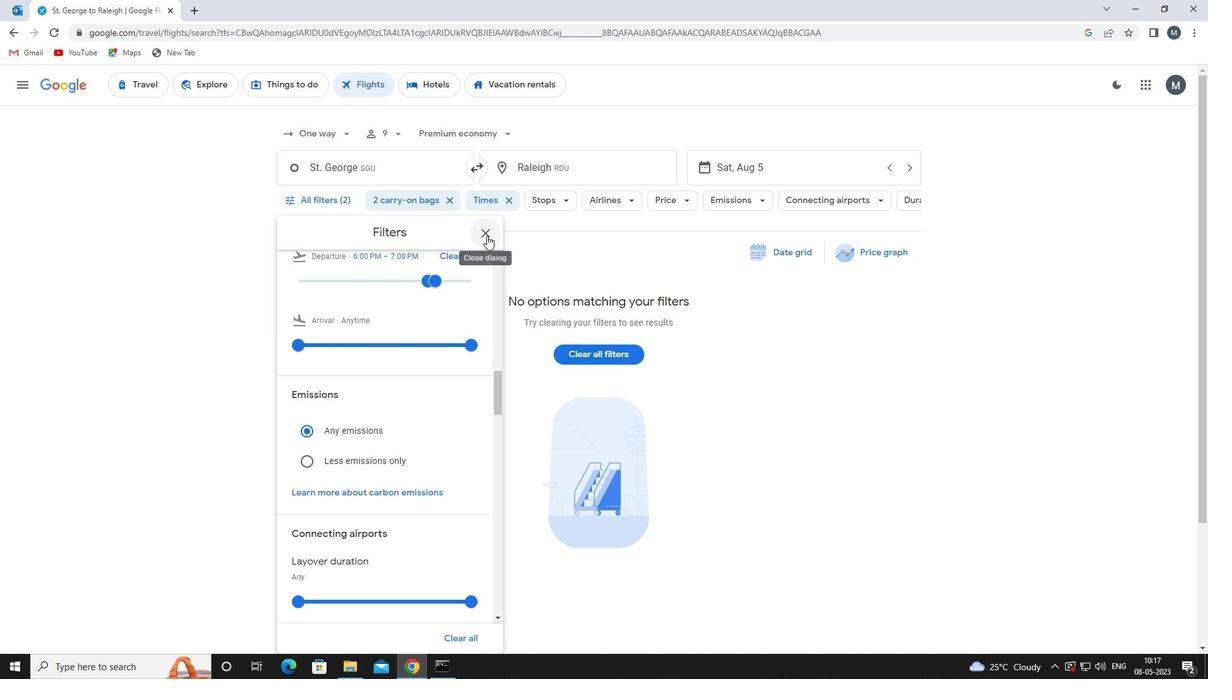 
Action: Mouse pressed left at (487, 235)
Screenshot: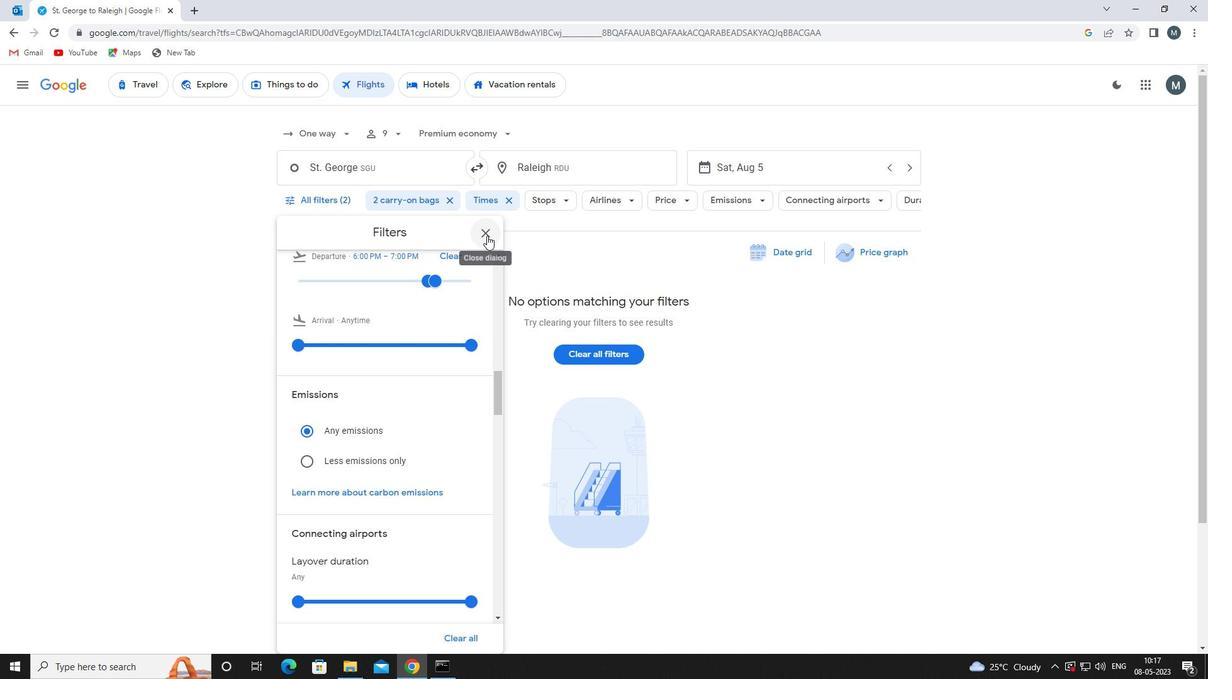 
Action: Mouse moved to (486, 234)
Screenshot: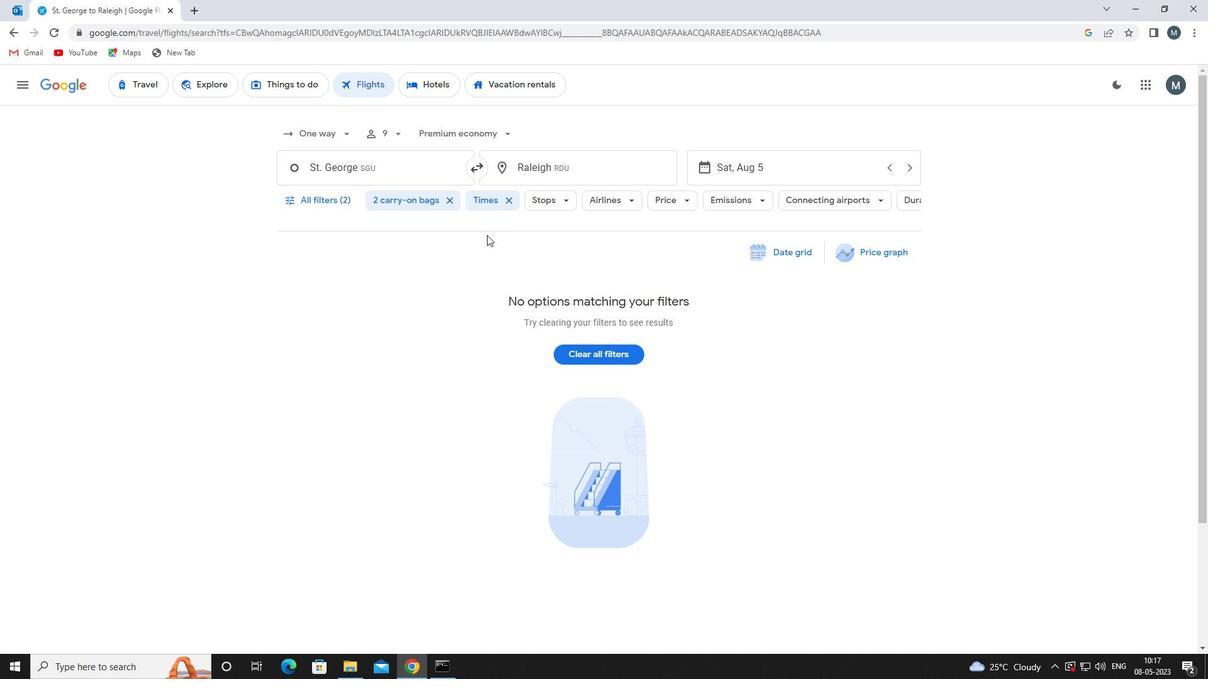 
